 Task: Find connections with filter location Manado with filter topic #managementwith filter profile language Spanish with filter current company Remote with filter school Shyam Lal College with filter industry Radio and Television Broadcasting with filter service category Accounting with filter keywords title Animal Control Officer
Action: Mouse pressed left at (470, 55)
Screenshot: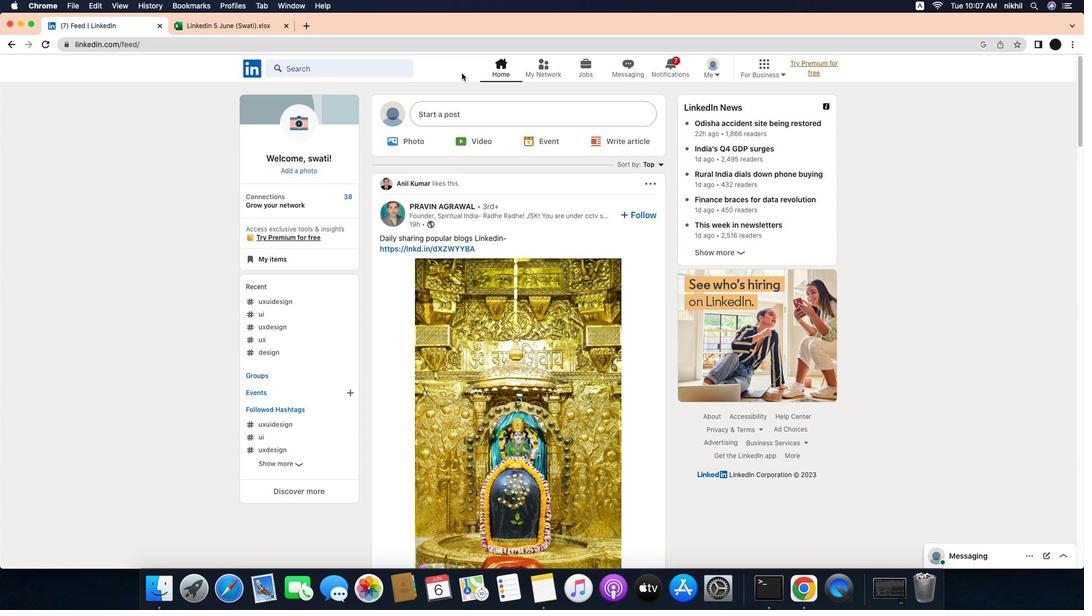 
Action: Mouse moved to (549, 46)
Screenshot: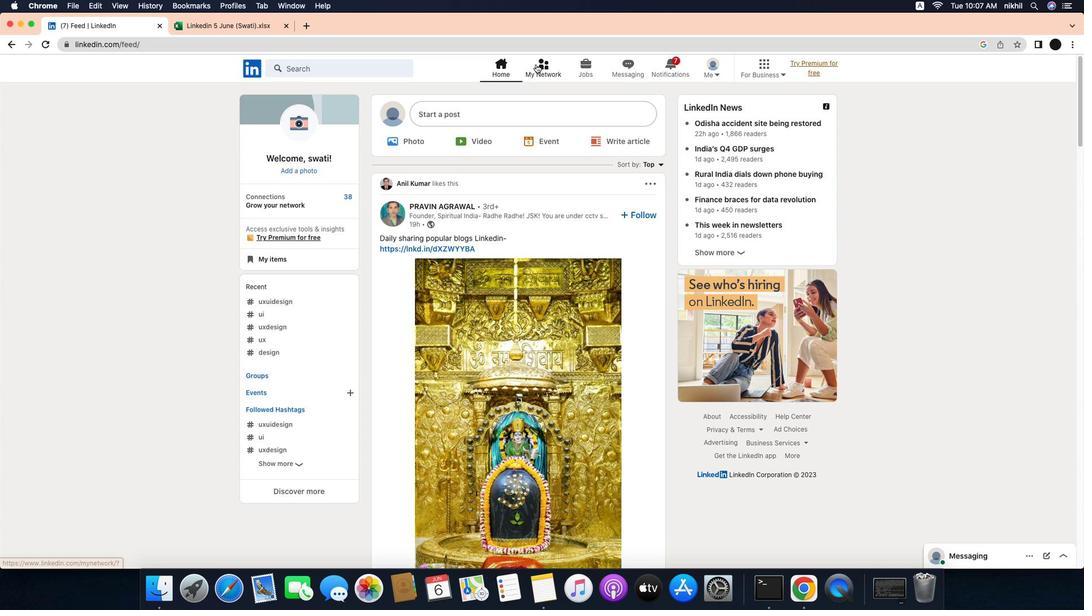 
Action: Mouse pressed left at (549, 46)
Screenshot: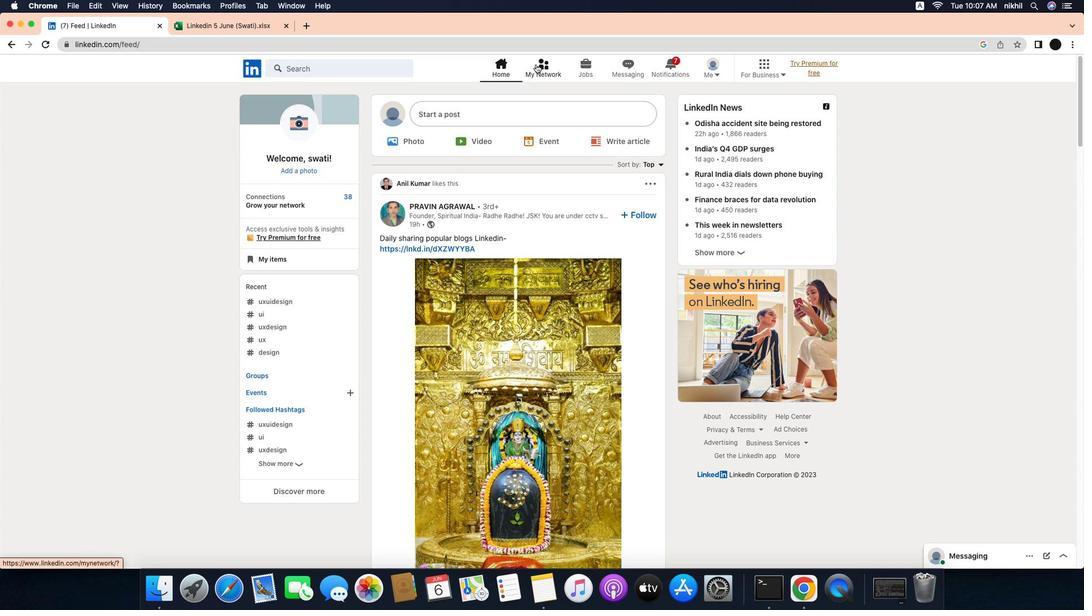 
Action: Mouse moved to (358, 109)
Screenshot: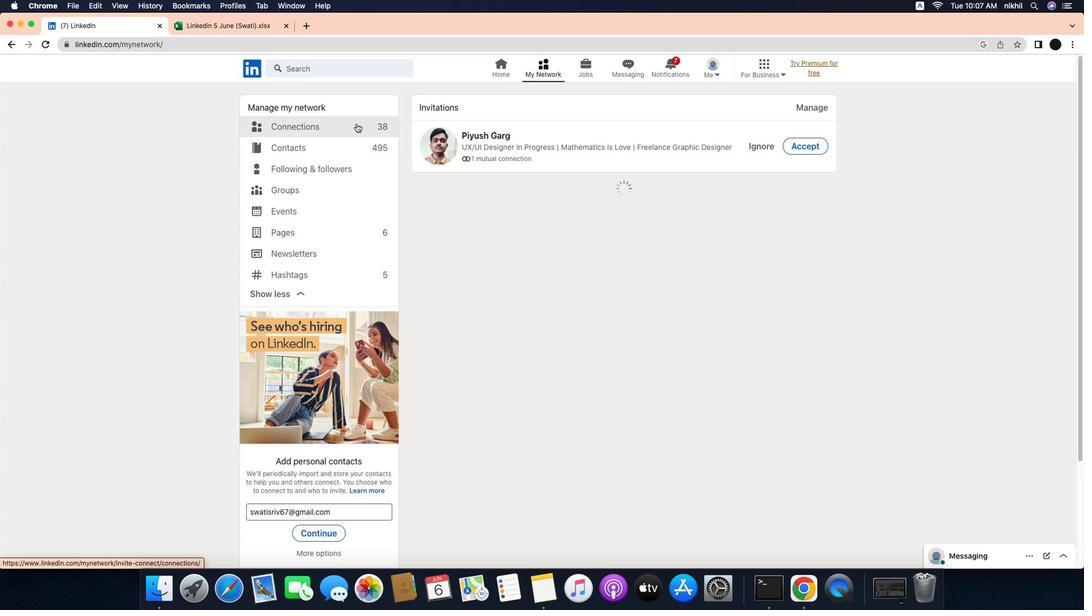 
Action: Mouse pressed left at (358, 109)
Screenshot: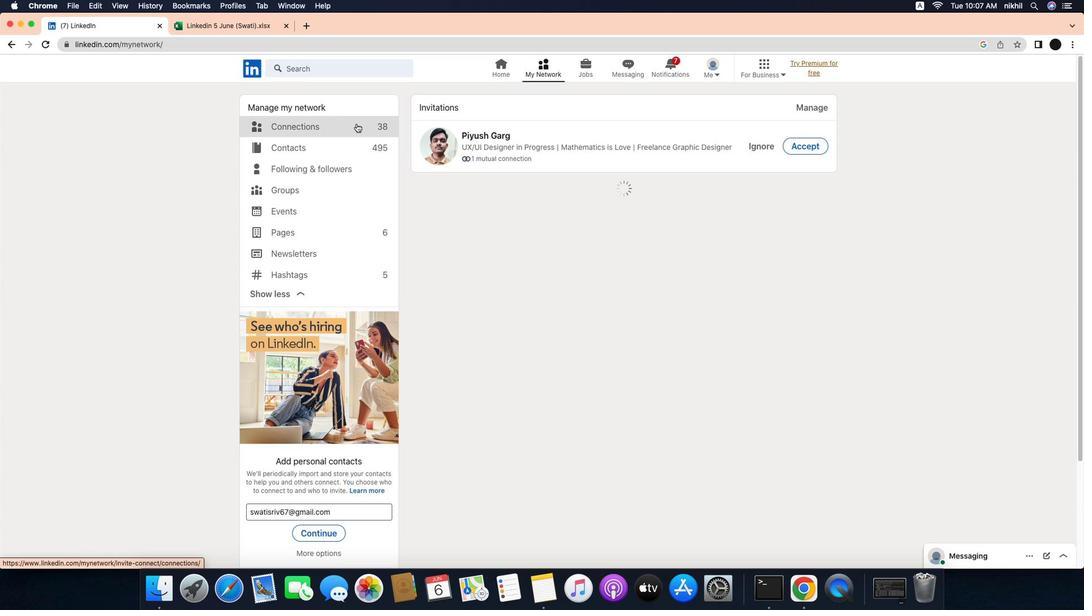 
Action: Mouse moved to (644, 116)
Screenshot: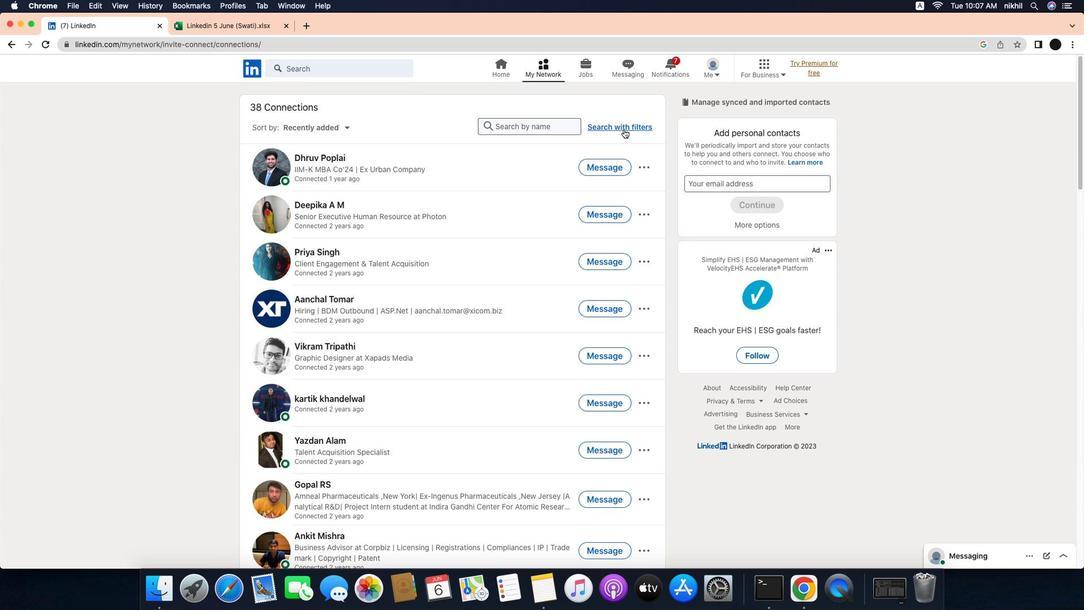 
Action: Mouse pressed left at (644, 116)
Screenshot: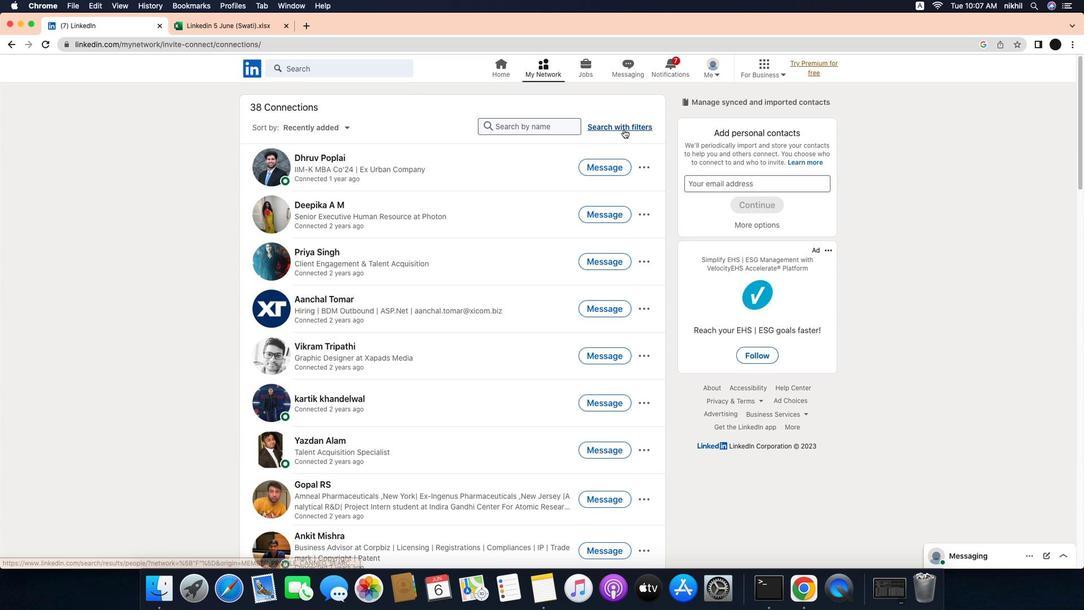 
Action: Mouse moved to (607, 85)
Screenshot: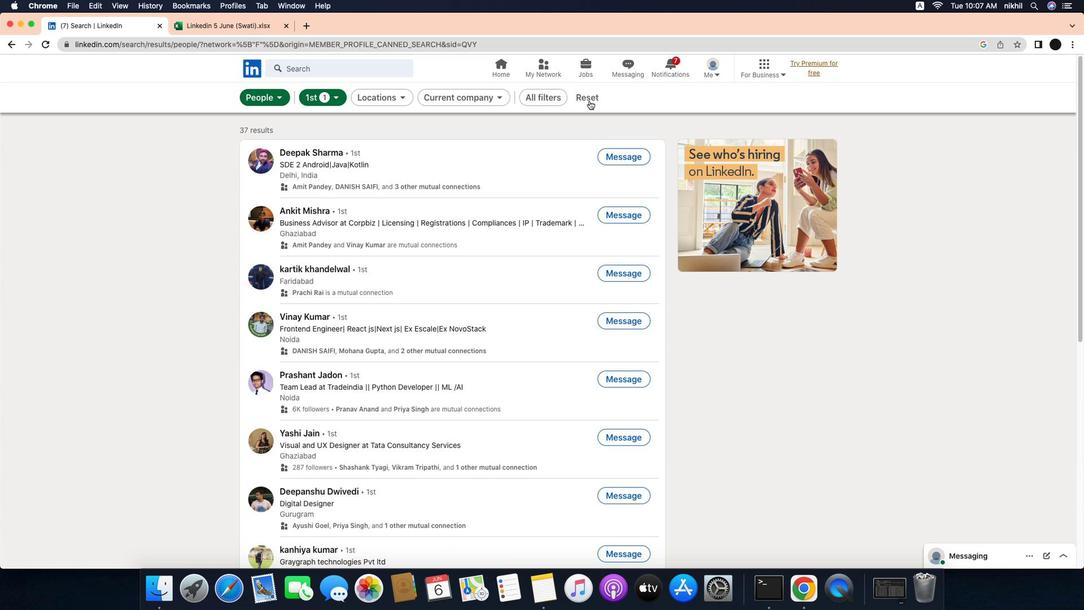 
Action: Mouse pressed left at (607, 85)
Screenshot: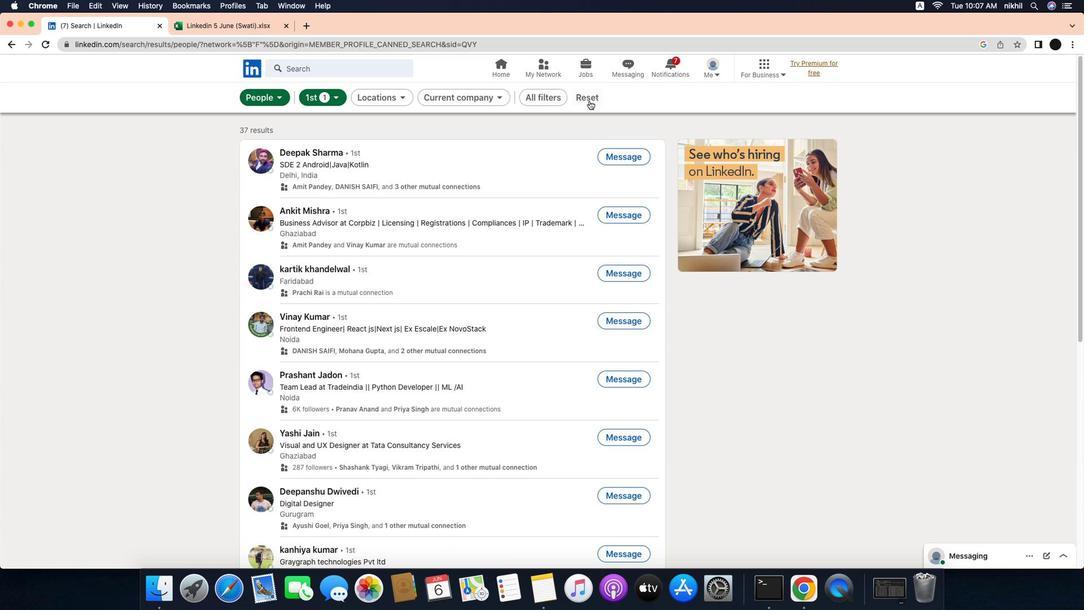 
Action: Mouse moved to (588, 83)
Screenshot: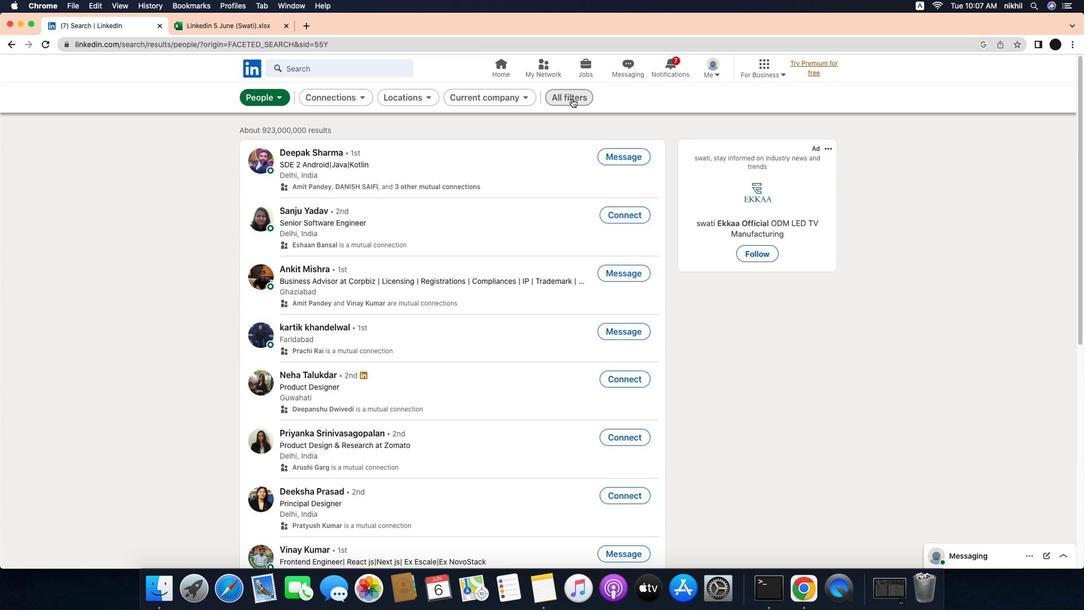
Action: Mouse pressed left at (588, 83)
Screenshot: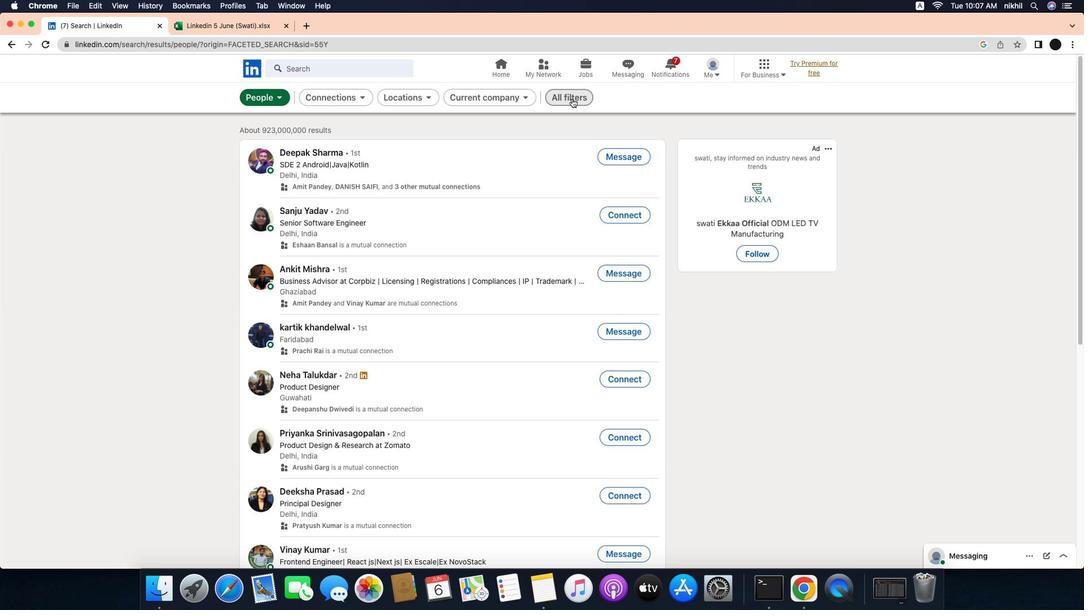 
Action: Mouse moved to (941, 310)
Screenshot: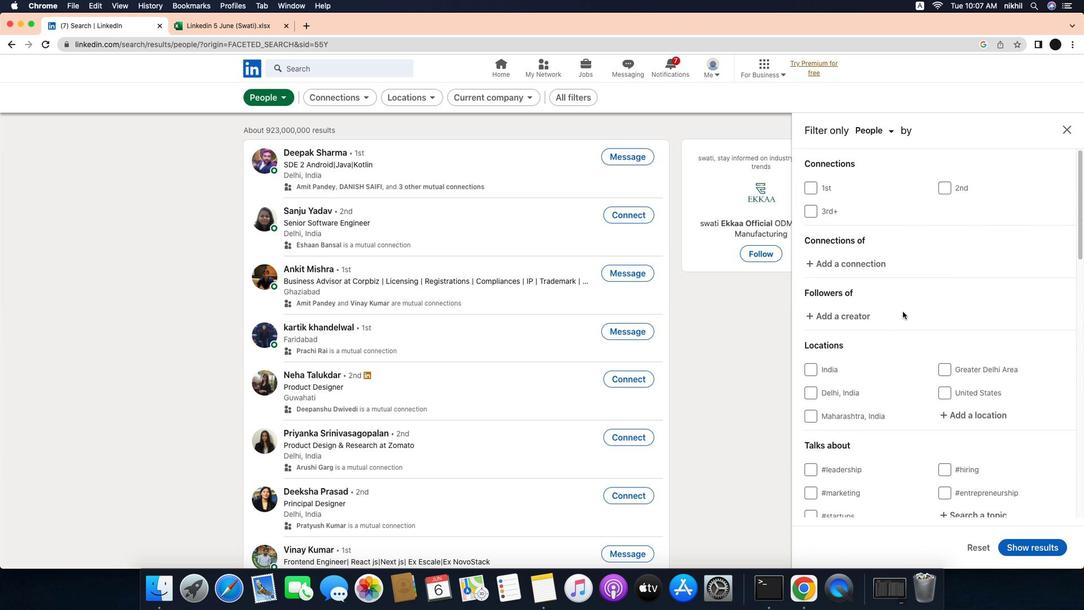 
Action: Mouse scrolled (941, 310) with delta (-21, -22)
Screenshot: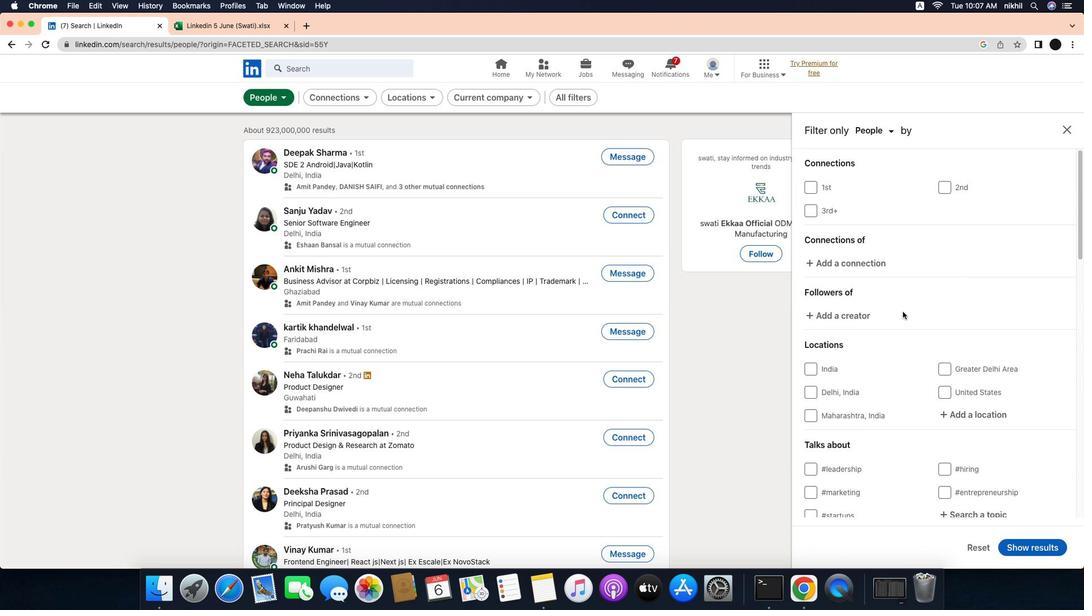
Action: Mouse scrolled (941, 310) with delta (-21, -22)
Screenshot: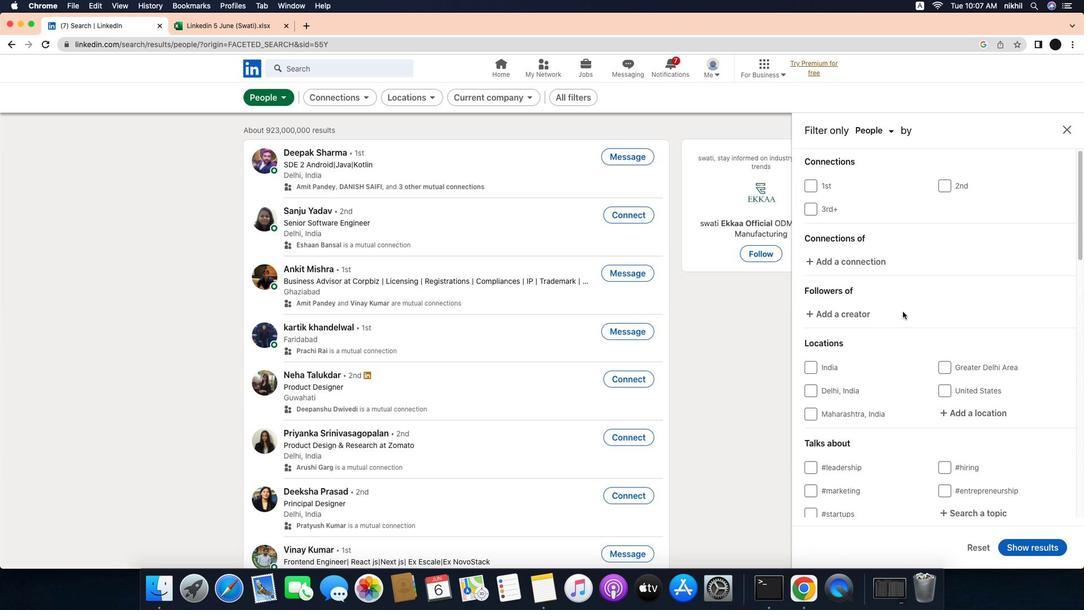 
Action: Mouse scrolled (941, 310) with delta (-21, -22)
Screenshot: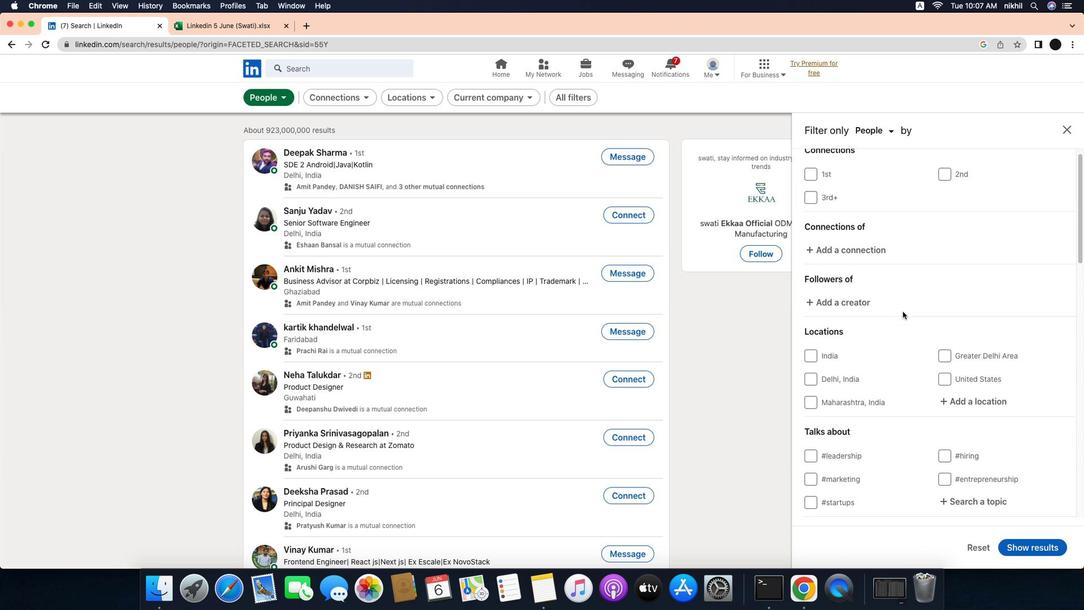 
Action: Mouse moved to (997, 348)
Screenshot: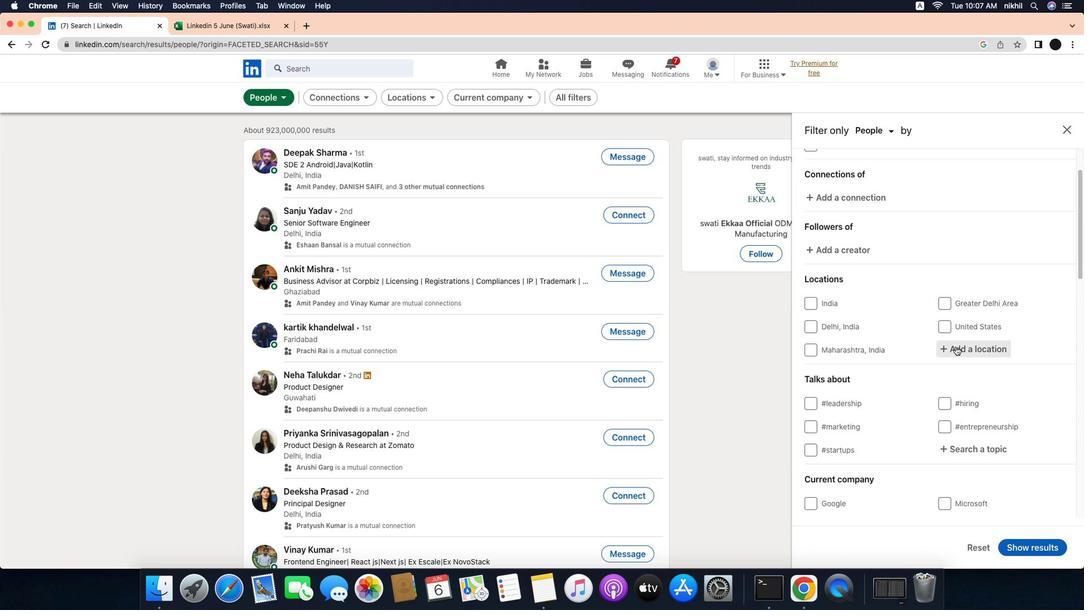 
Action: Mouse pressed left at (997, 348)
Screenshot: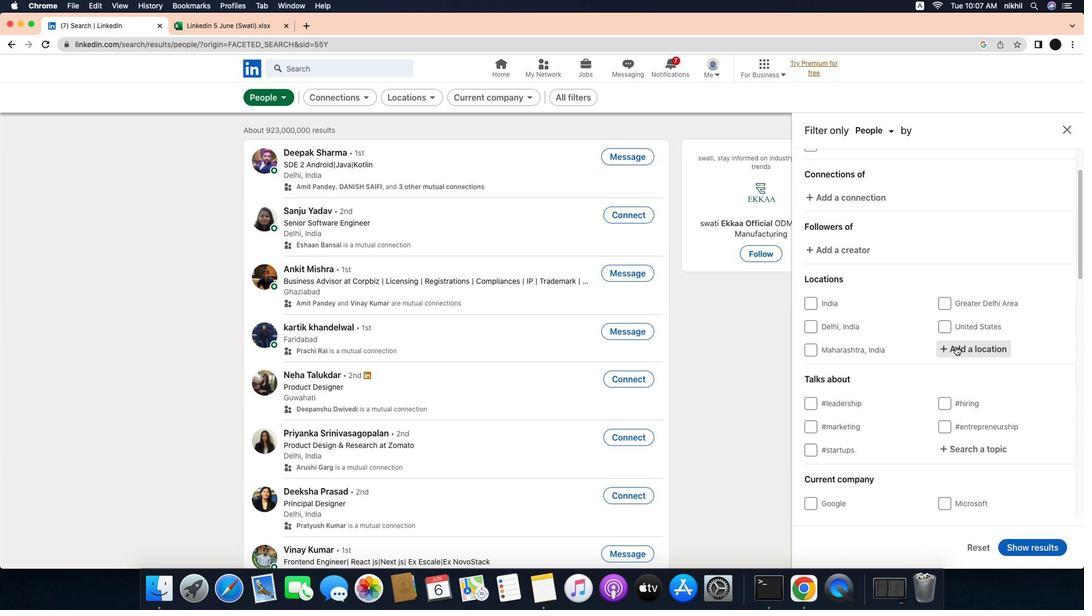 
Action: Mouse moved to (1028, 353)
Screenshot: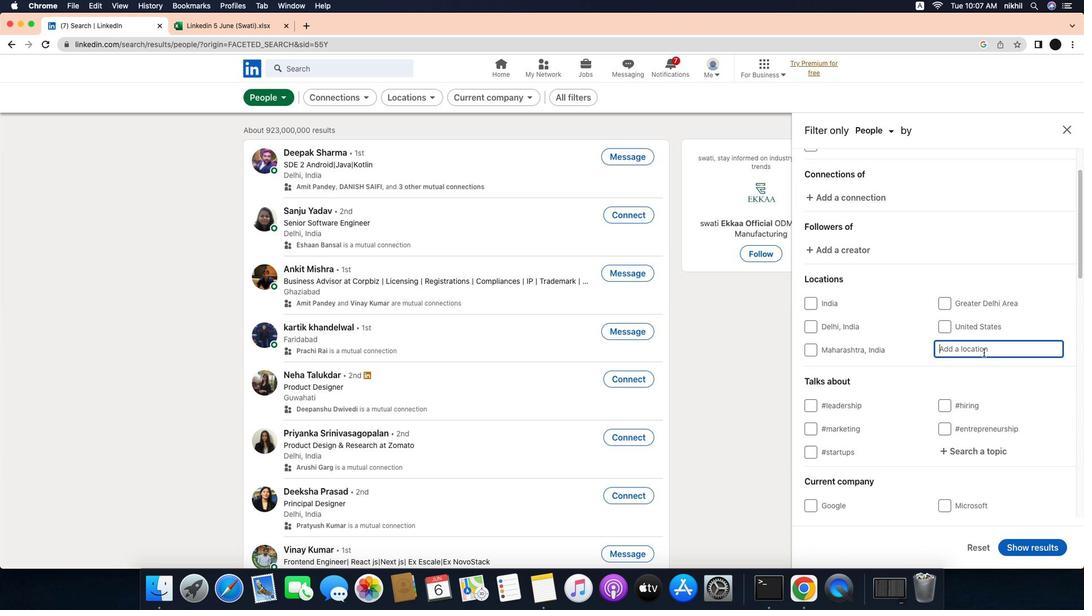
Action: Mouse pressed left at (1028, 353)
Screenshot: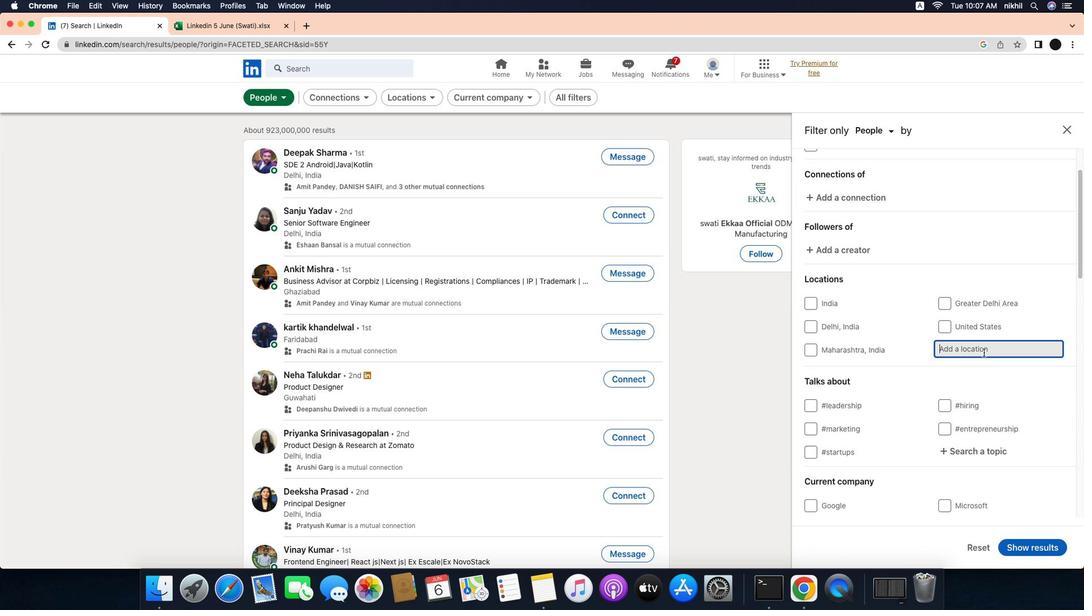 
Action: Mouse moved to (1028, 353)
Screenshot: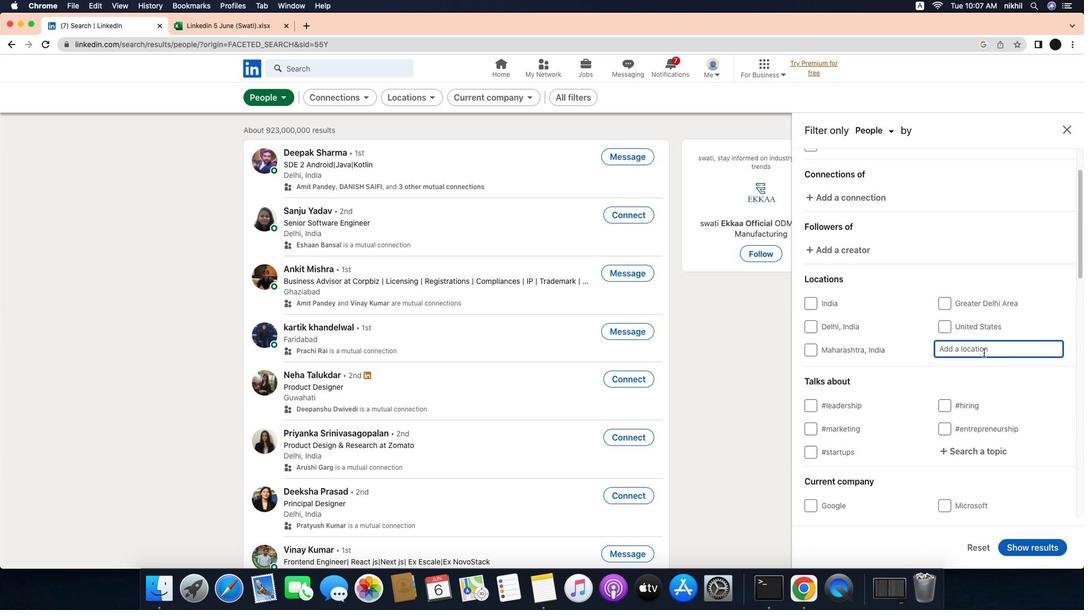 
Action: Key pressed Key.caps_lock'M'Key.caps_lock'a''n''a''d''o'Key.enter
Screenshot: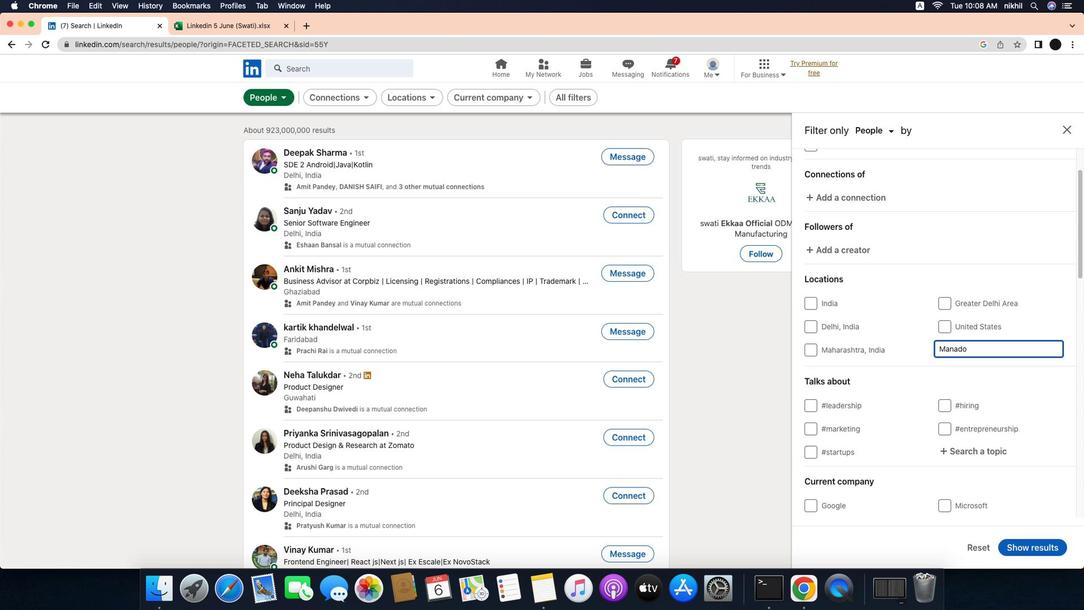 
Action: Mouse moved to (1005, 368)
Screenshot: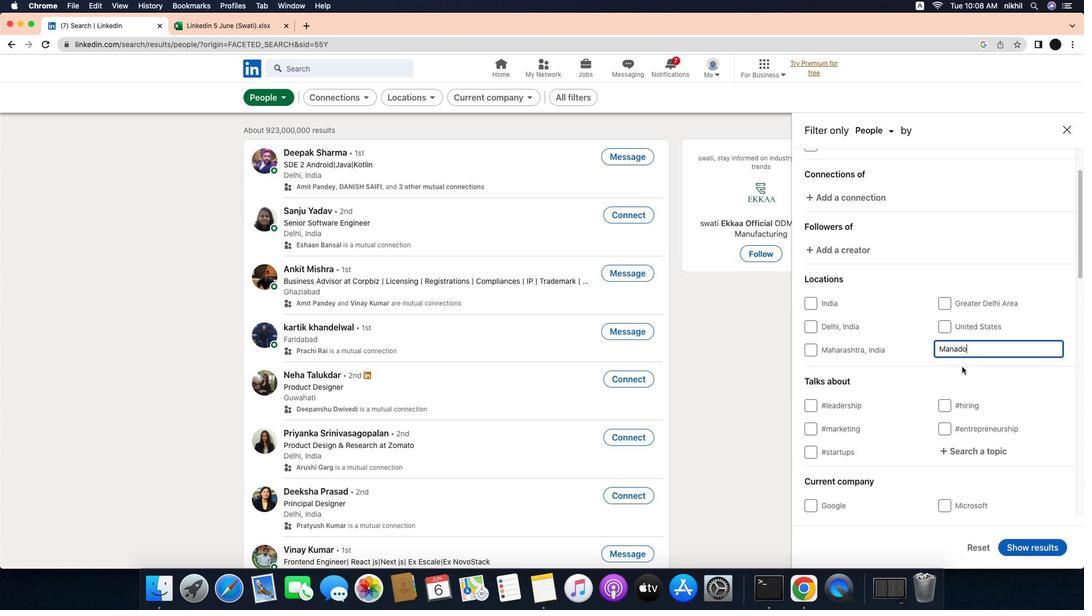 
Action: Mouse scrolled (1005, 368) with delta (-21, -22)
Screenshot: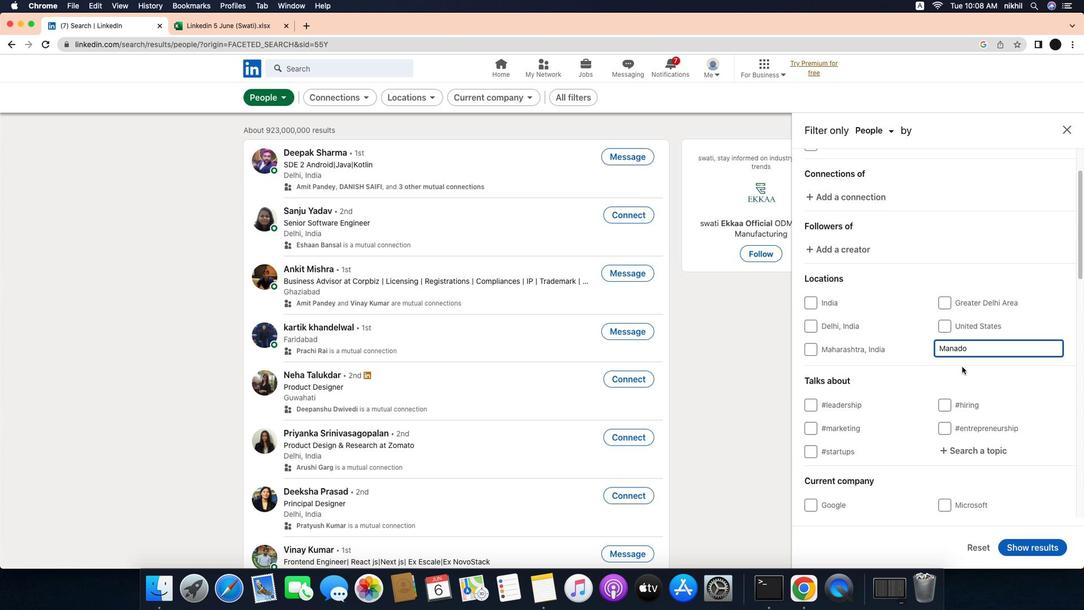
Action: Mouse scrolled (1005, 368) with delta (-21, -22)
Screenshot: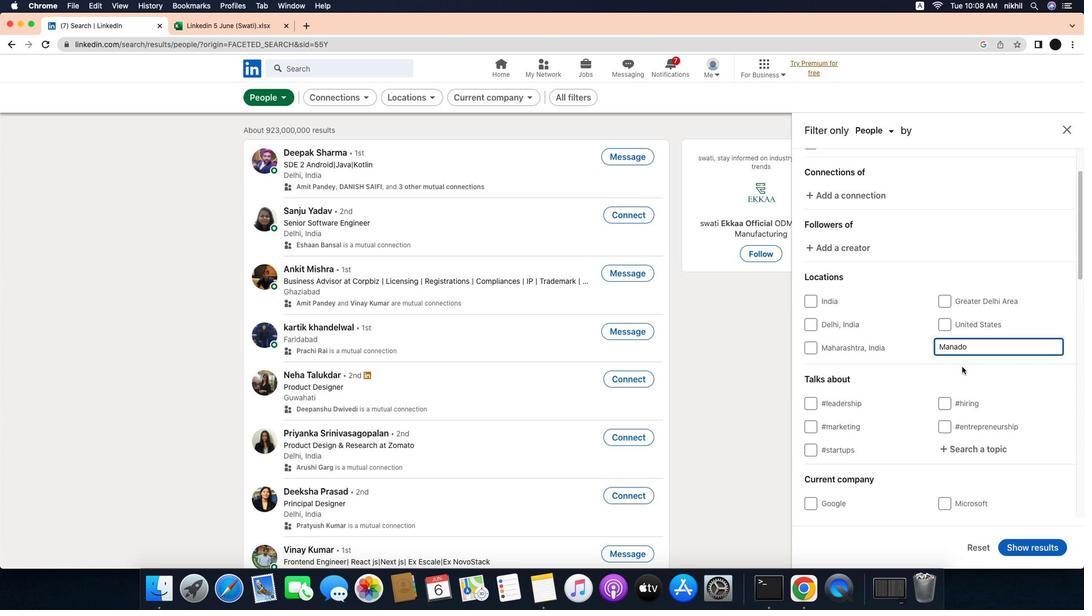 
Action: Mouse scrolled (1005, 368) with delta (-21, -22)
Screenshot: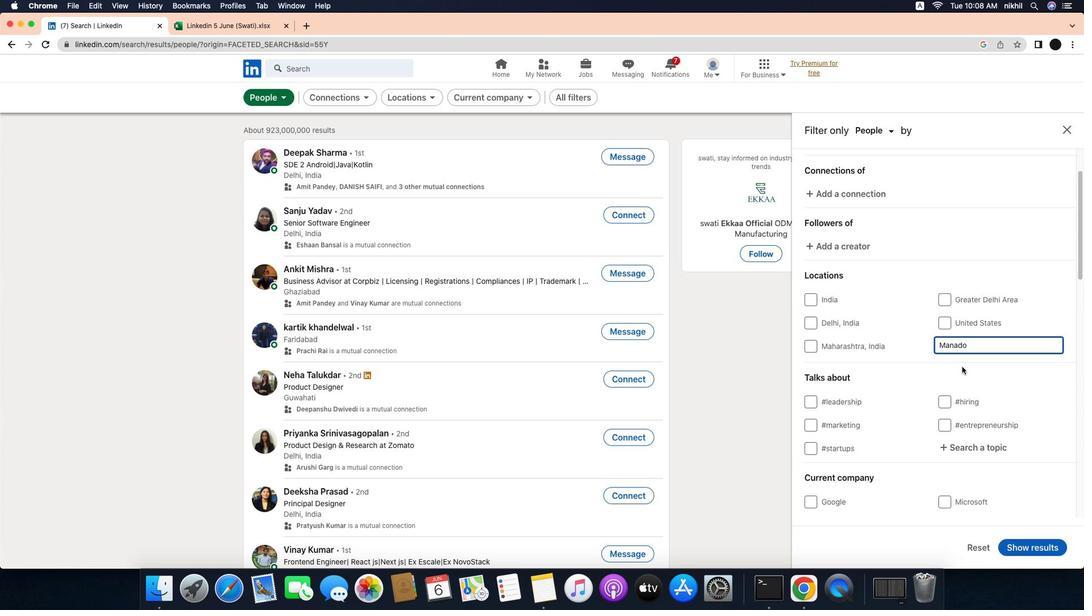 
Action: Mouse scrolled (1005, 368) with delta (-21, -22)
Screenshot: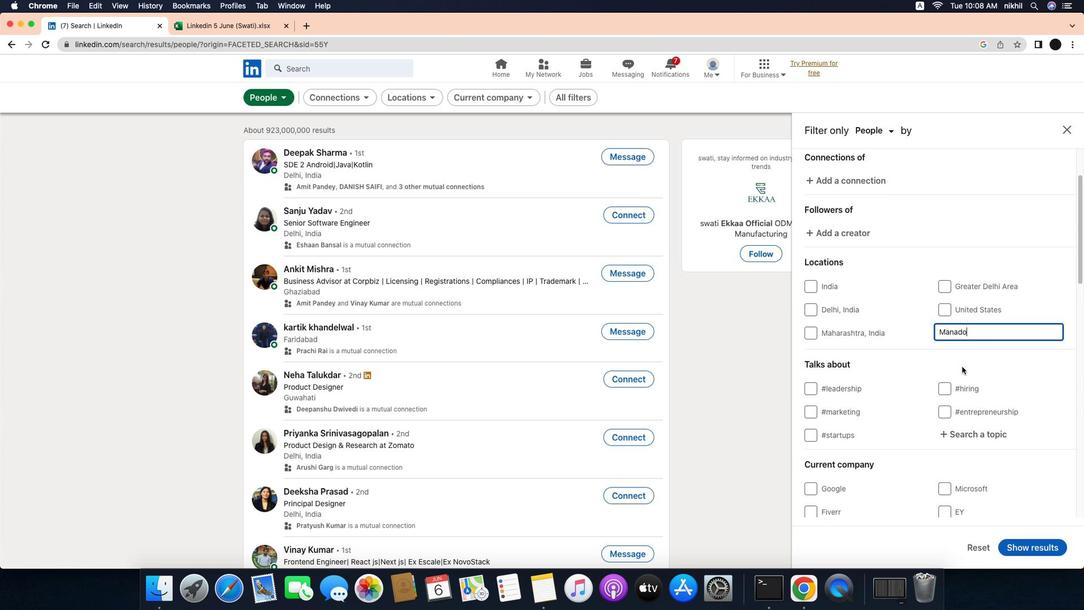 
Action: Mouse scrolled (1005, 368) with delta (-21, -22)
Screenshot: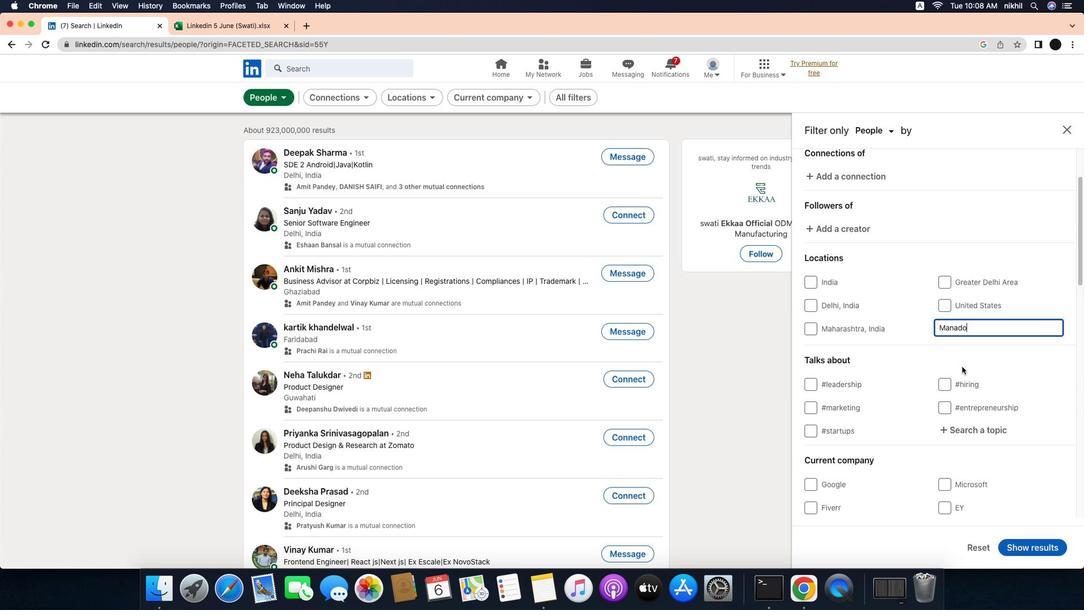 
Action: Mouse scrolled (1005, 368) with delta (-21, -22)
Screenshot: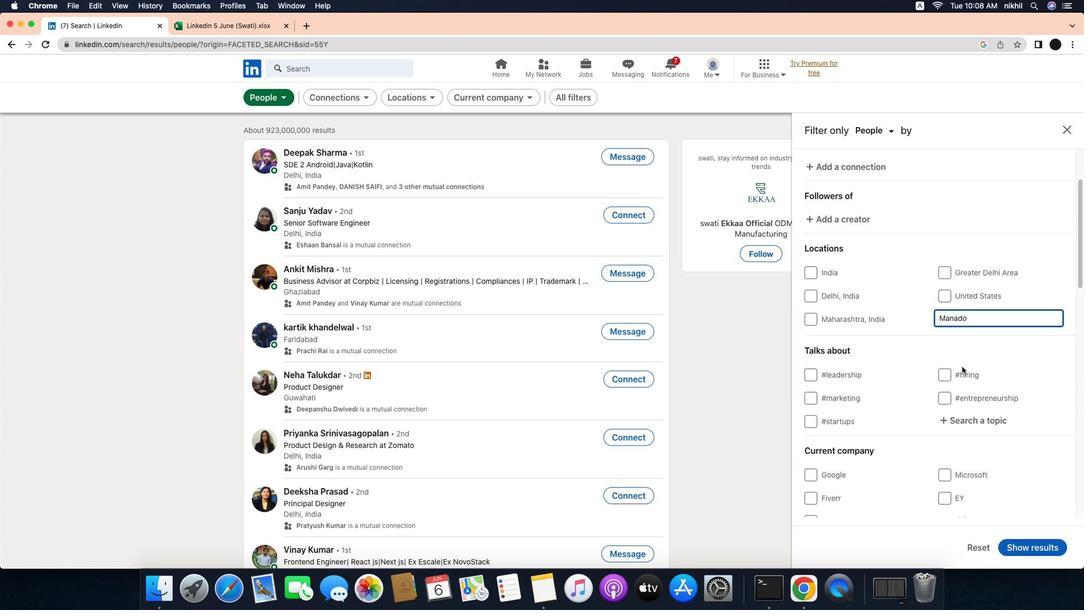 
Action: Mouse scrolled (1005, 368) with delta (-21, -22)
Screenshot: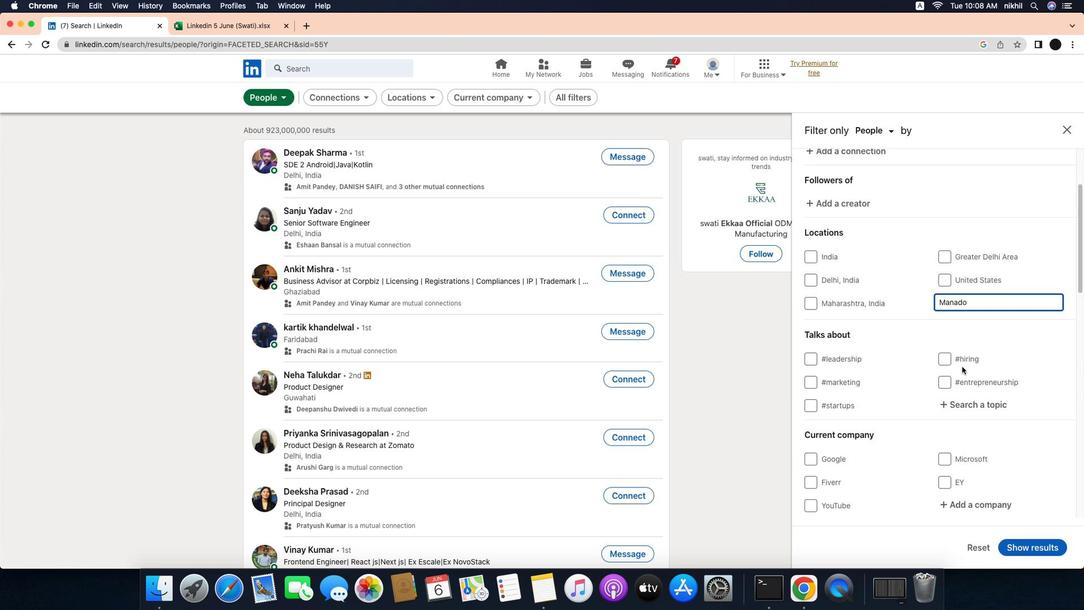 
Action: Mouse moved to (1016, 401)
Screenshot: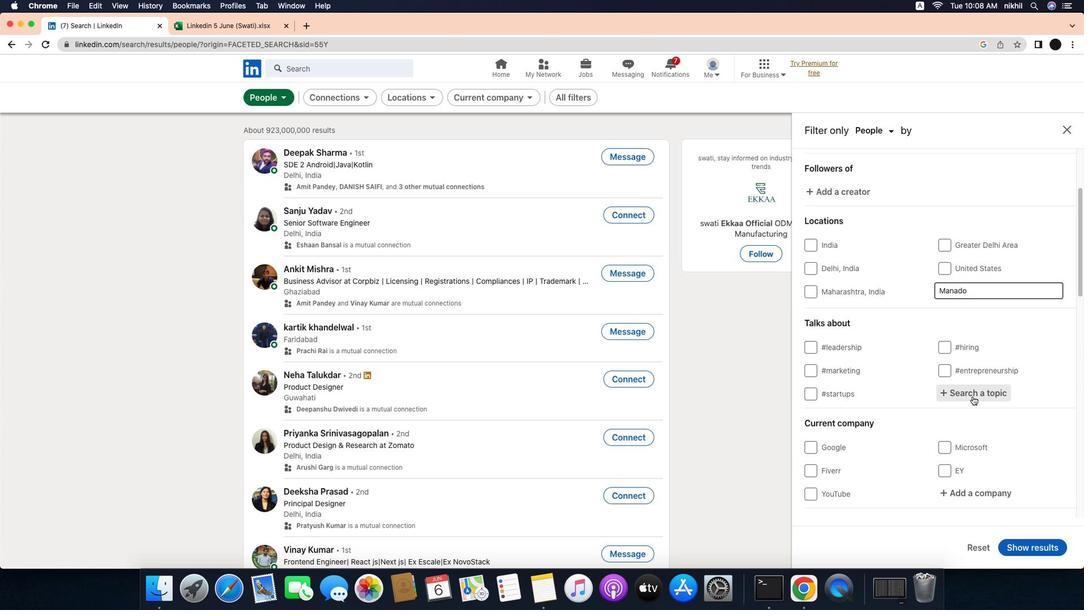 
Action: Mouse pressed left at (1016, 401)
Screenshot: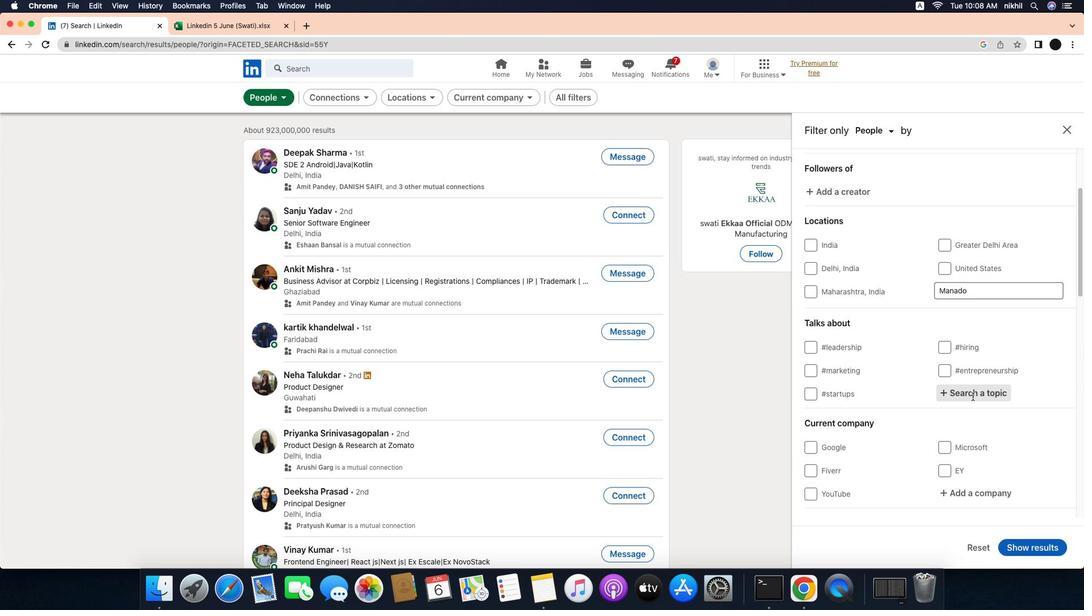 
Action: Mouse moved to (1028, 397)
Screenshot: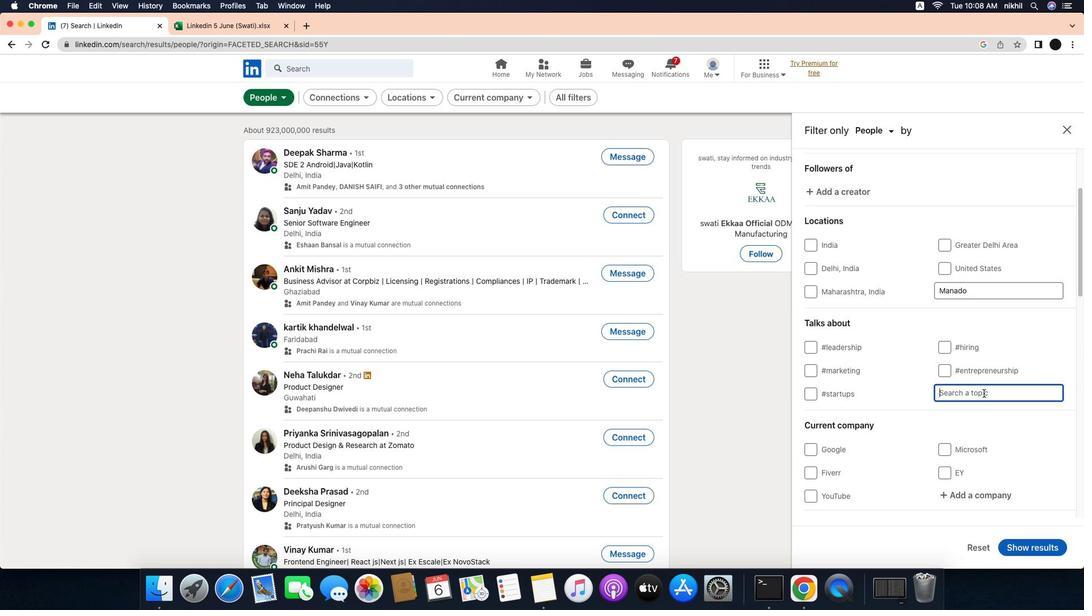 
Action: Mouse pressed left at (1028, 397)
Screenshot: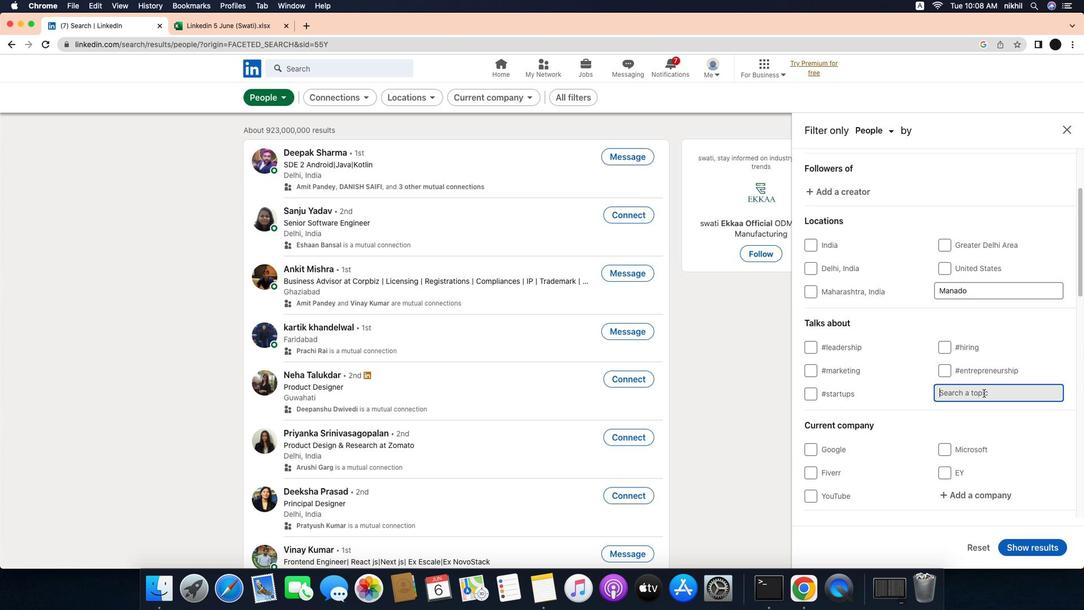 
Action: Mouse moved to (1028, 397)
Screenshot: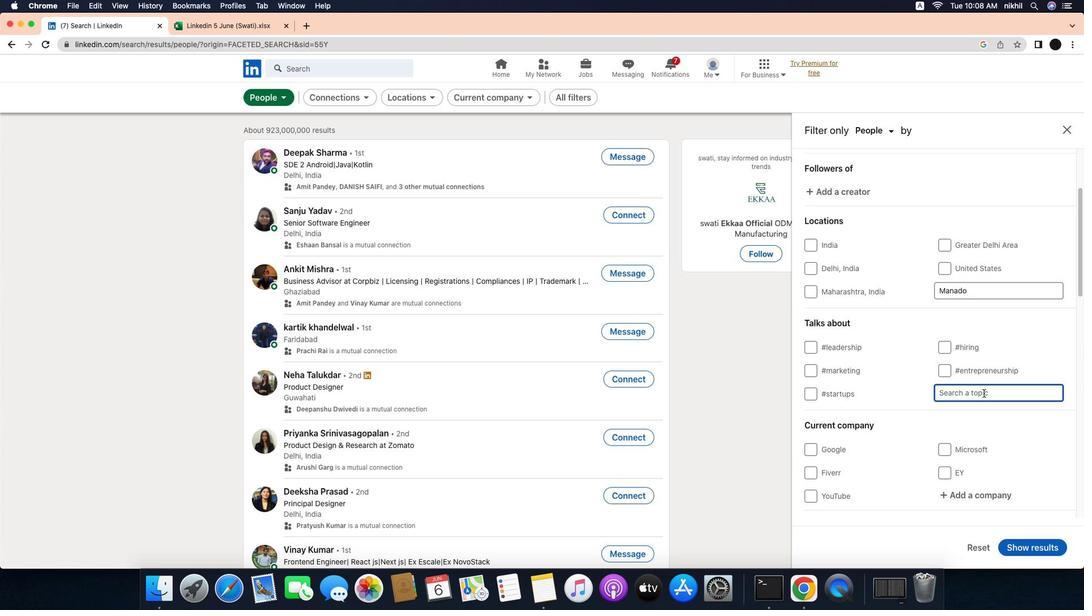 
Action: Key pressed 'm''a''n''a''g''e''m''e''n''t'
Screenshot: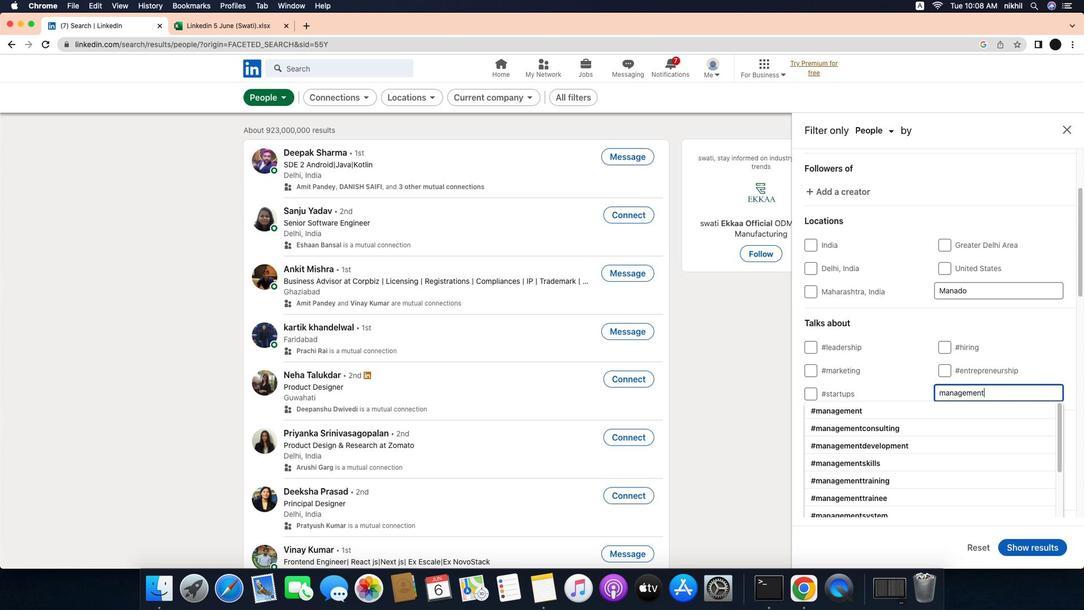 
Action: Mouse moved to (968, 411)
Screenshot: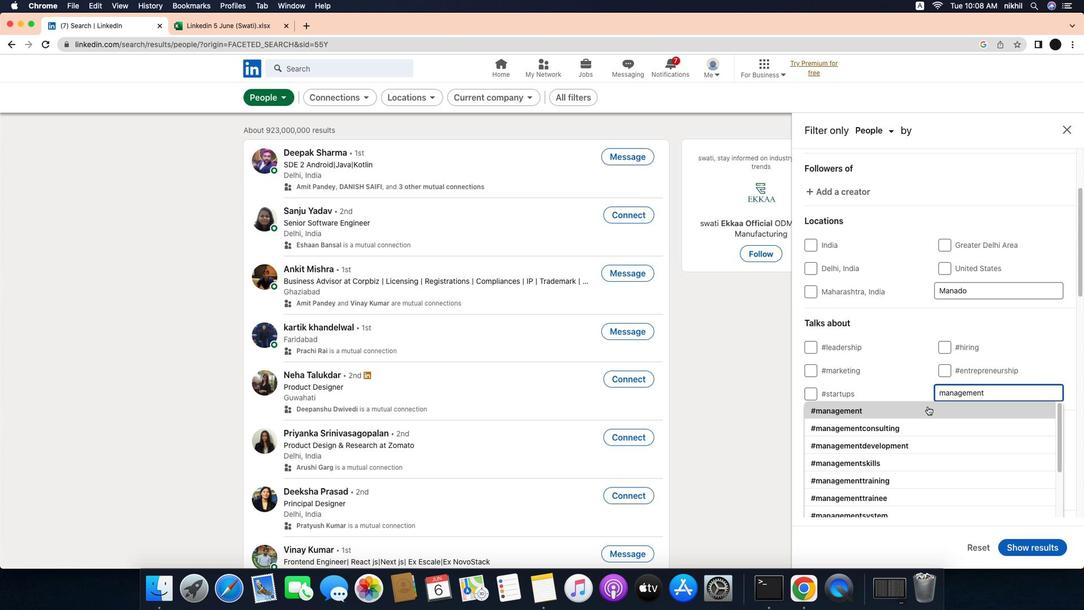 
Action: Mouse pressed left at (968, 411)
Screenshot: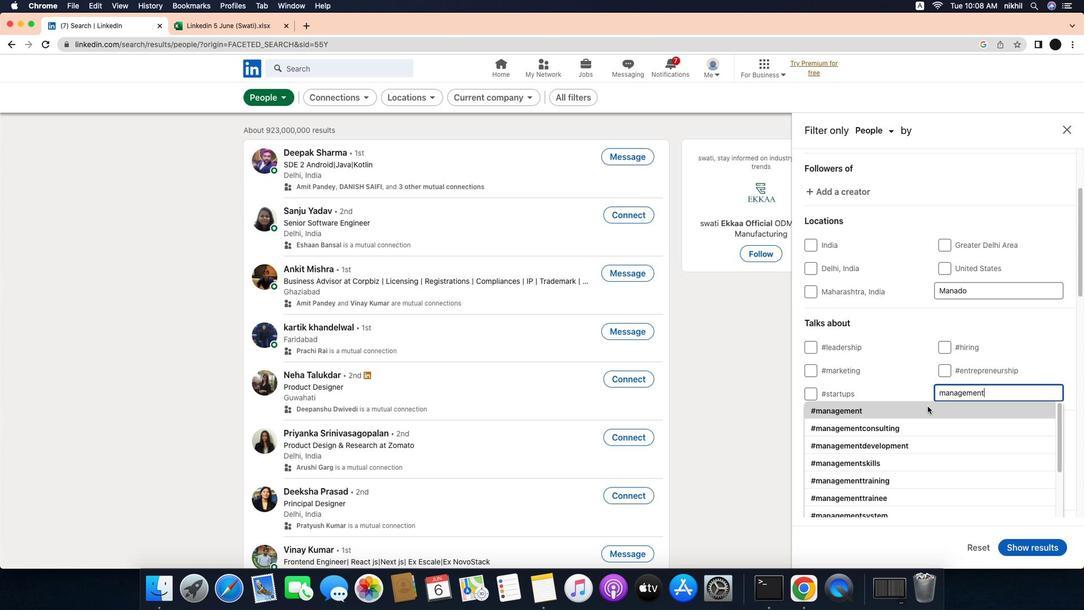 
Action: Mouse moved to (968, 411)
Screenshot: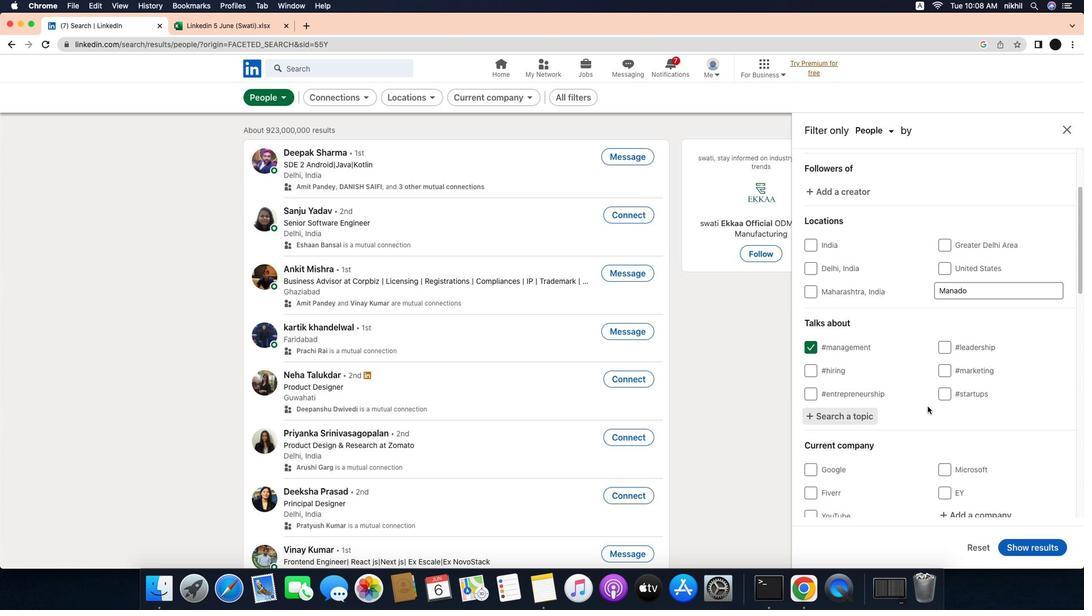
Action: Mouse scrolled (968, 411) with delta (-21, -22)
Screenshot: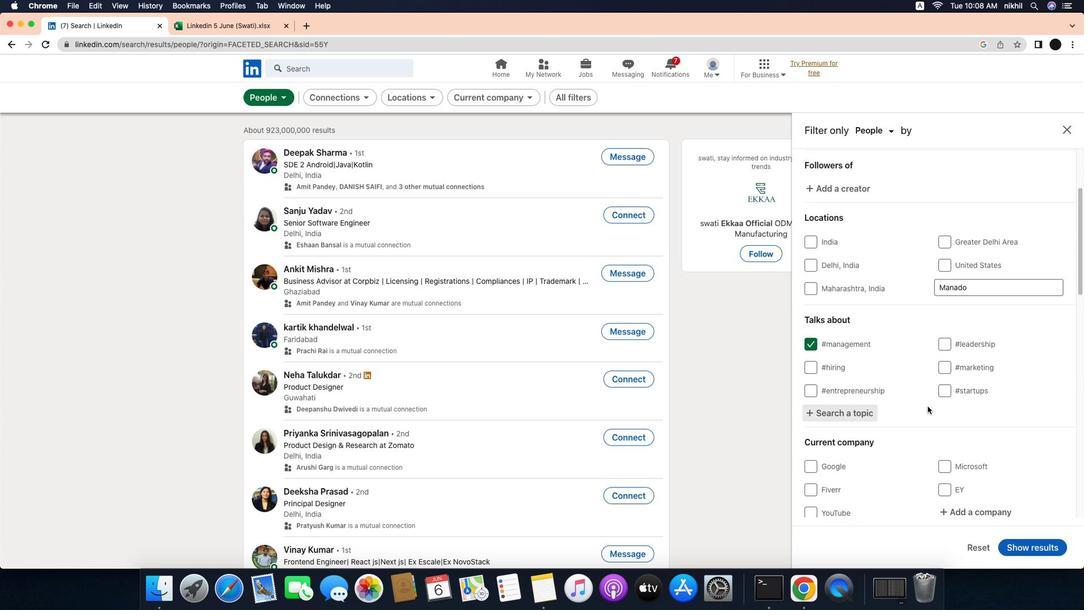 
Action: Mouse scrolled (968, 411) with delta (-21, -22)
Screenshot: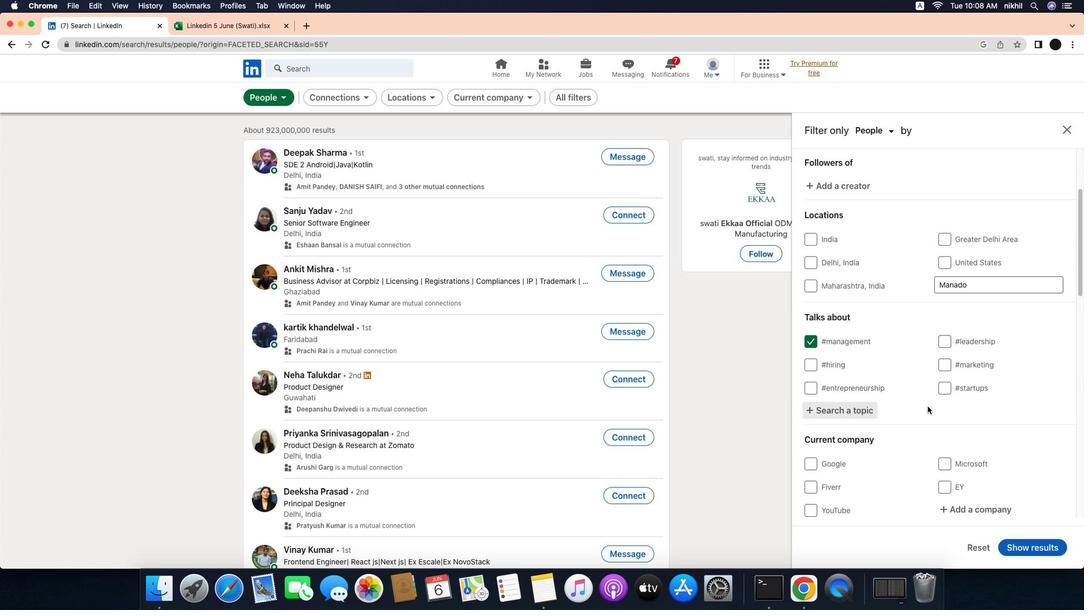
Action: Mouse scrolled (968, 411) with delta (-21, -22)
Screenshot: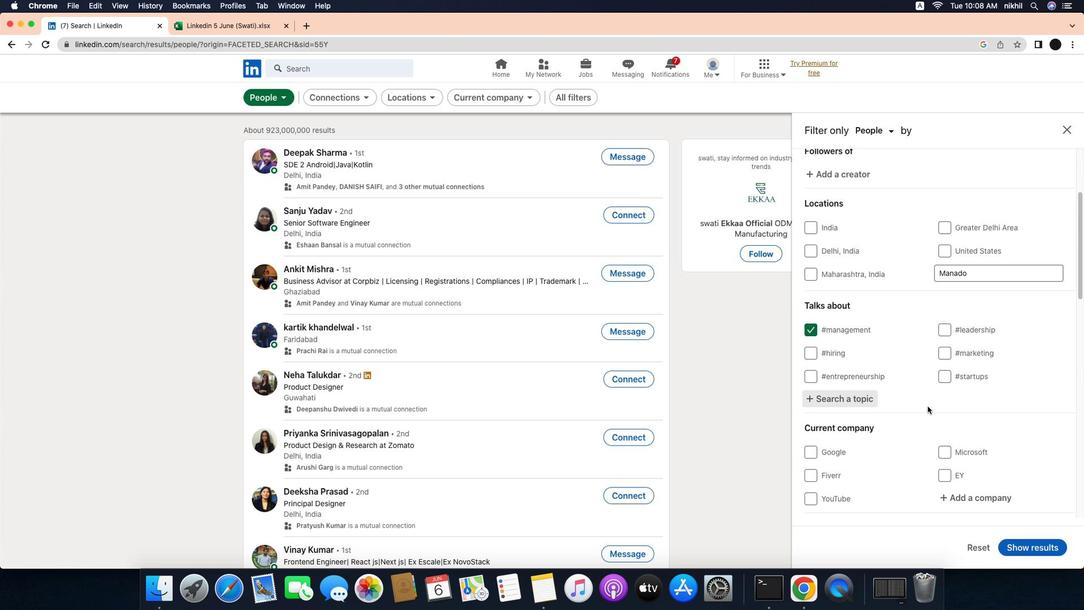 
Action: Mouse scrolled (968, 411) with delta (-21, -22)
Screenshot: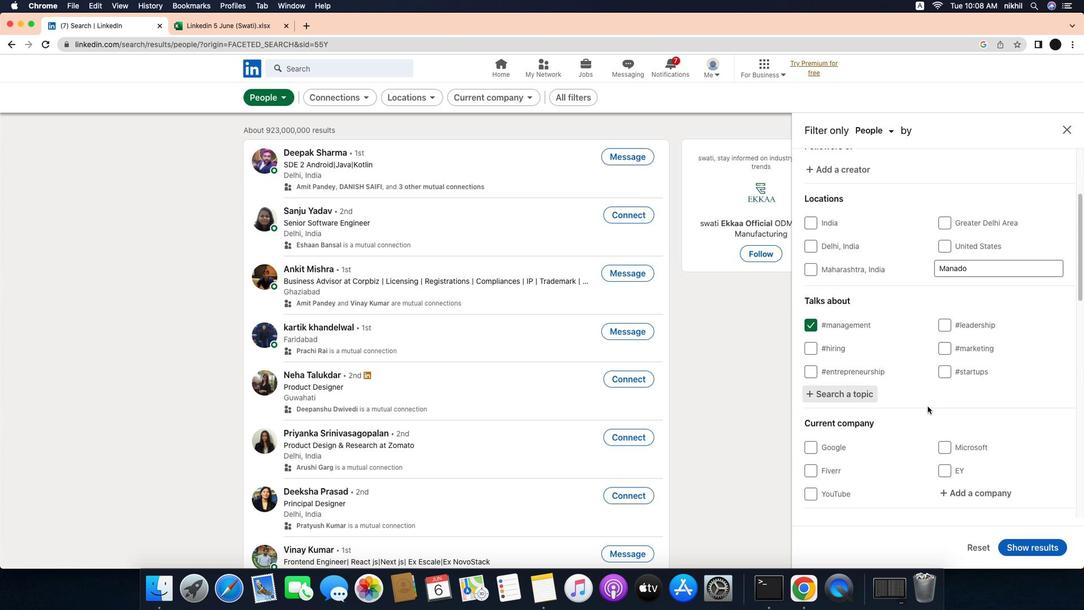 
Action: Mouse scrolled (968, 411) with delta (-21, -22)
Screenshot: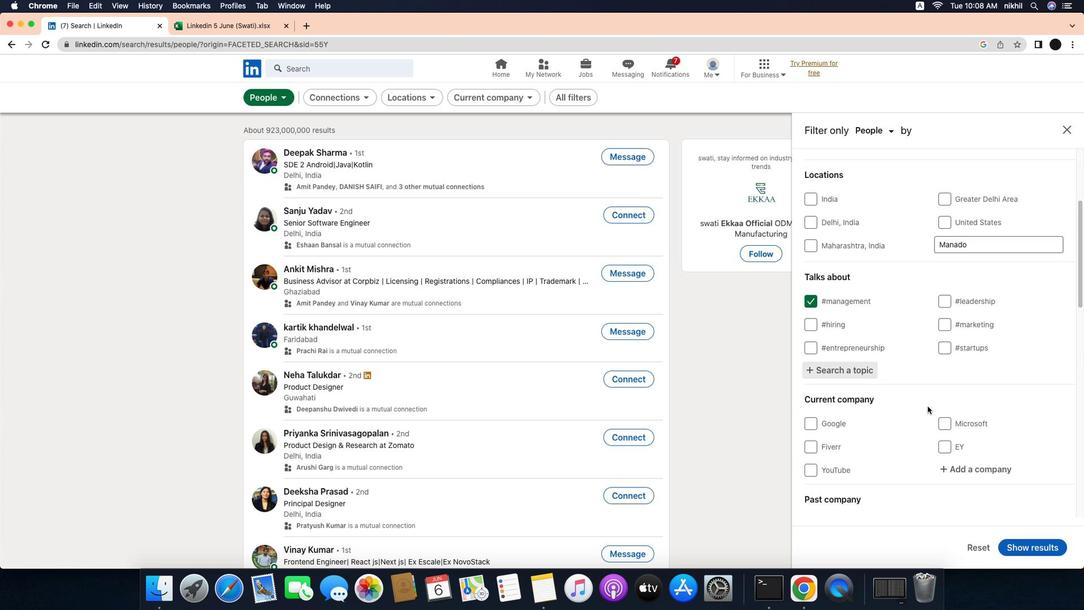 
Action: Mouse scrolled (968, 411) with delta (-21, -22)
Screenshot: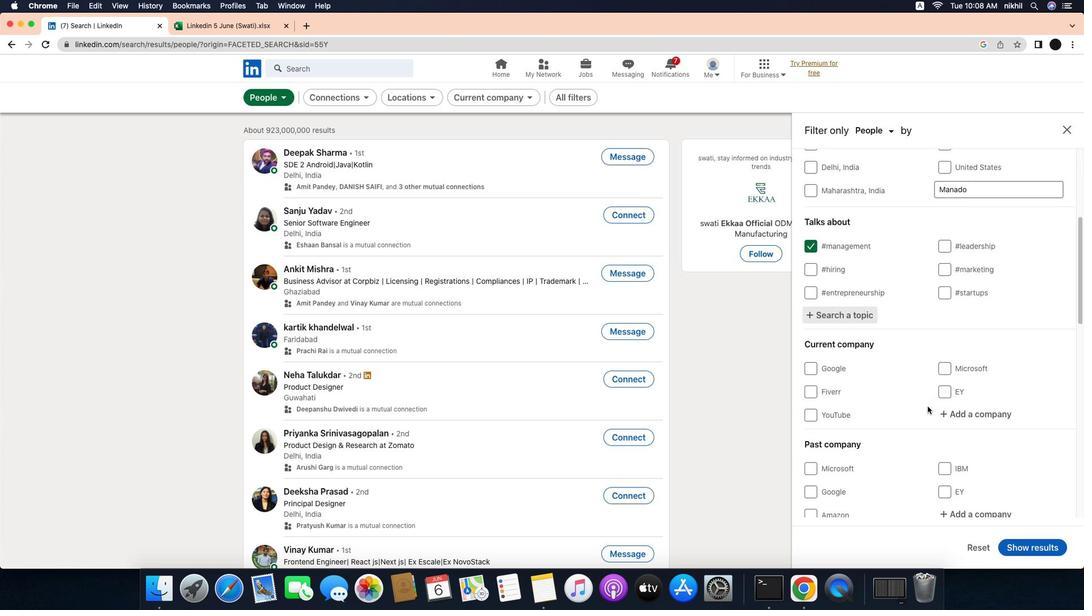 
Action: Mouse scrolled (968, 411) with delta (-21, -22)
Screenshot: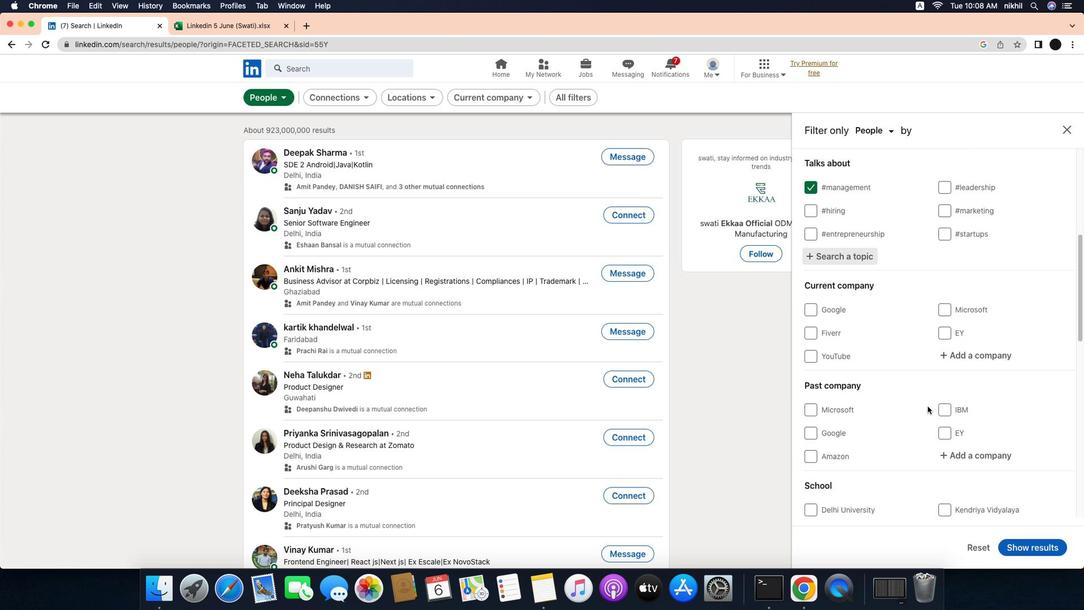 
Action: Mouse scrolled (968, 411) with delta (-21, -22)
Screenshot: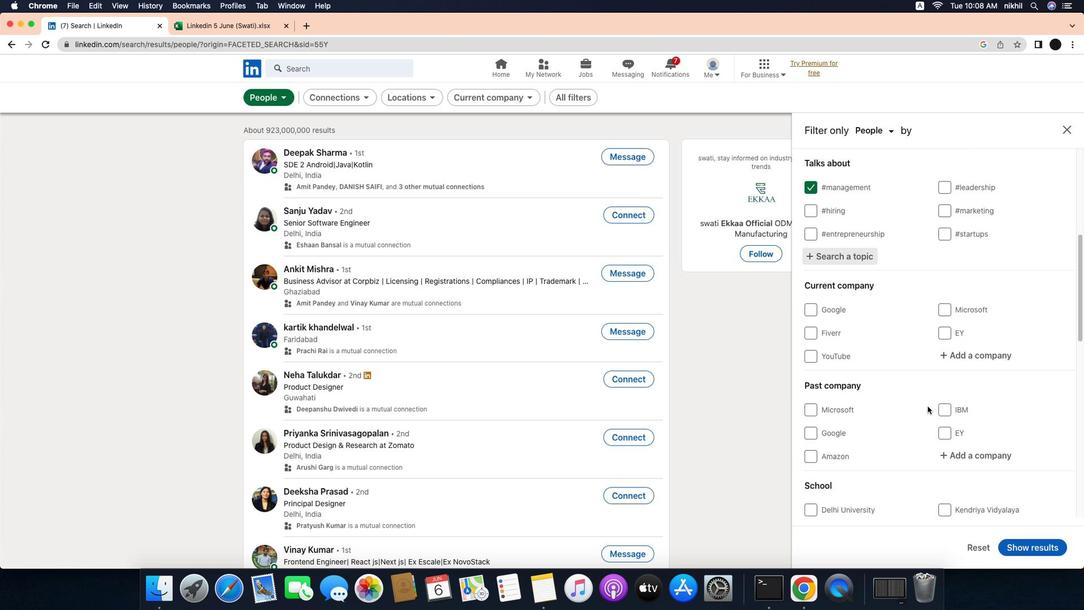 
Action: Mouse scrolled (968, 411) with delta (-21, -23)
Screenshot: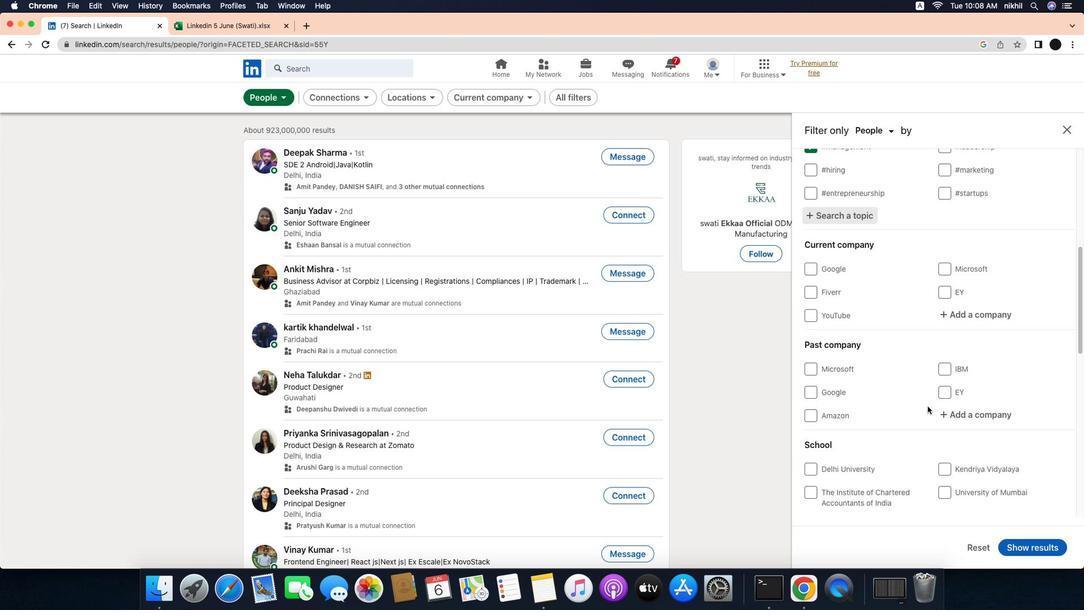 
Action: Mouse scrolled (968, 411) with delta (-21, -23)
Screenshot: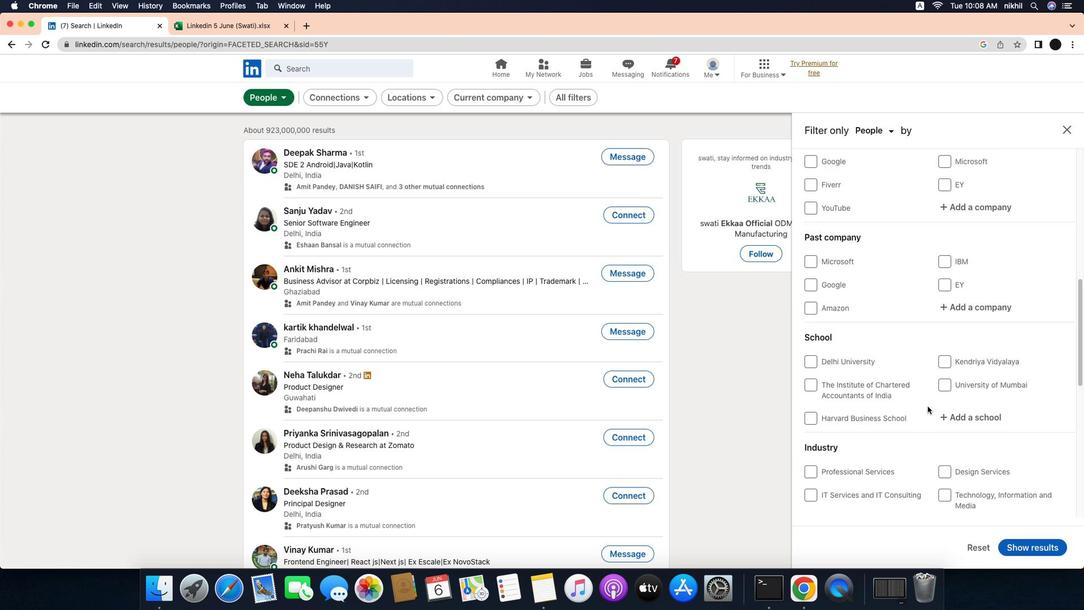 
Action: Mouse scrolled (968, 411) with delta (-21, -22)
Screenshot: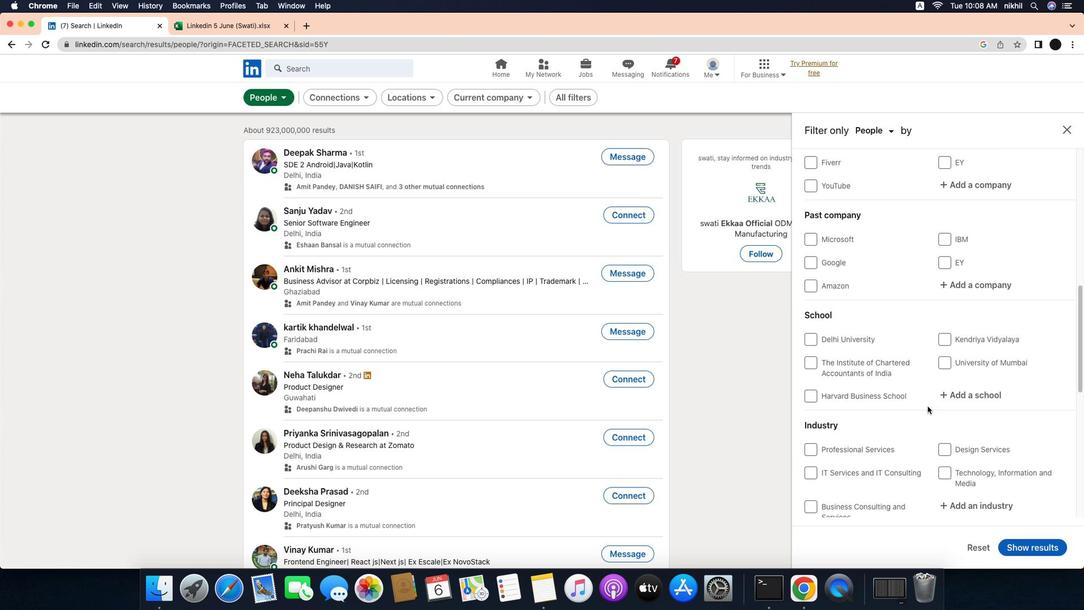 
Action: Mouse scrolled (968, 411) with delta (-21, -22)
Screenshot: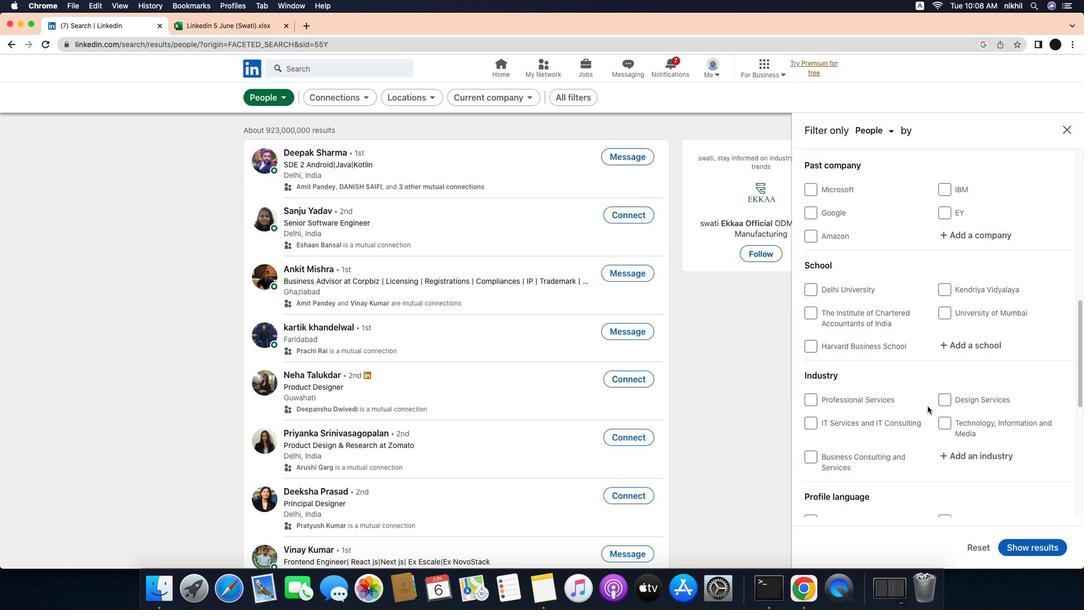 
Action: Mouse scrolled (968, 411) with delta (-21, -22)
Screenshot: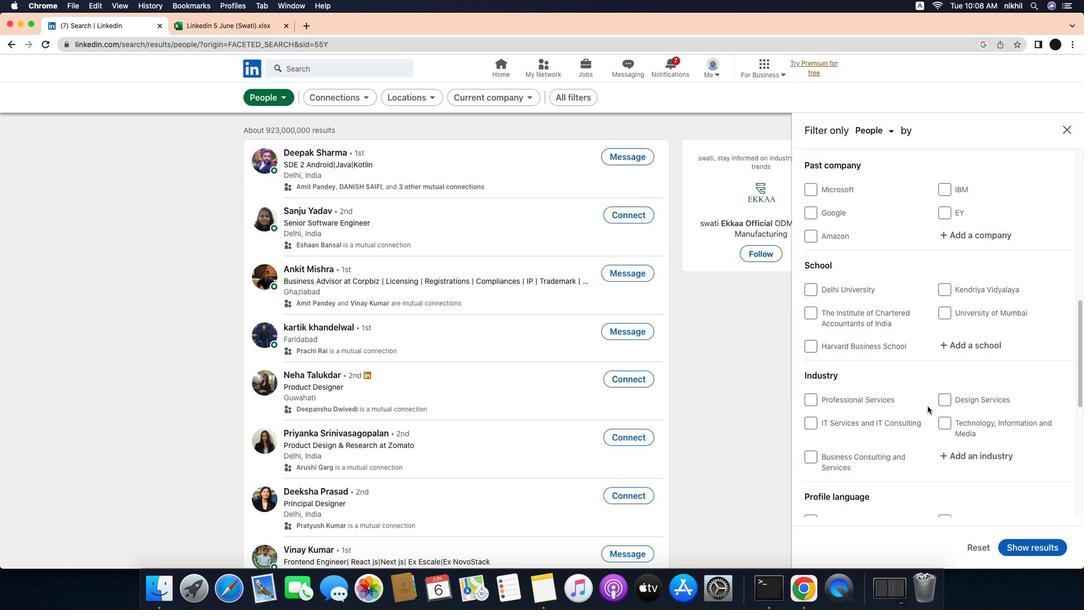
Action: Mouse scrolled (968, 411) with delta (-21, -23)
Screenshot: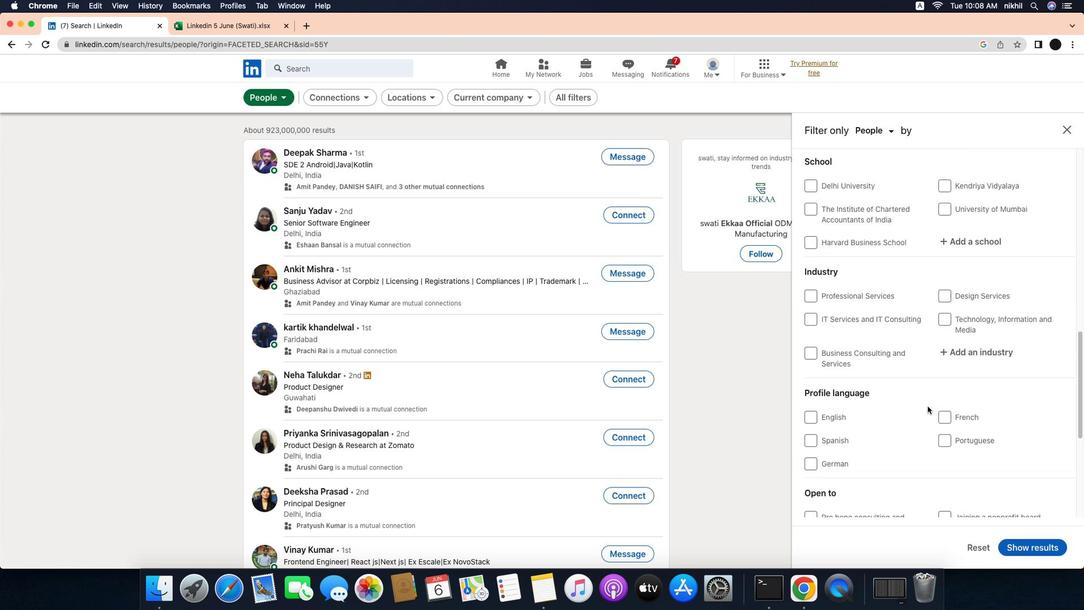 
Action: Mouse scrolled (968, 411) with delta (-21, -22)
Screenshot: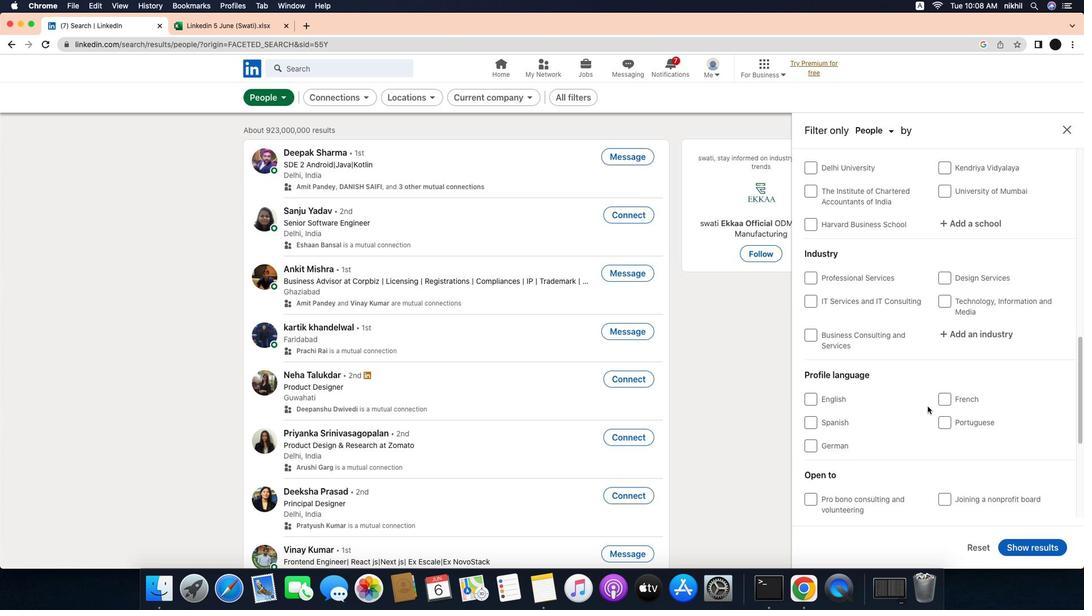 
Action: Mouse moved to (847, 428)
Screenshot: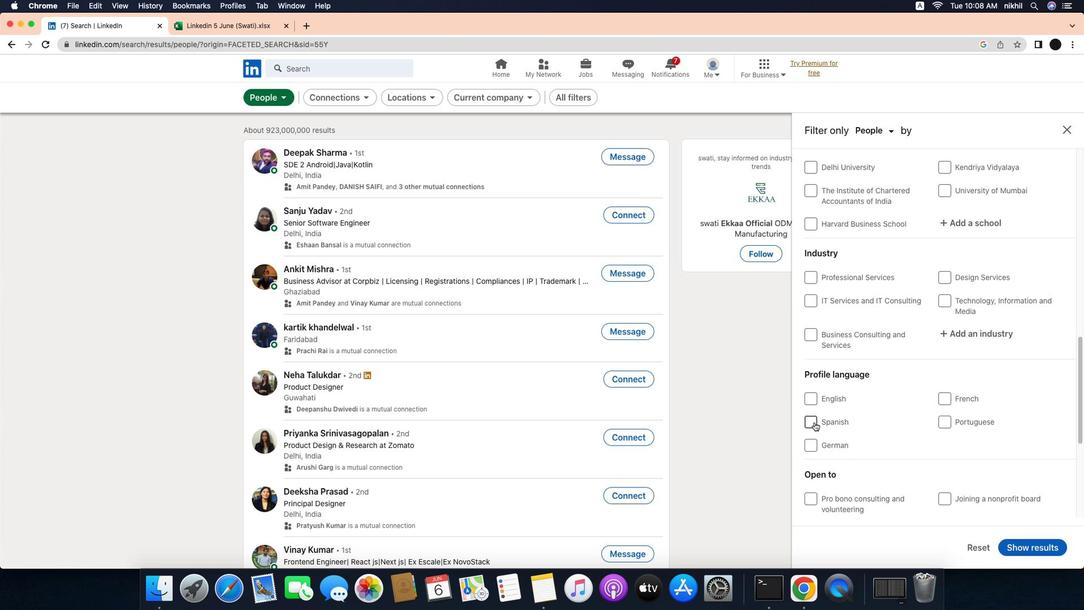 
Action: Mouse pressed left at (847, 428)
Screenshot: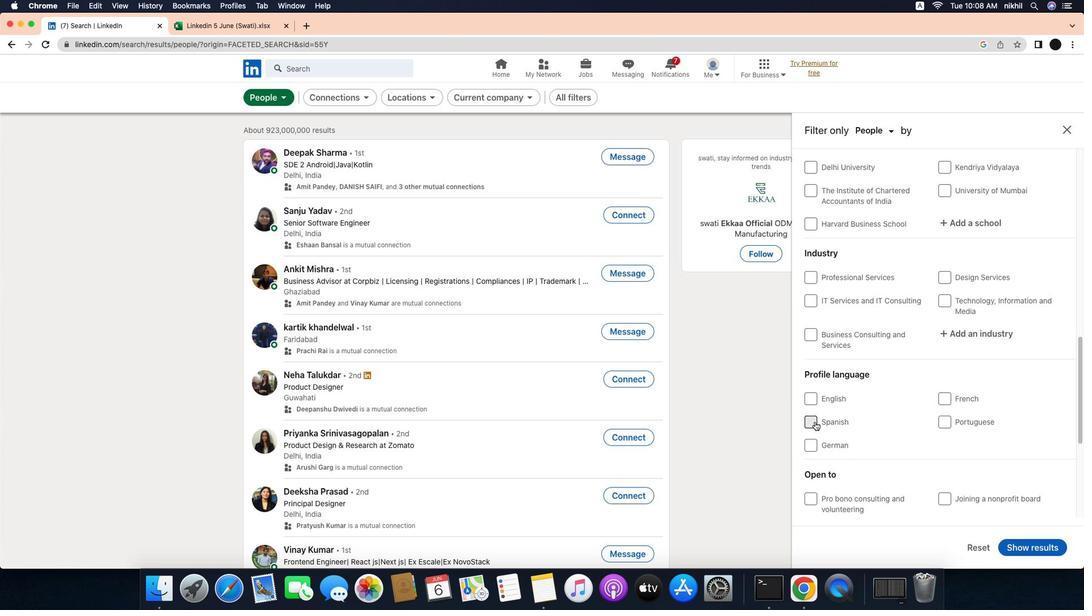 
Action: Mouse moved to (964, 413)
Screenshot: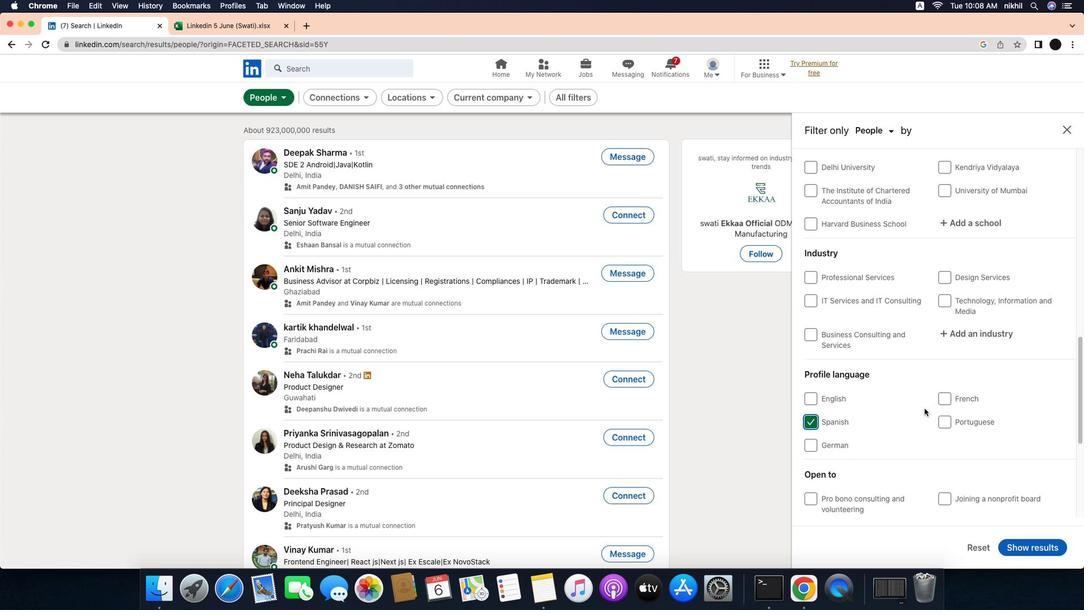 
Action: Mouse scrolled (964, 413) with delta (-21, -20)
Screenshot: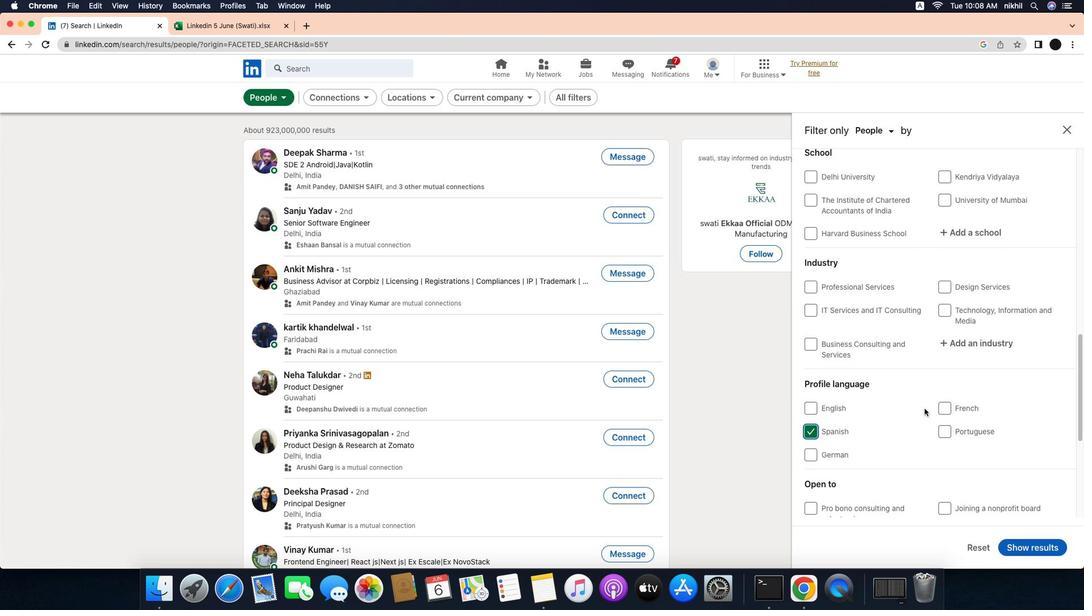 
Action: Mouse scrolled (964, 413) with delta (-21, -20)
Screenshot: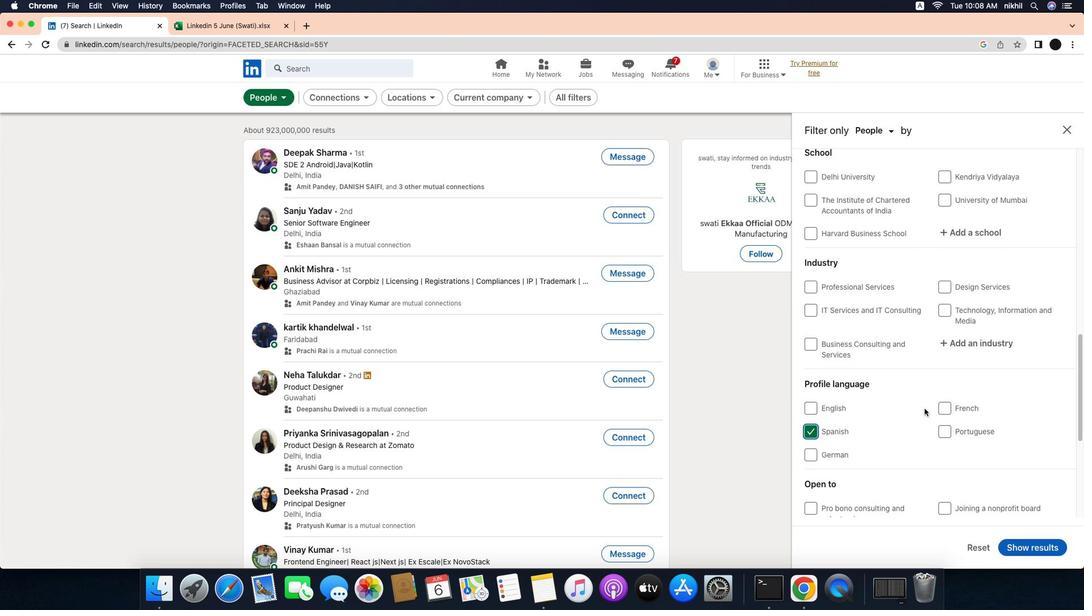 
Action: Mouse scrolled (964, 413) with delta (-21, -19)
Screenshot: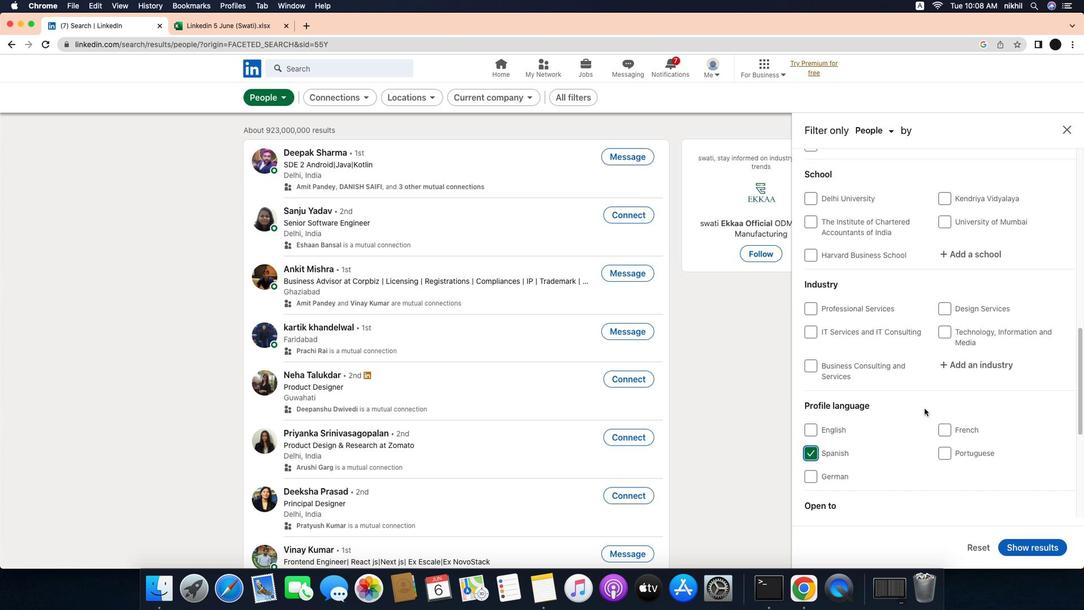 
Action: Mouse scrolled (964, 413) with delta (-21, -20)
Screenshot: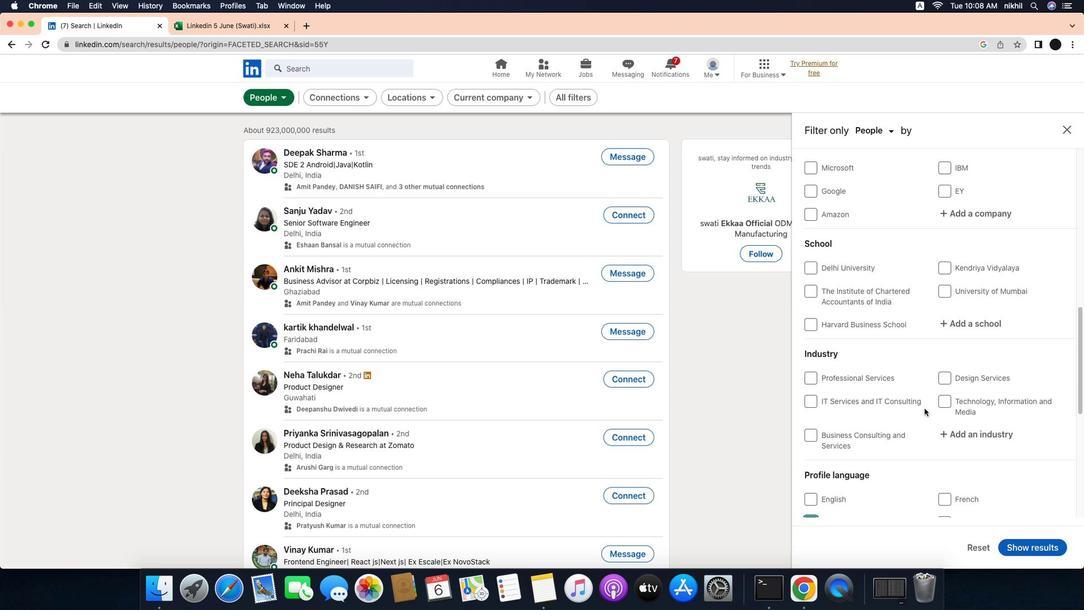 
Action: Mouse scrolled (964, 413) with delta (-21, -20)
Screenshot: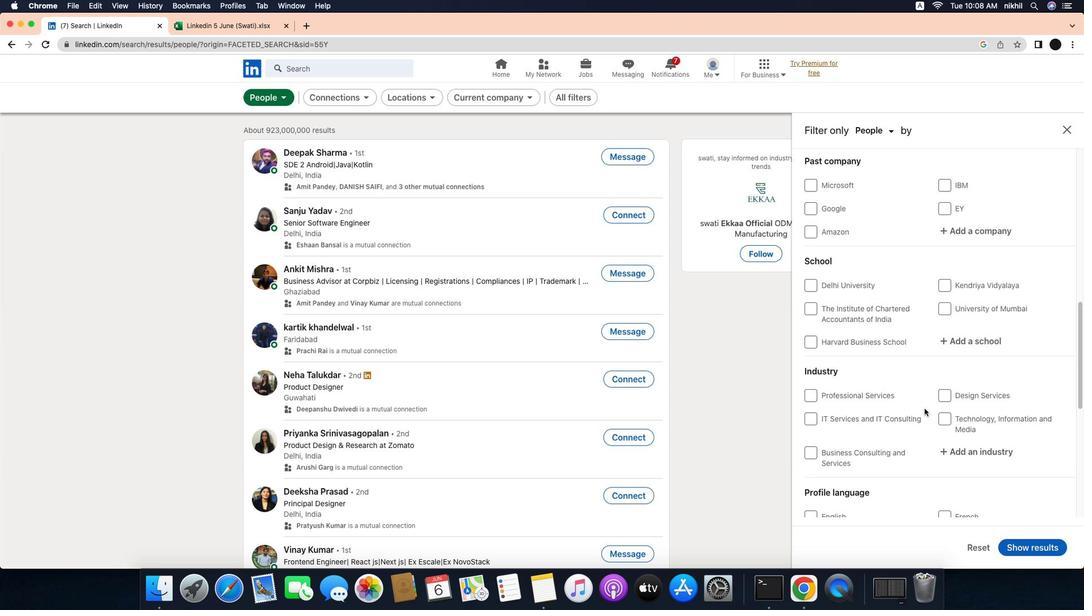 
Action: Mouse scrolled (964, 413) with delta (-21, -19)
Screenshot: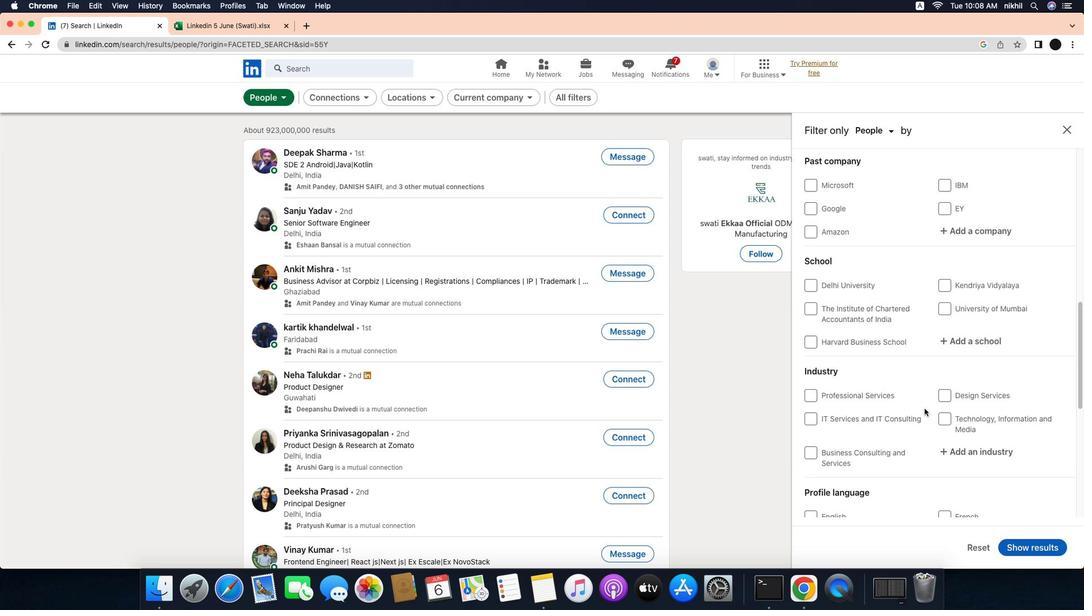 
Action: Mouse scrolled (964, 413) with delta (-21, -18)
Screenshot: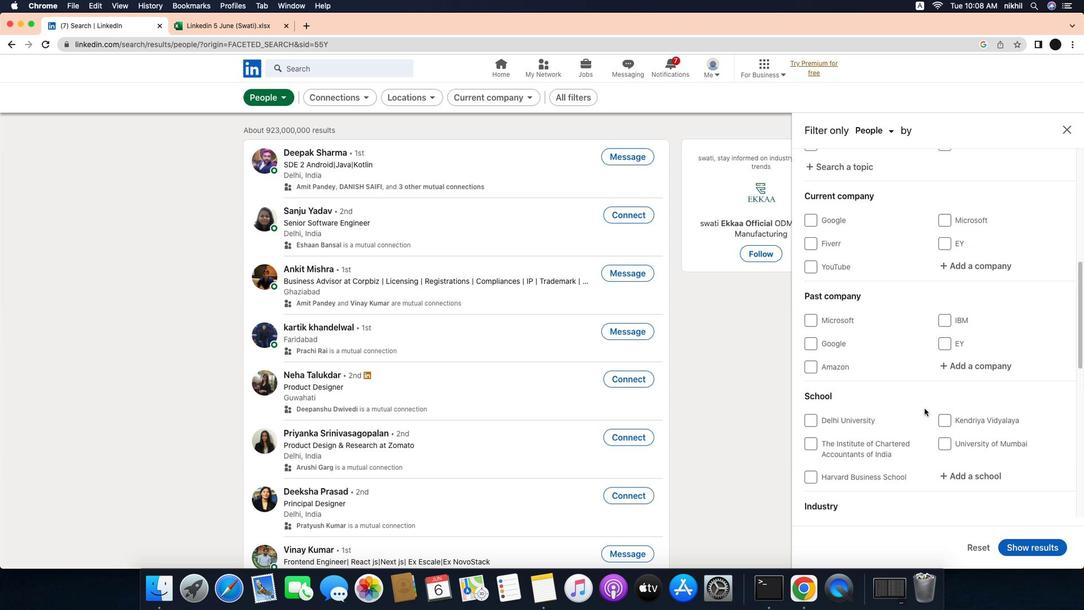 
Action: Mouse scrolled (964, 413) with delta (-21, -20)
Screenshot: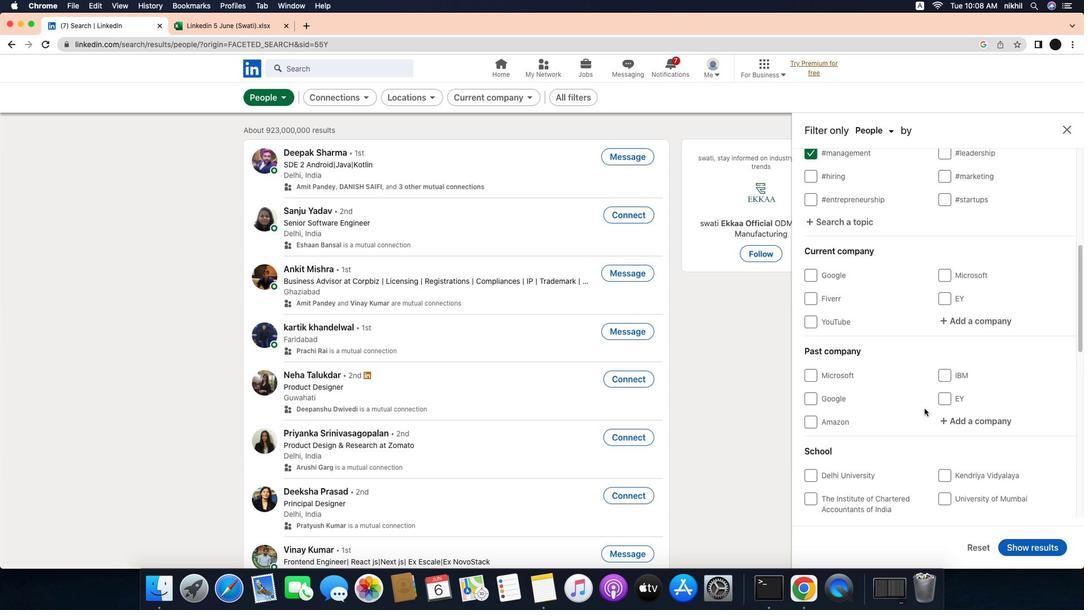 
Action: Mouse scrolled (964, 413) with delta (-21, -20)
Screenshot: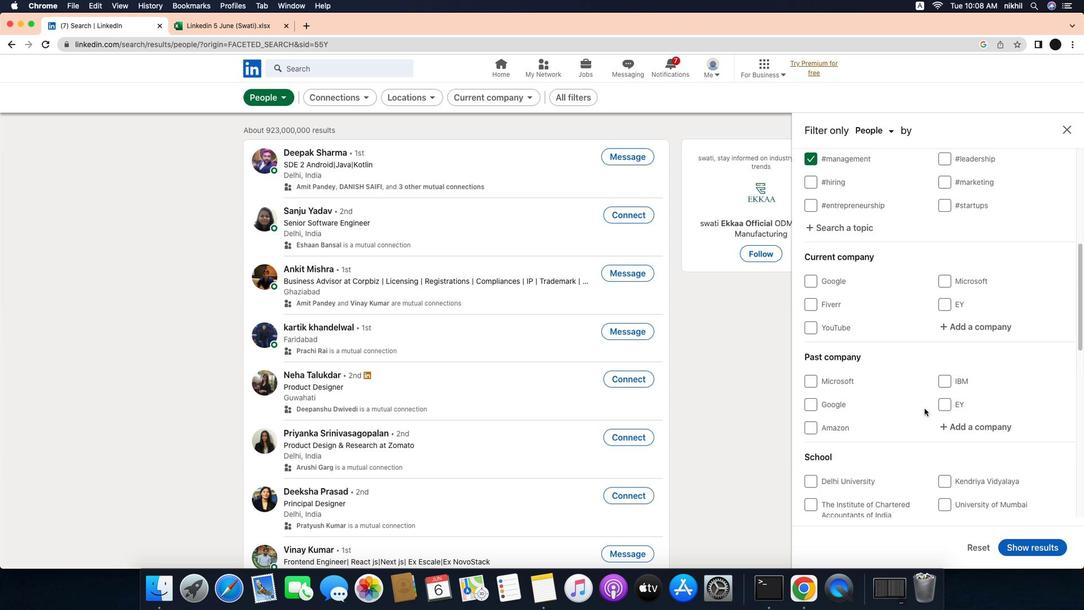 
Action: Mouse scrolled (964, 413) with delta (-21, -20)
Screenshot: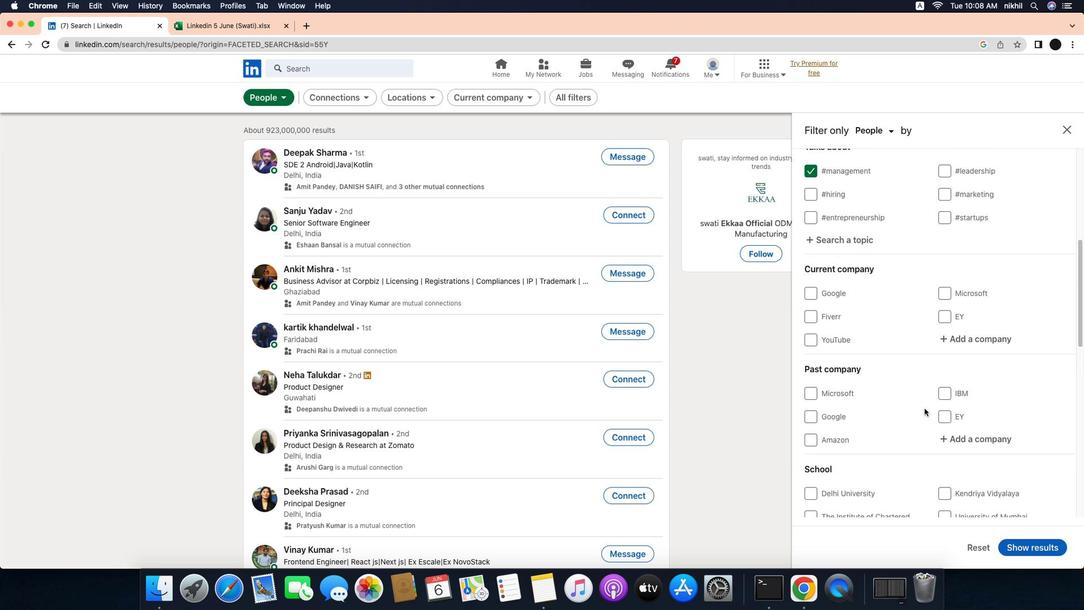 
Action: Mouse scrolled (964, 413) with delta (-21, -20)
Screenshot: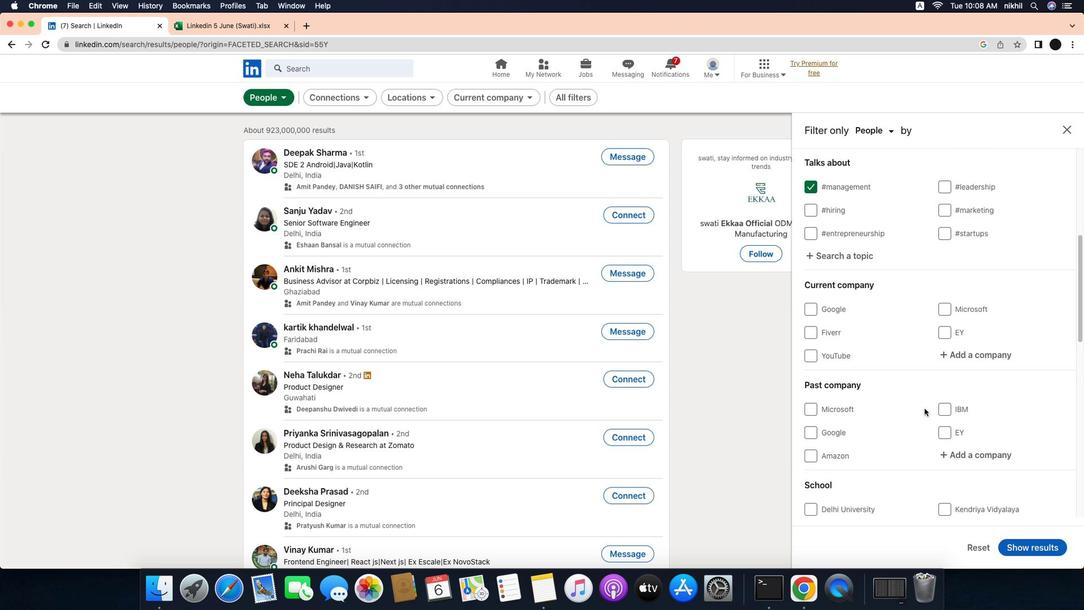 
Action: Mouse moved to (1020, 359)
Screenshot: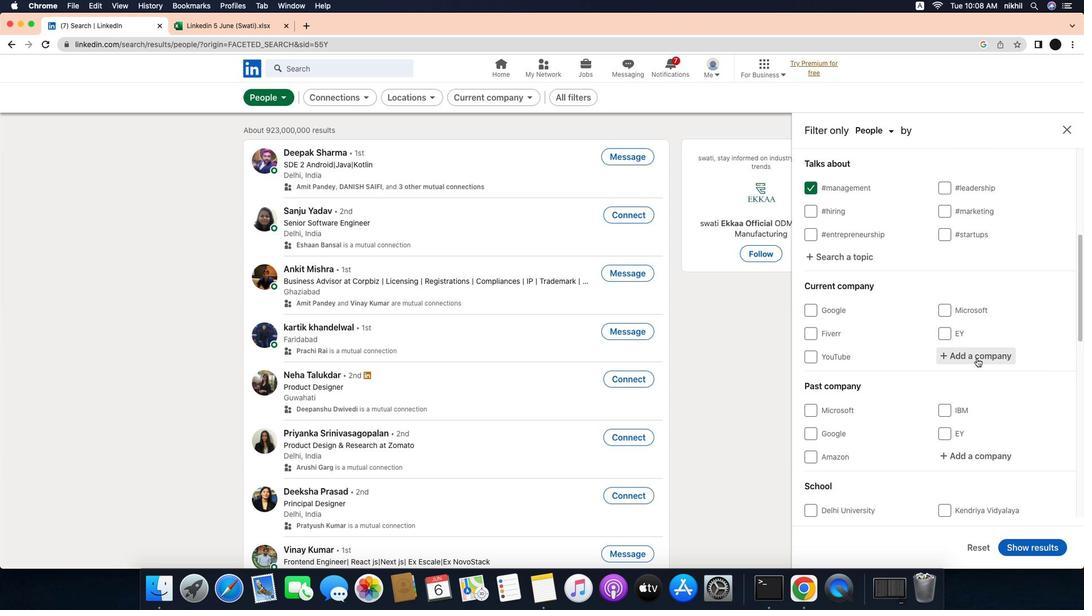 
Action: Mouse pressed left at (1020, 359)
Screenshot: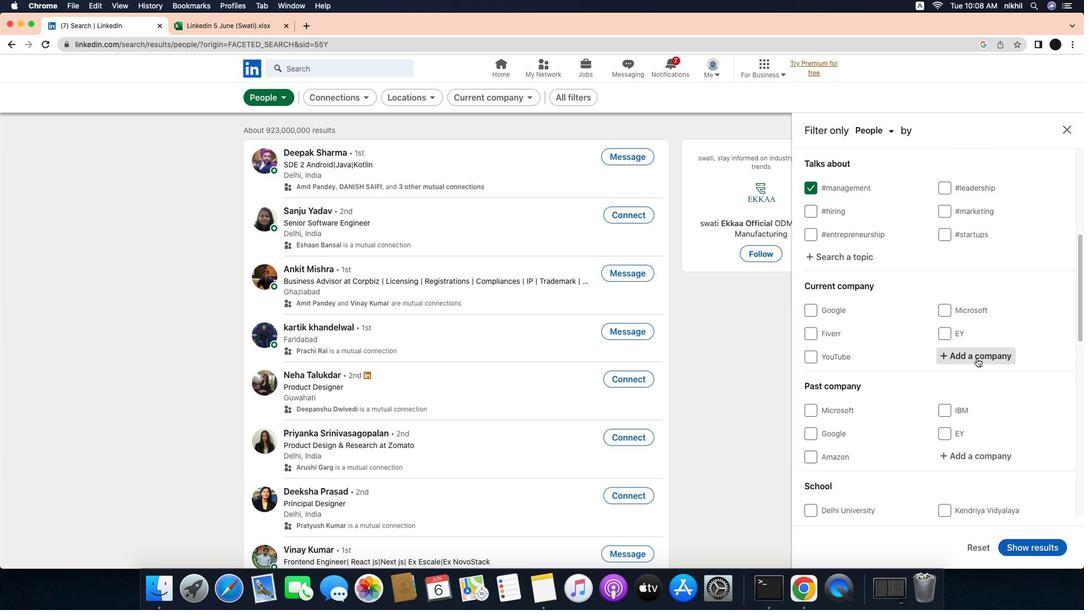 
Action: Mouse moved to (1027, 358)
Screenshot: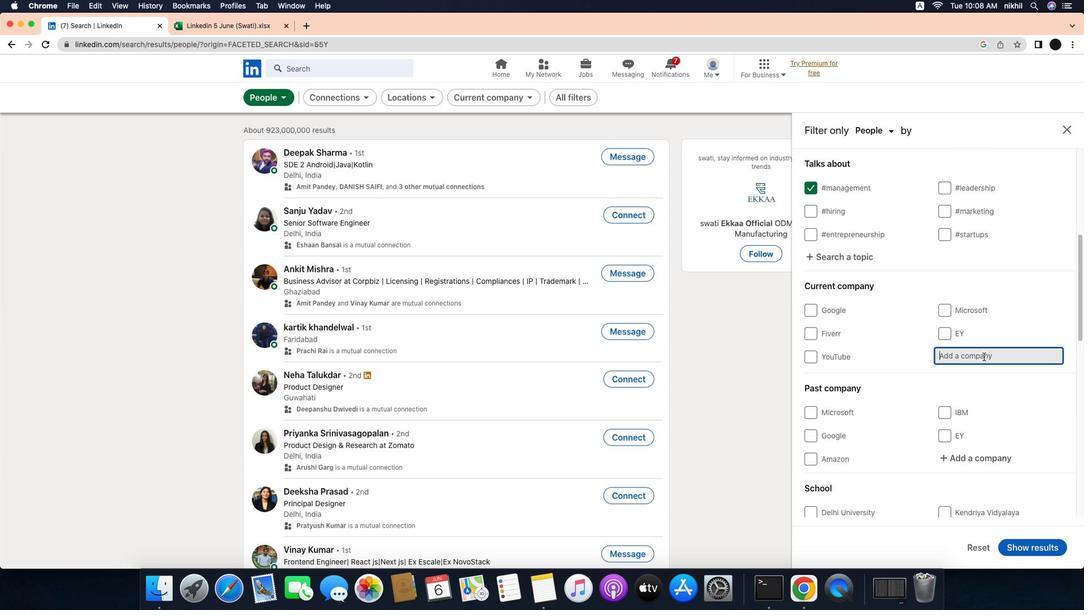 
Action: Mouse pressed left at (1027, 358)
Screenshot: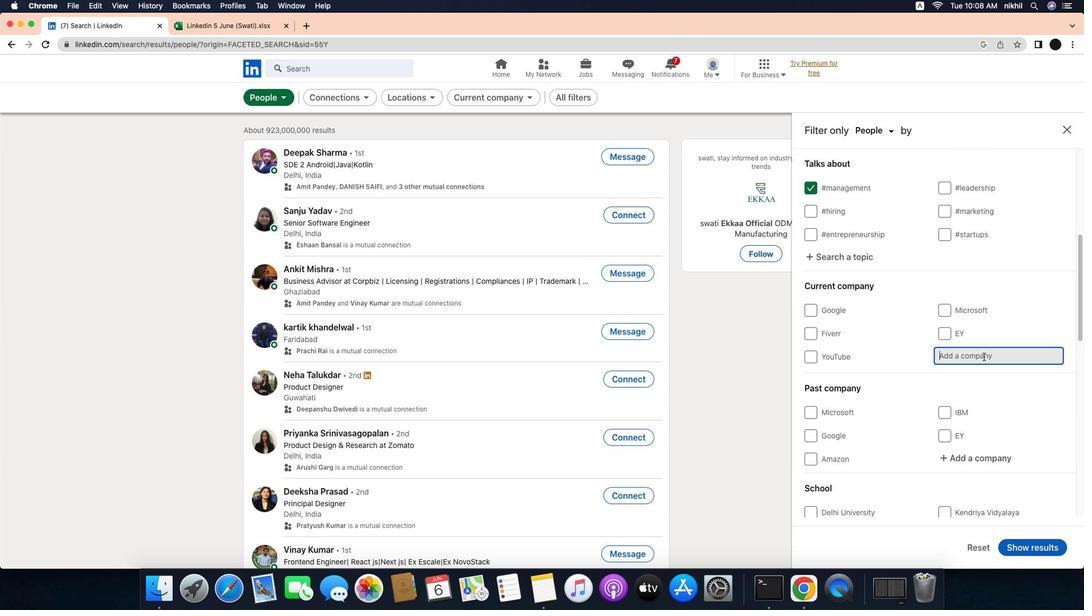 
Action: Key pressed Key.caps_lock'R'Key.caps_lock'e''m''o''t''e'
Screenshot: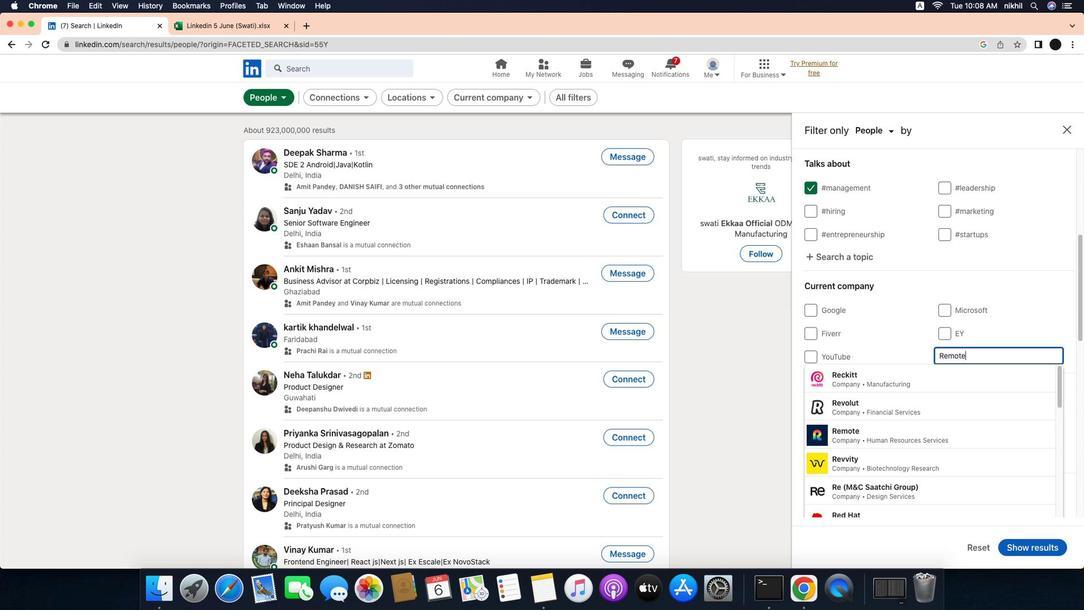 
Action: Mouse moved to (962, 387)
Screenshot: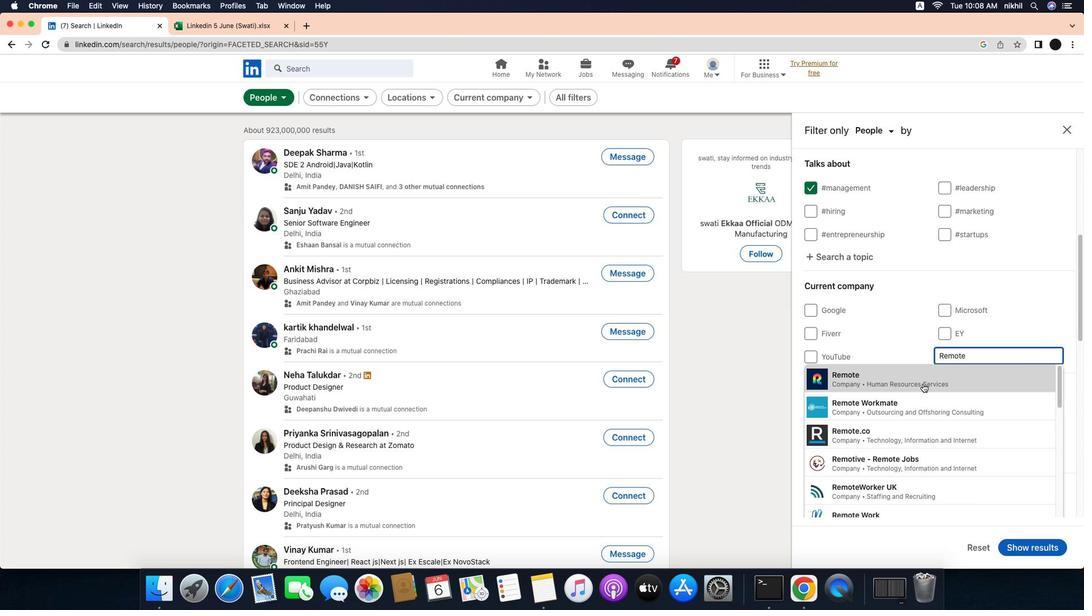 
Action: Mouse pressed left at (962, 387)
Screenshot: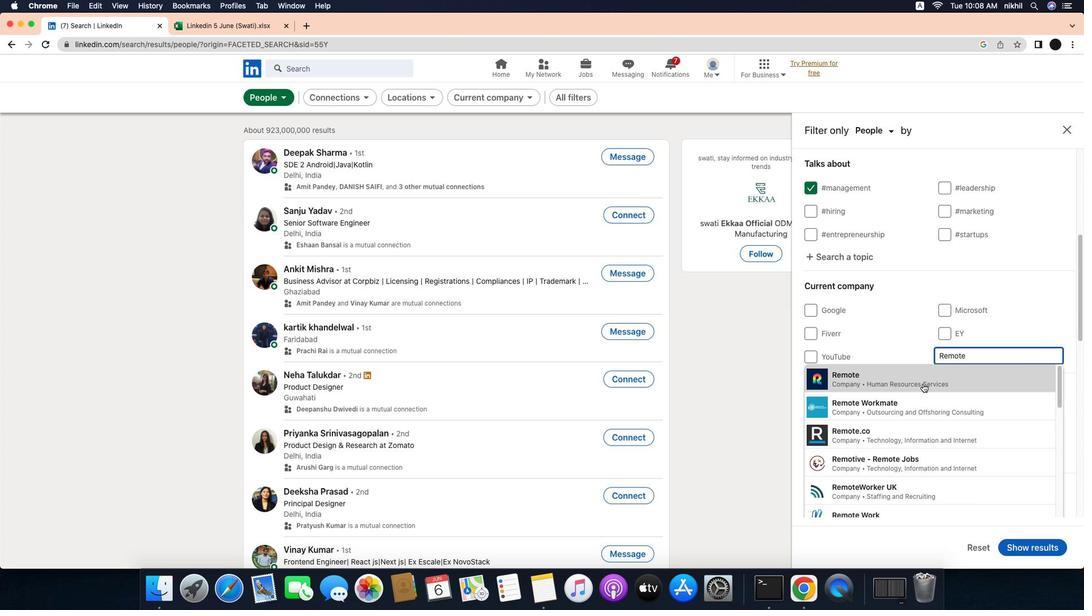 
Action: Mouse moved to (974, 400)
Screenshot: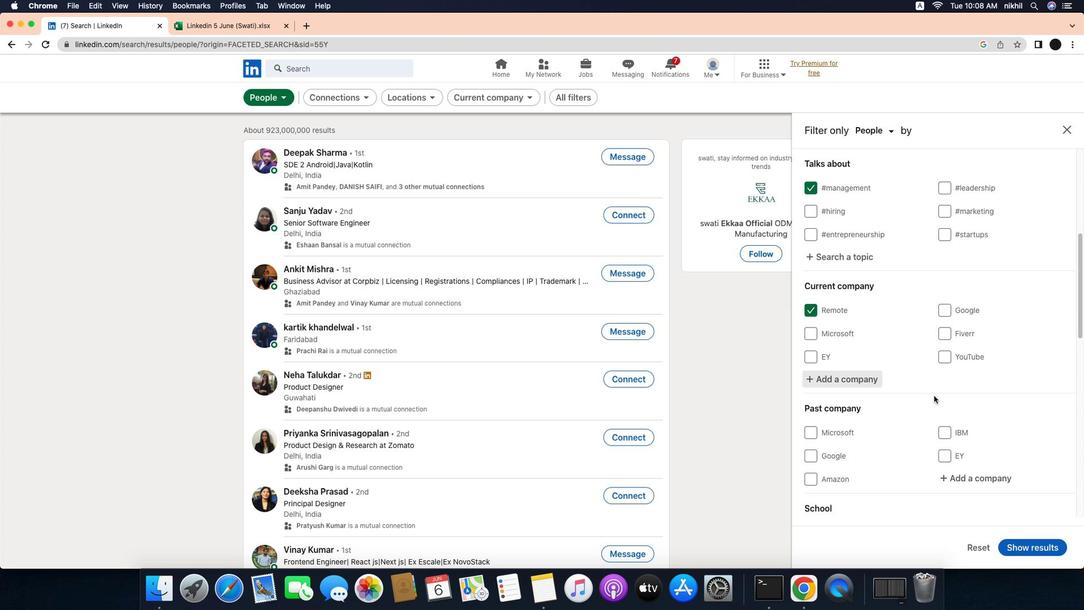 
Action: Mouse scrolled (974, 400) with delta (-21, -22)
Screenshot: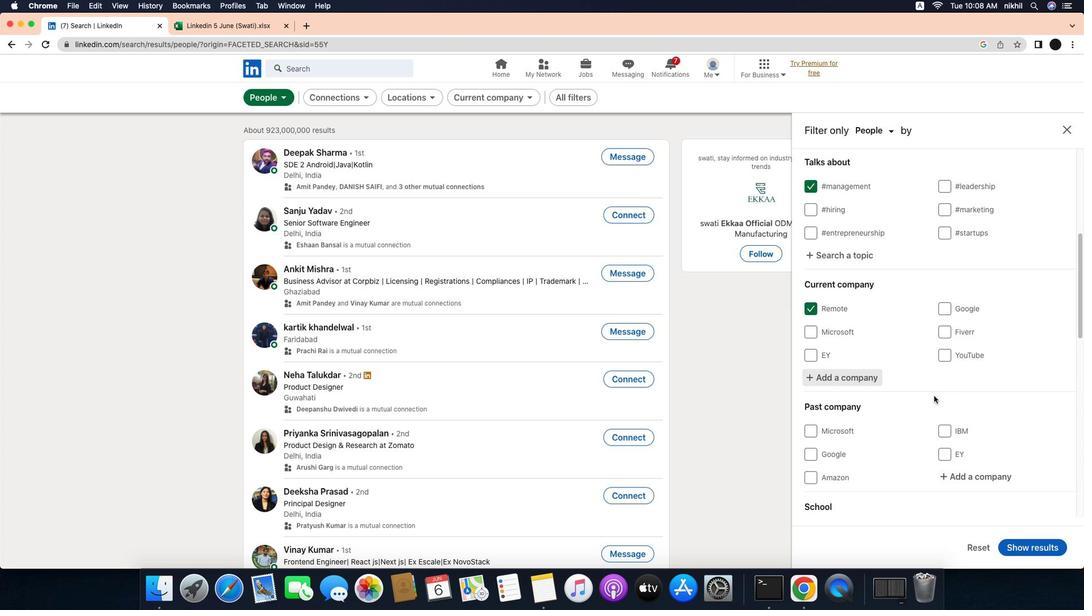 
Action: Mouse scrolled (974, 400) with delta (-21, -22)
Screenshot: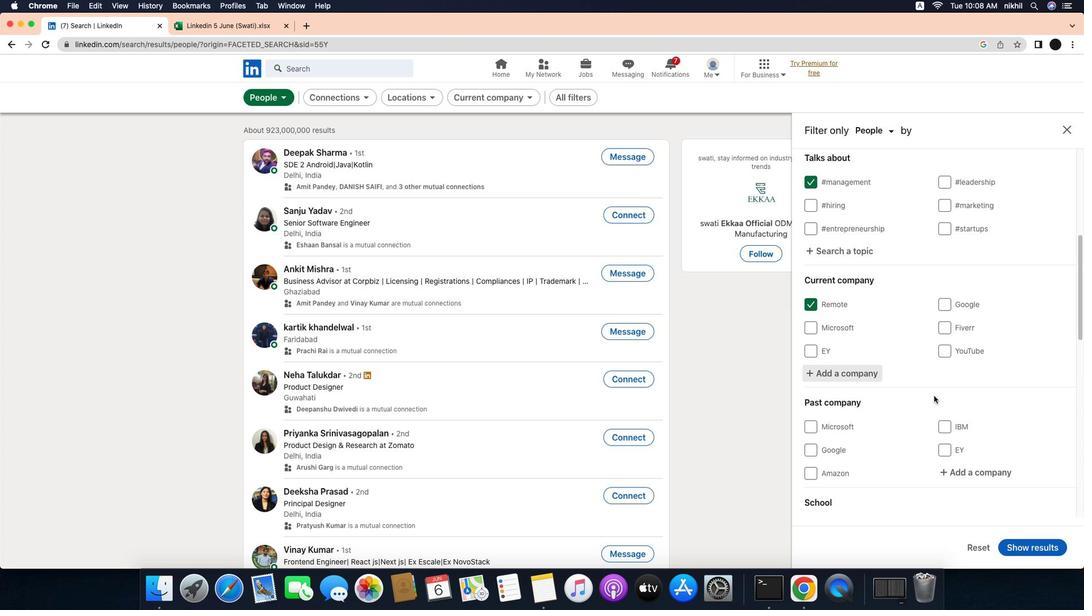 
Action: Mouse scrolled (974, 400) with delta (-21, -22)
Screenshot: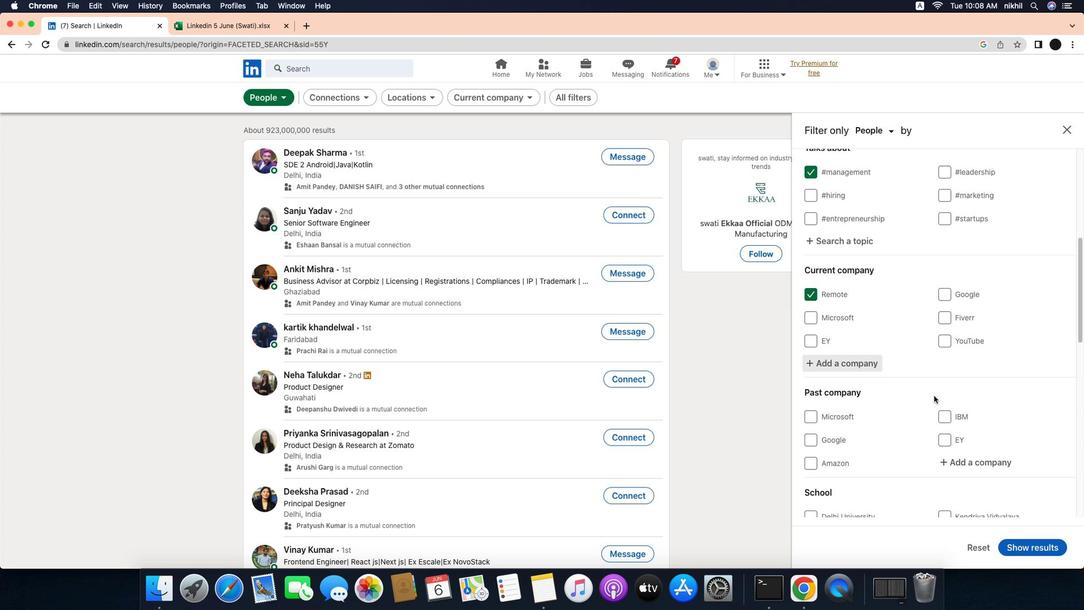
Action: Mouse scrolled (974, 400) with delta (-21, -22)
Screenshot: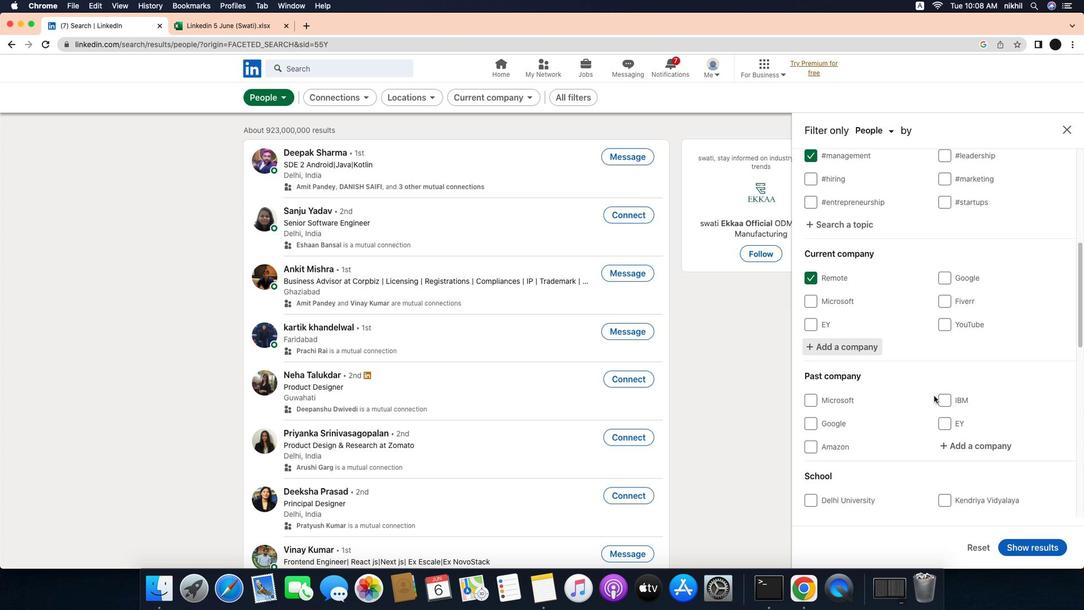 
Action: Mouse scrolled (974, 400) with delta (-21, -22)
Screenshot: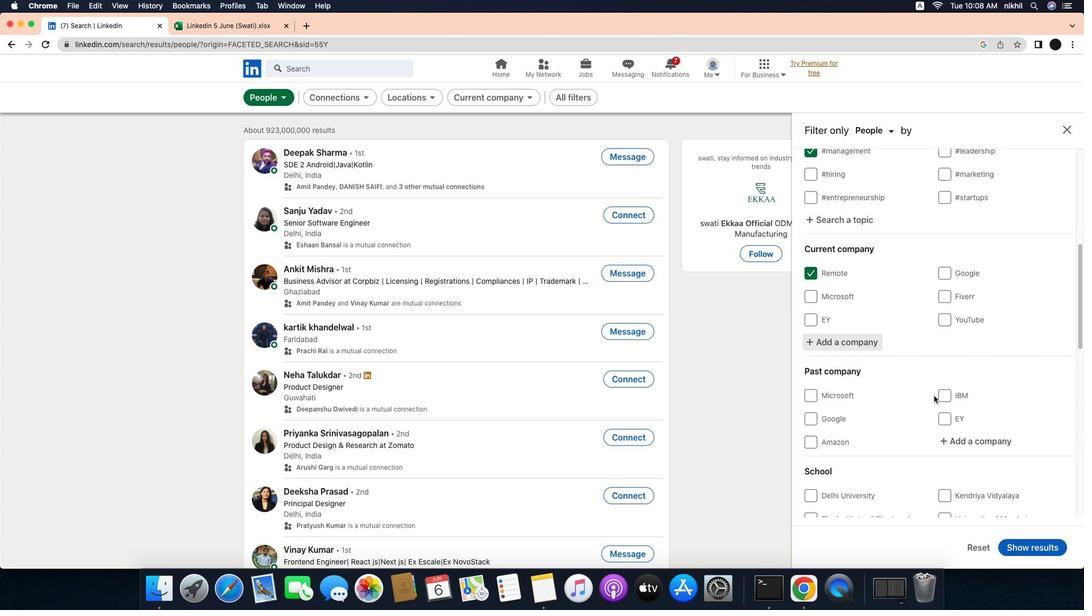 
Action: Mouse scrolled (974, 400) with delta (-21, -22)
Screenshot: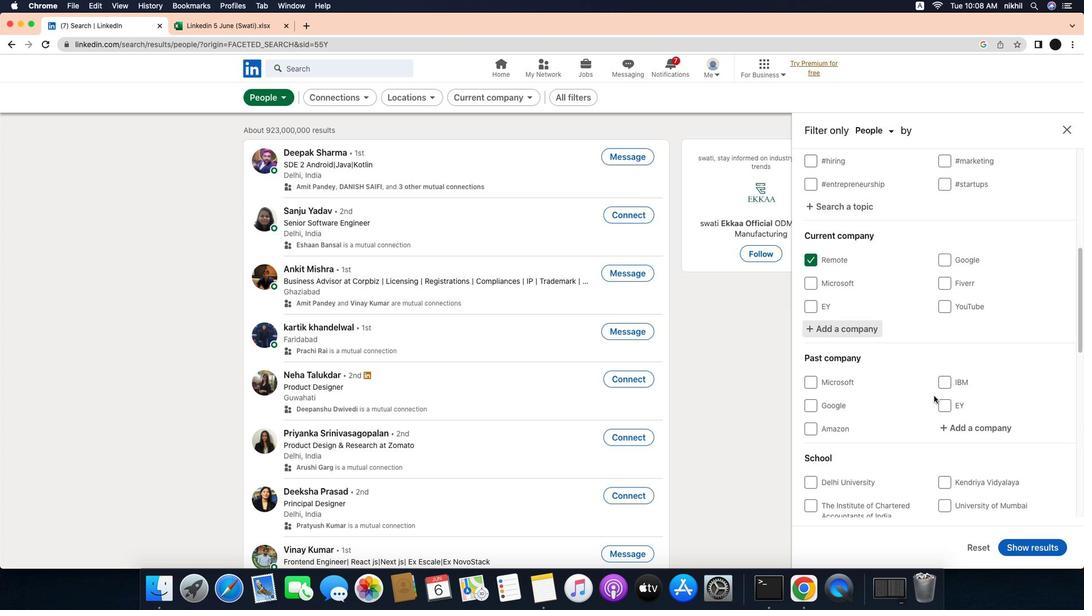 
Action: Mouse scrolled (974, 400) with delta (-21, -22)
Screenshot: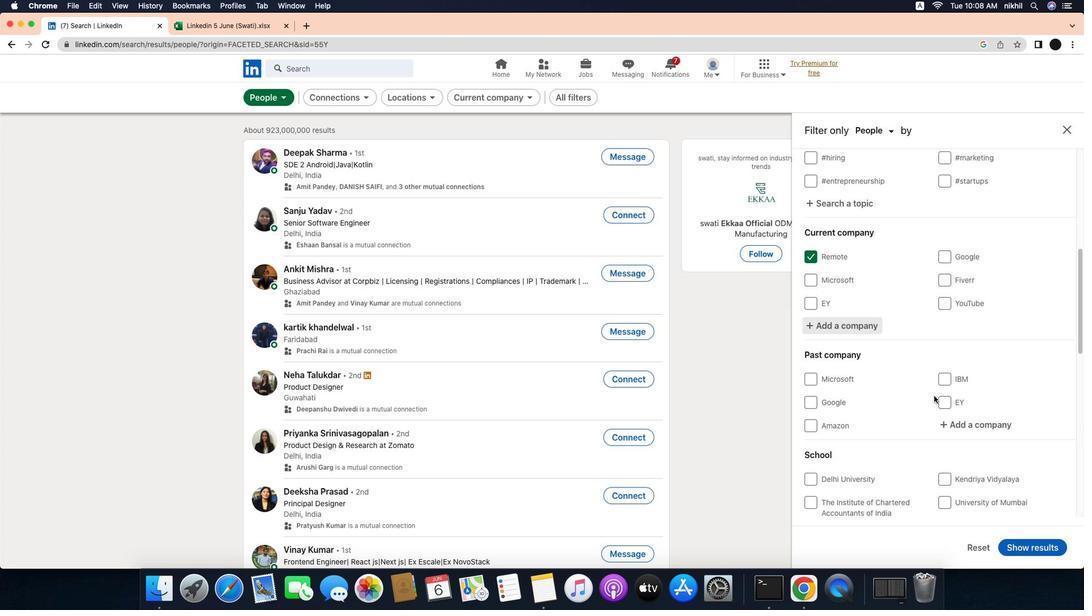 
Action: Mouse scrolled (974, 400) with delta (-21, -22)
Screenshot: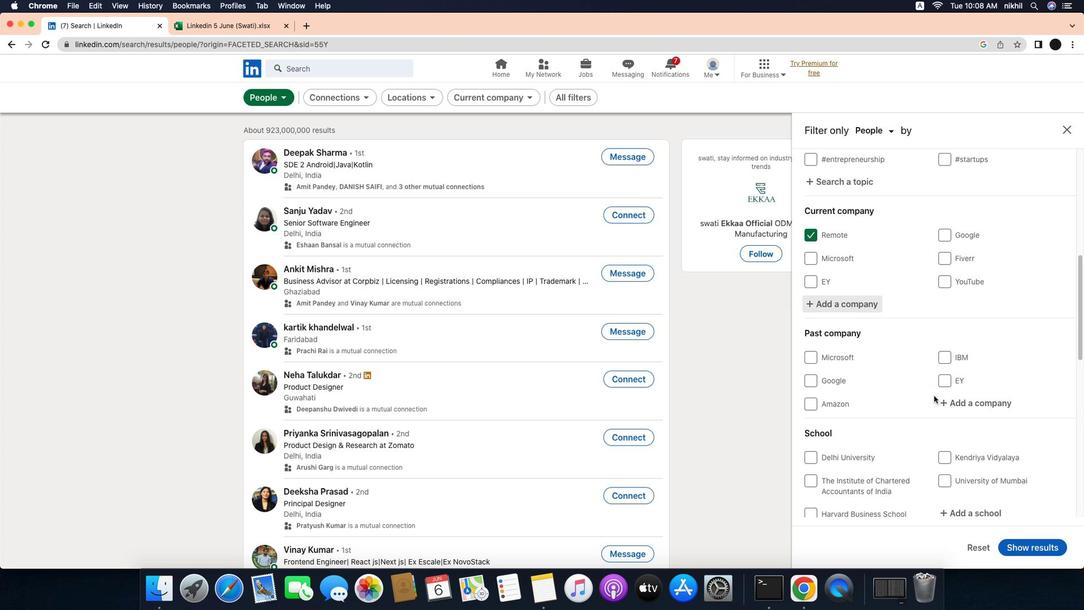 
Action: Mouse scrolled (974, 400) with delta (-21, -22)
Screenshot: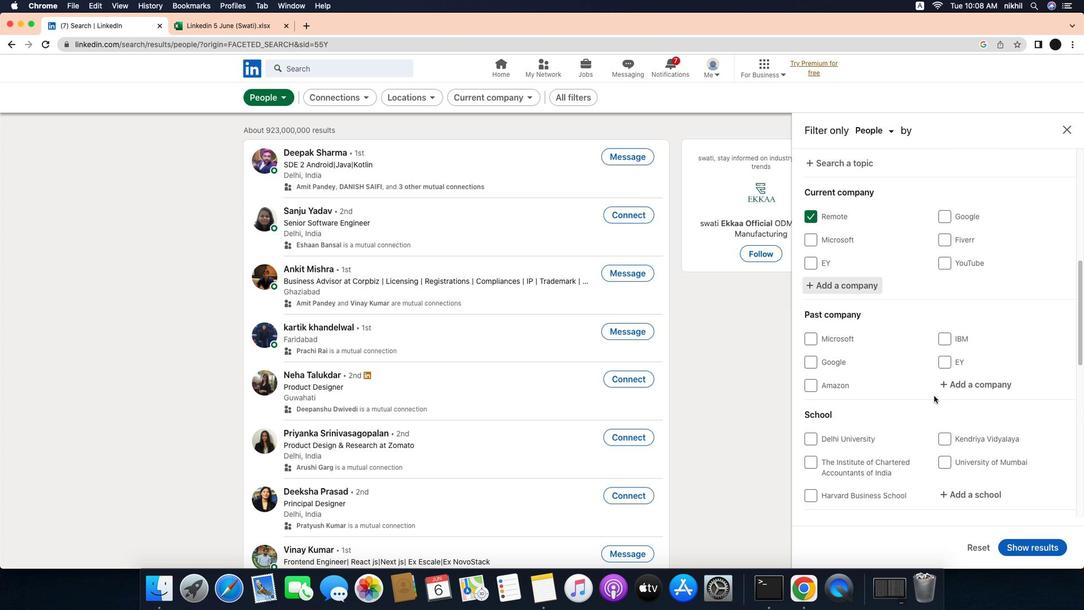 
Action: Mouse scrolled (974, 400) with delta (-21, -23)
Screenshot: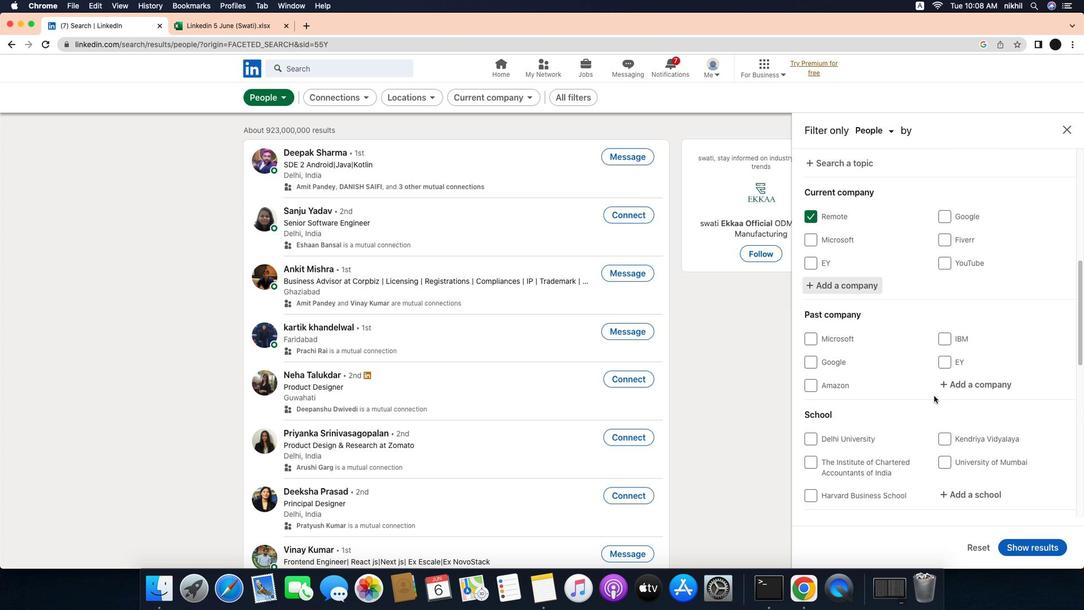
Action: Mouse scrolled (974, 400) with delta (-21, -23)
Screenshot: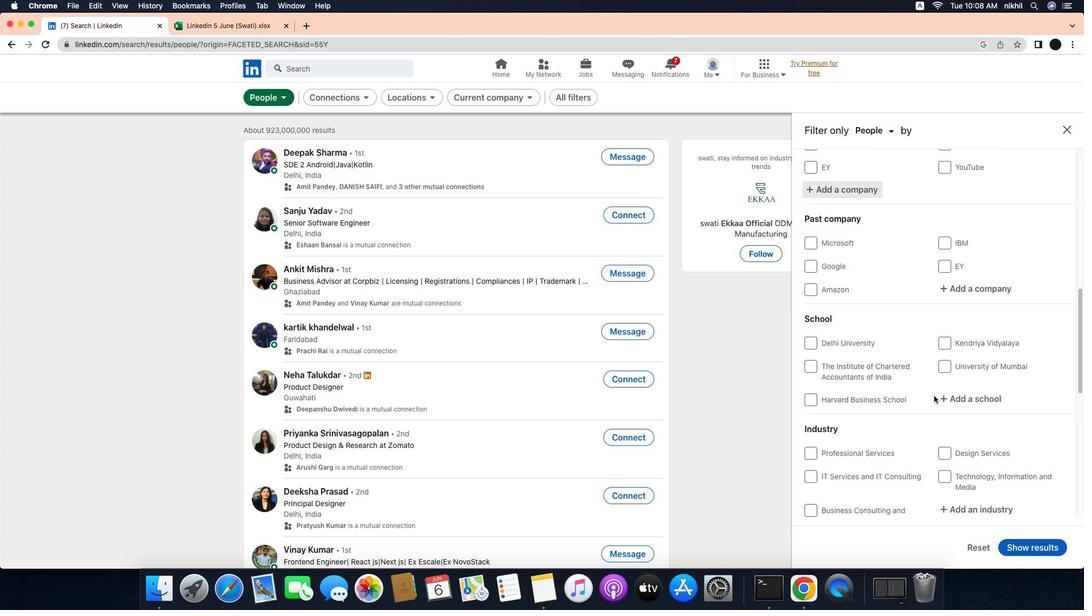 
Action: Mouse moved to (996, 335)
Screenshot: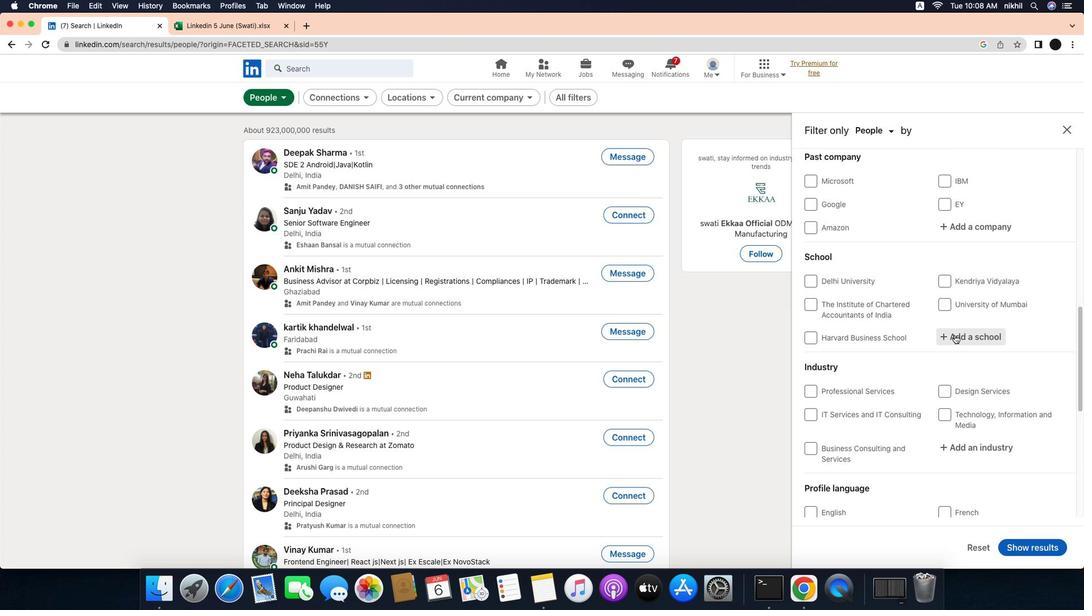 
Action: Mouse pressed left at (996, 335)
Screenshot: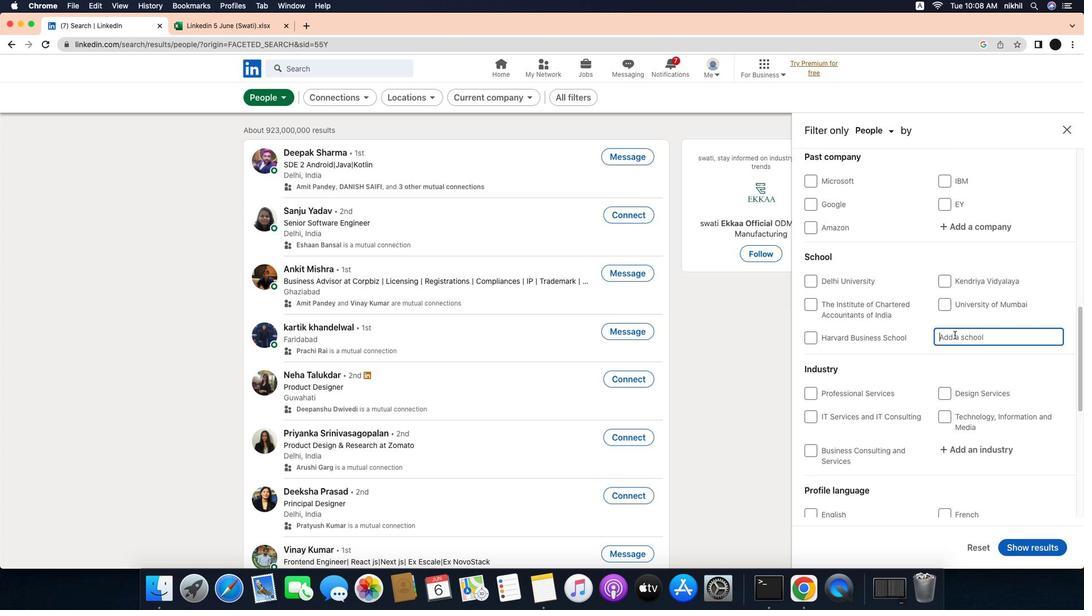 
Action: Mouse moved to (1023, 339)
Screenshot: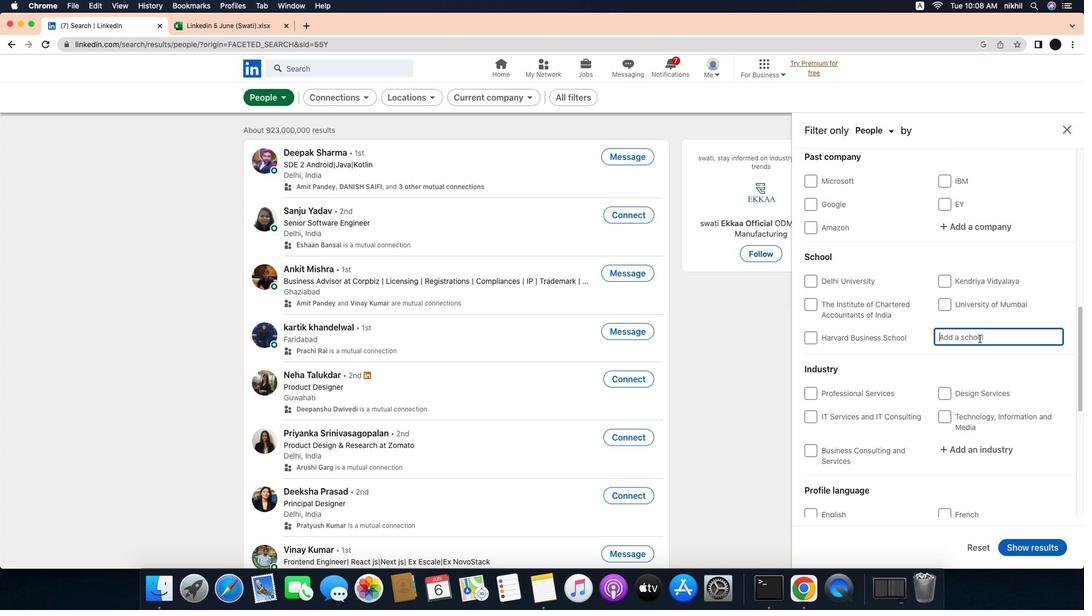 
Action: Mouse pressed left at (1023, 339)
Screenshot: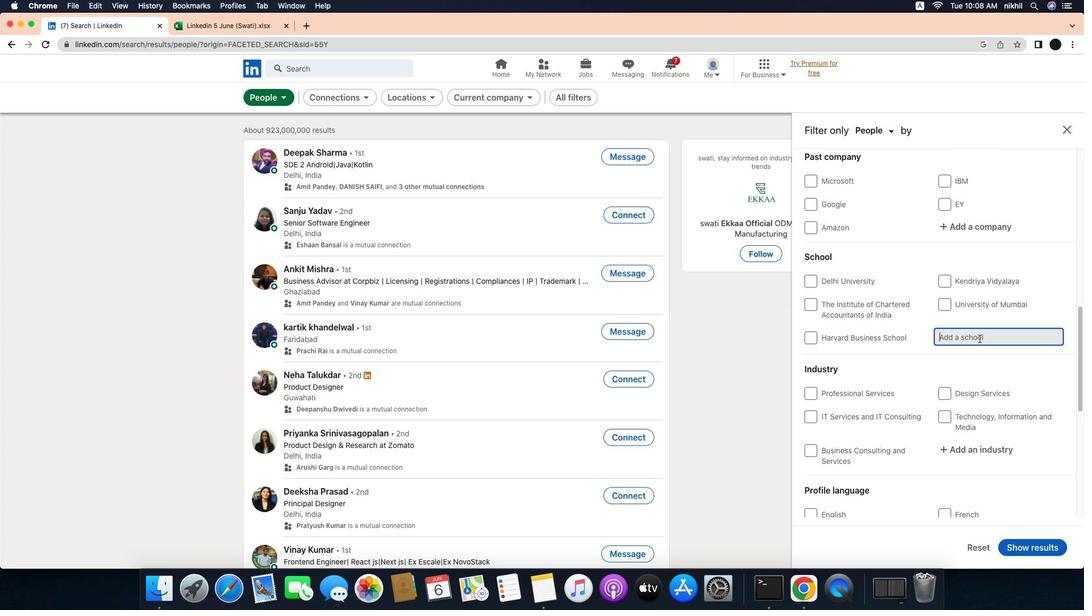 
Action: Key pressed Key.caps_lock'S'Key.caps_lock'h''y''a''m'Key.spaceKey.caps_lock'L''a''l'Key.spaceKey.caps_lock'C'Key.caps_lock'o''l''l''e''g''e'
Screenshot: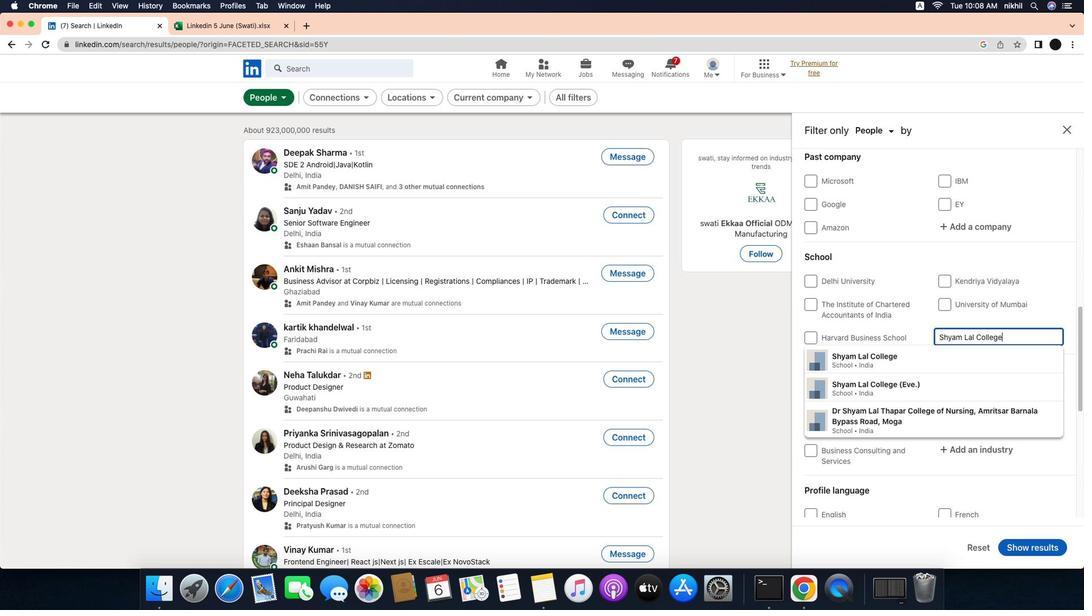 
Action: Mouse moved to (992, 359)
Screenshot: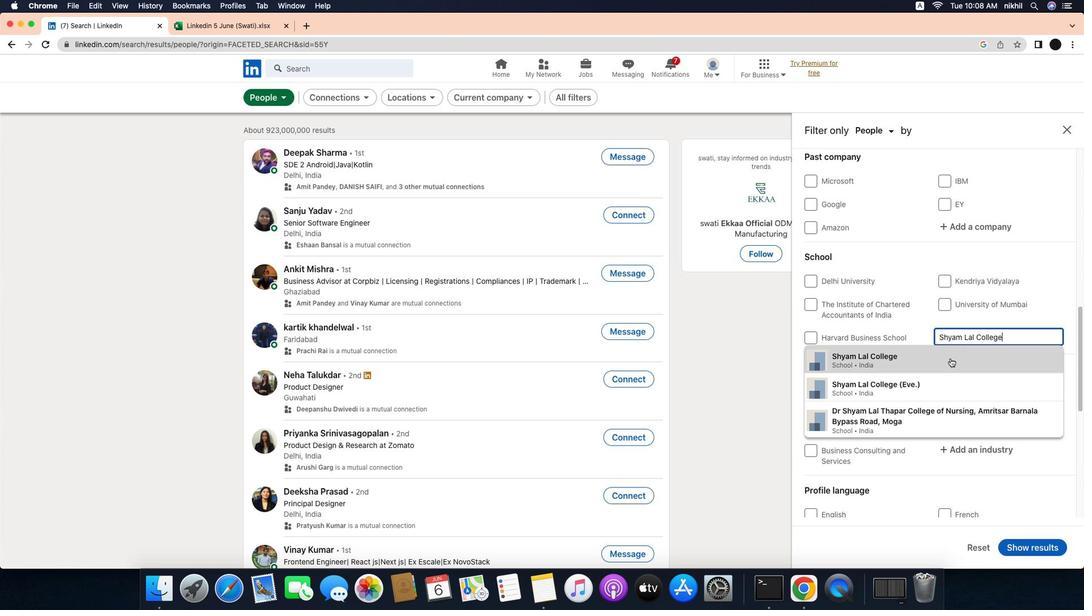 
Action: Mouse pressed left at (992, 359)
Screenshot: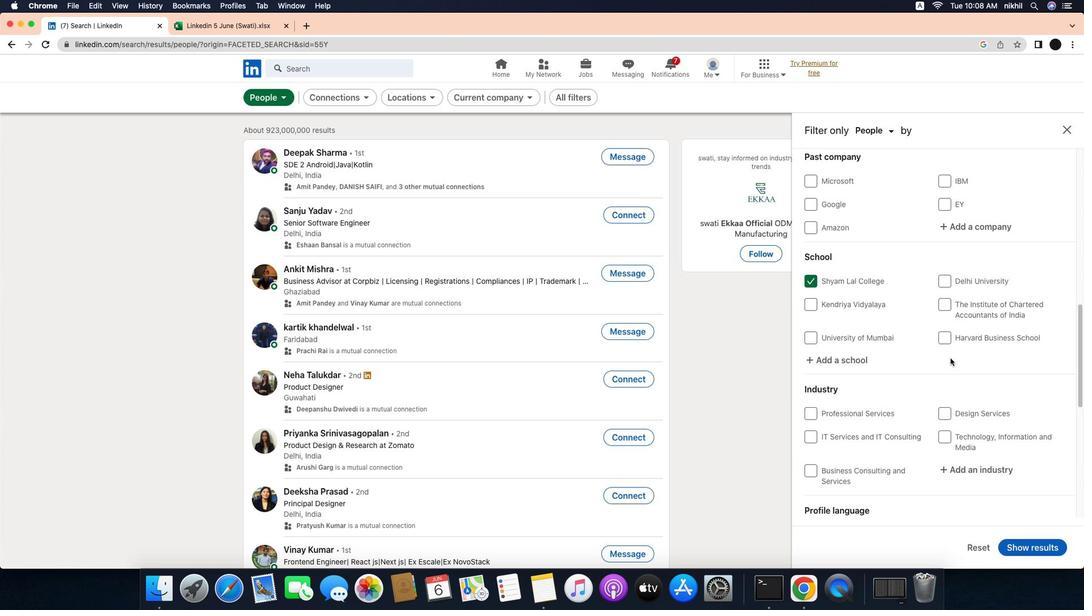 
Action: Mouse scrolled (992, 359) with delta (-21, -22)
Screenshot: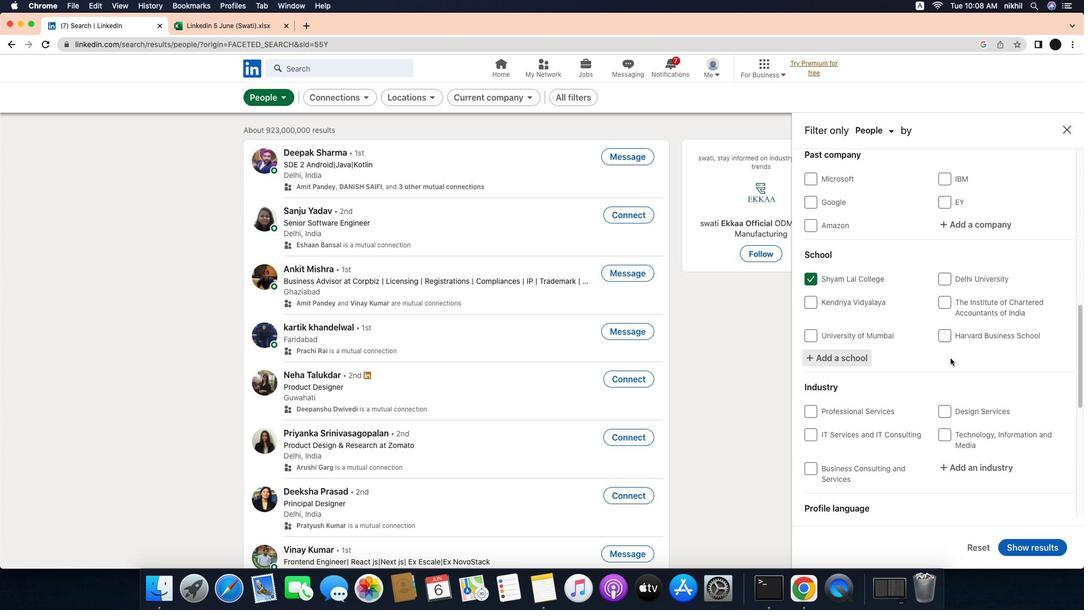 
Action: Mouse scrolled (992, 359) with delta (-21, -22)
Screenshot: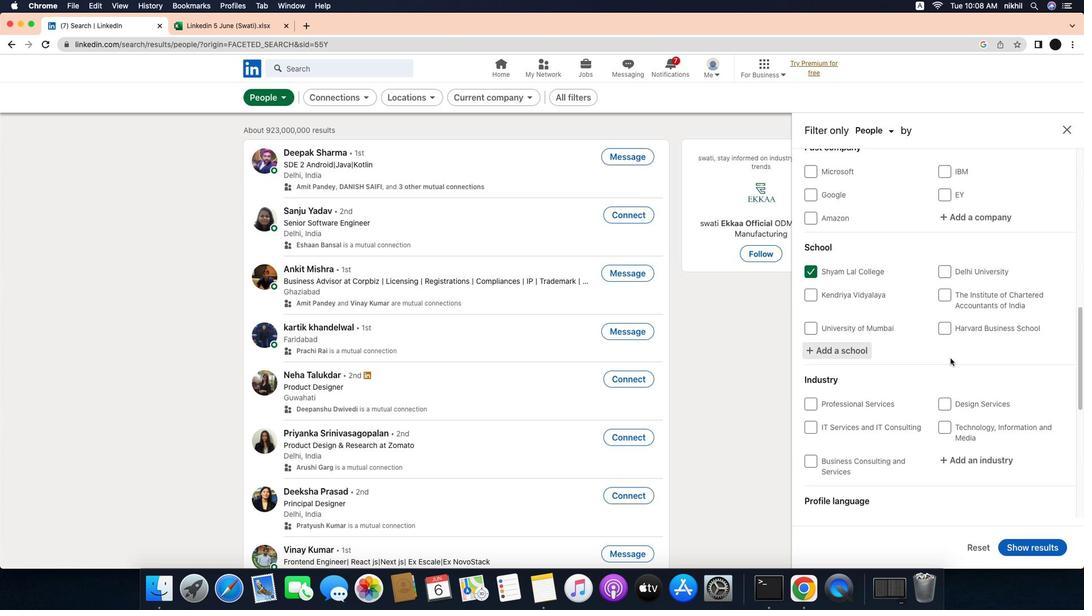 
Action: Mouse scrolled (992, 359) with delta (-21, -22)
Screenshot: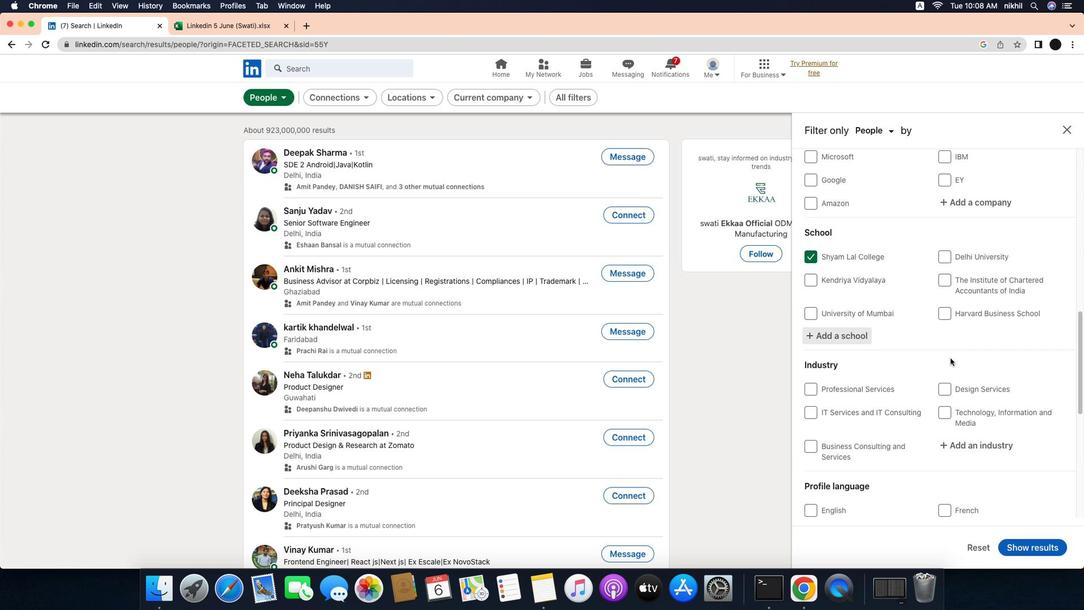 
Action: Mouse scrolled (992, 359) with delta (-21, -22)
Screenshot: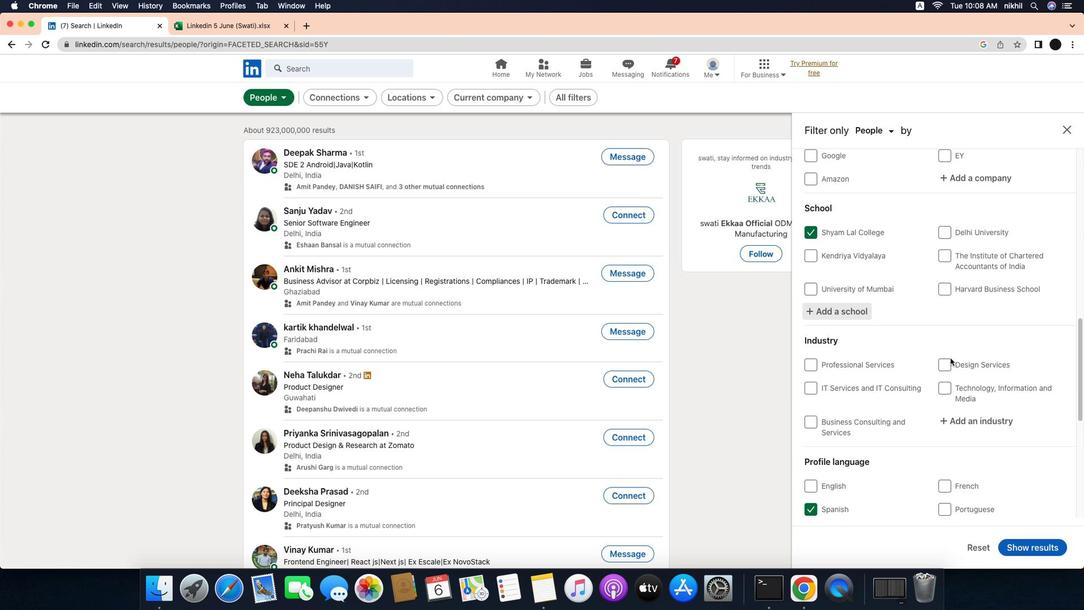 
Action: Mouse scrolled (992, 359) with delta (-21, -22)
Screenshot: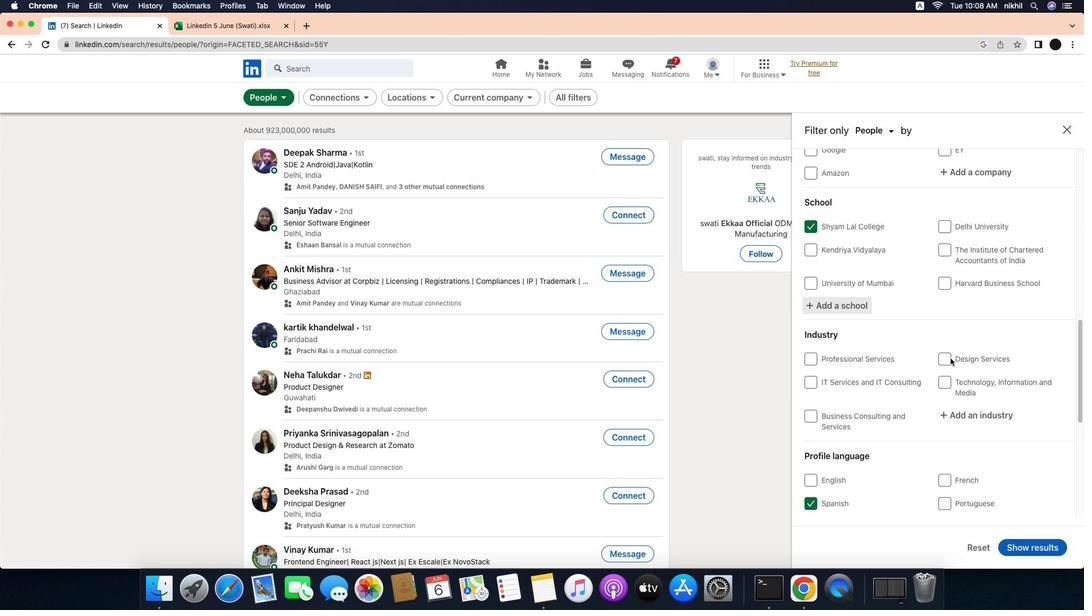 
Action: Mouse moved to (1010, 411)
Screenshot: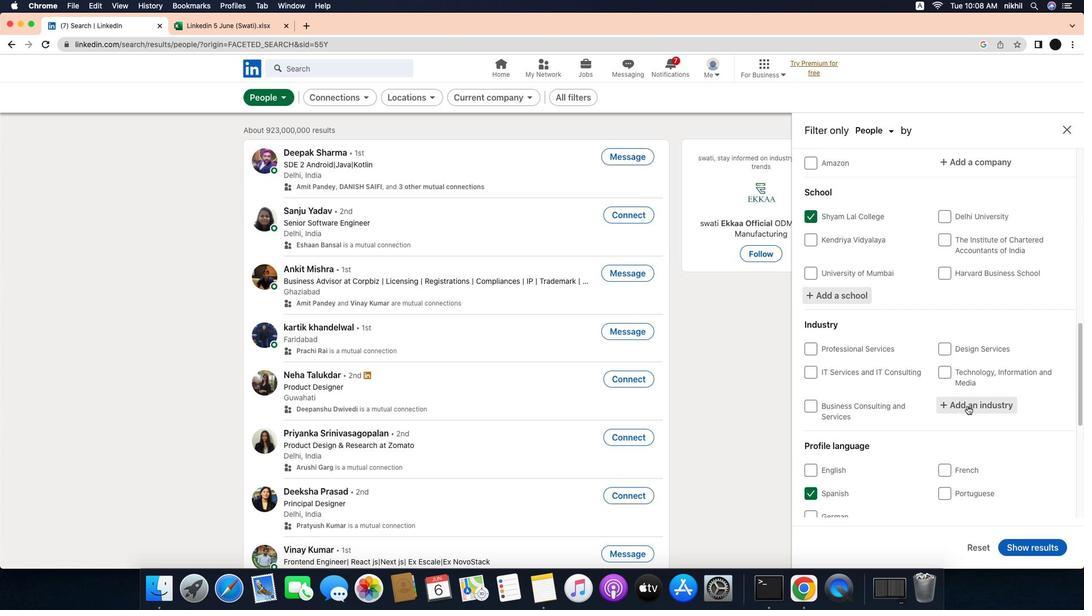
Action: Mouse pressed left at (1010, 411)
Screenshot: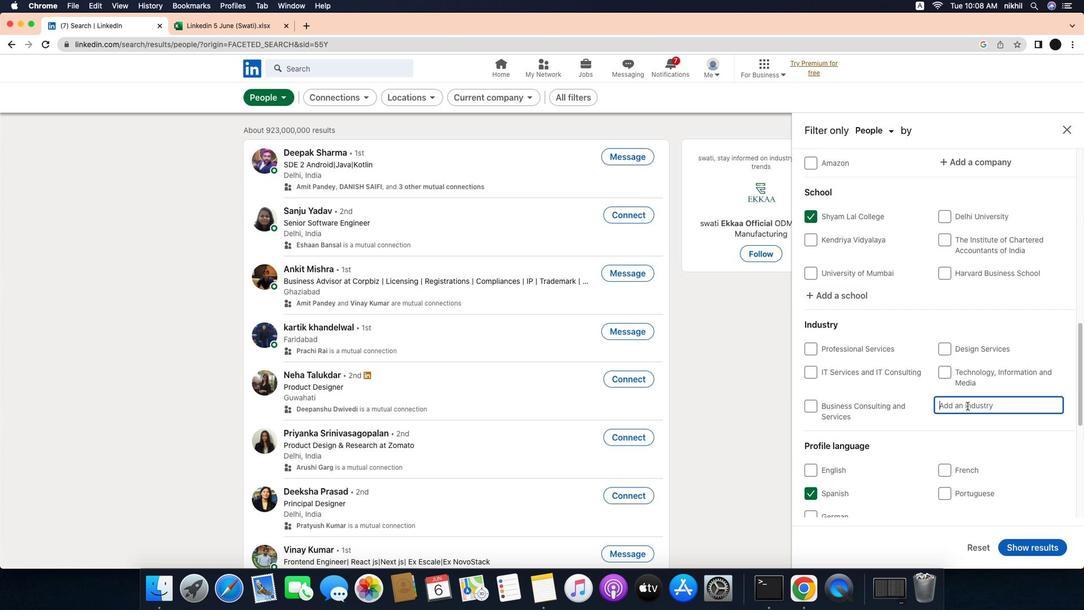 
Action: Mouse moved to (1022, 410)
Screenshot: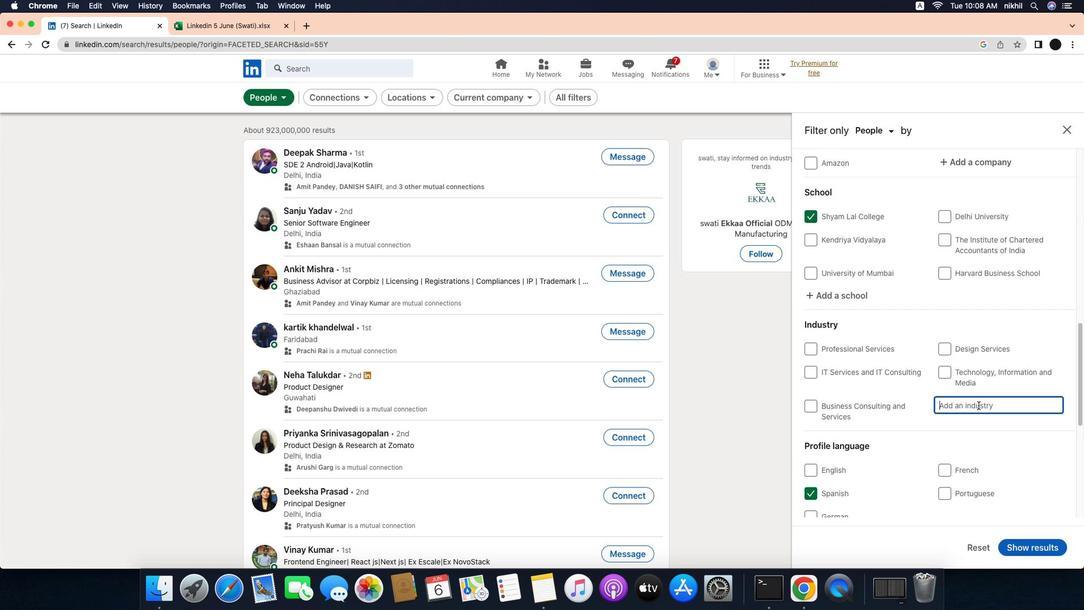 
Action: Mouse pressed left at (1022, 410)
Screenshot: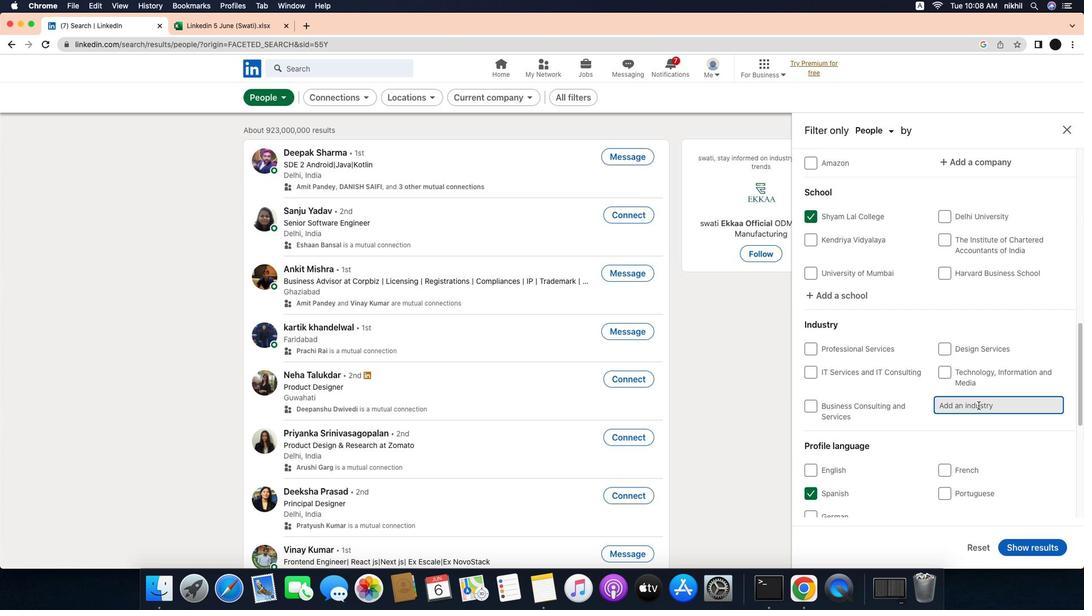 
Action: Mouse moved to (1020, 410)
Screenshot: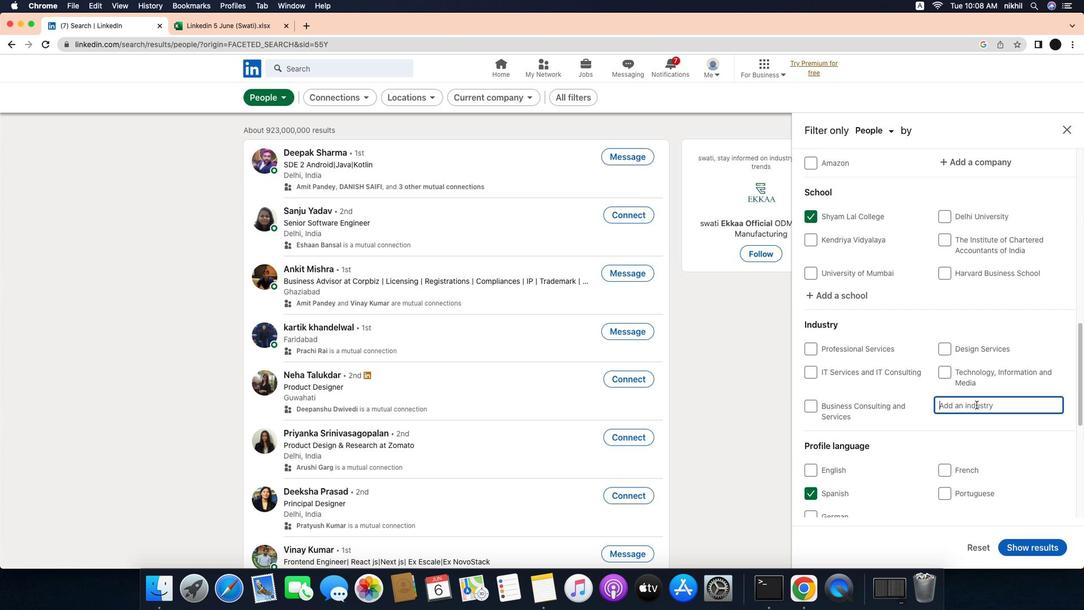
Action: Key pressed Key.caps_lock'R'Key.caps_lock'a''d''i''o'Key.space'a''n''d'Key.spaceKey.caps_lock'T'Key.caps_lock'e''l''e''v''i''s''i''o''n'Key.spaceKey.caps_lock'B'Key.caps_lock'r''o''a''d''c''a''s''t''i''n''g'
Screenshot: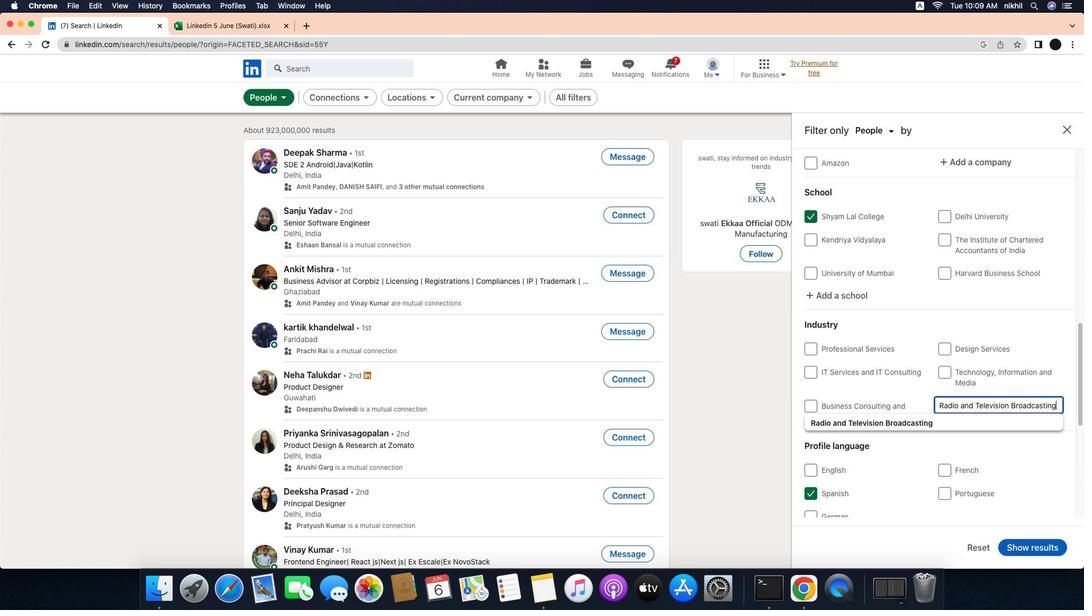 
Action: Mouse moved to (1005, 426)
Screenshot: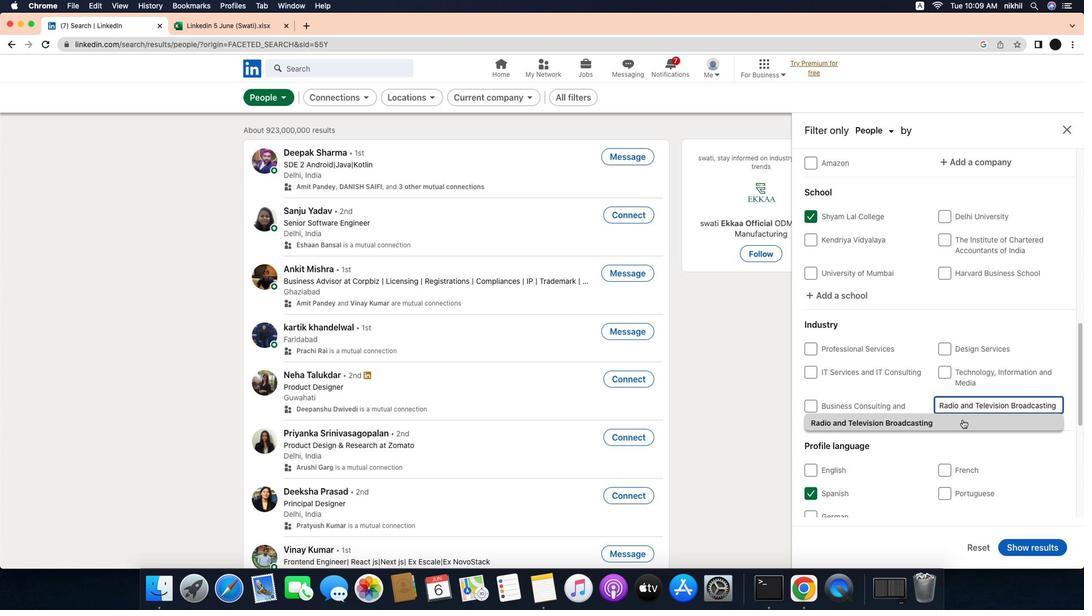 
Action: Mouse pressed left at (1005, 426)
Screenshot: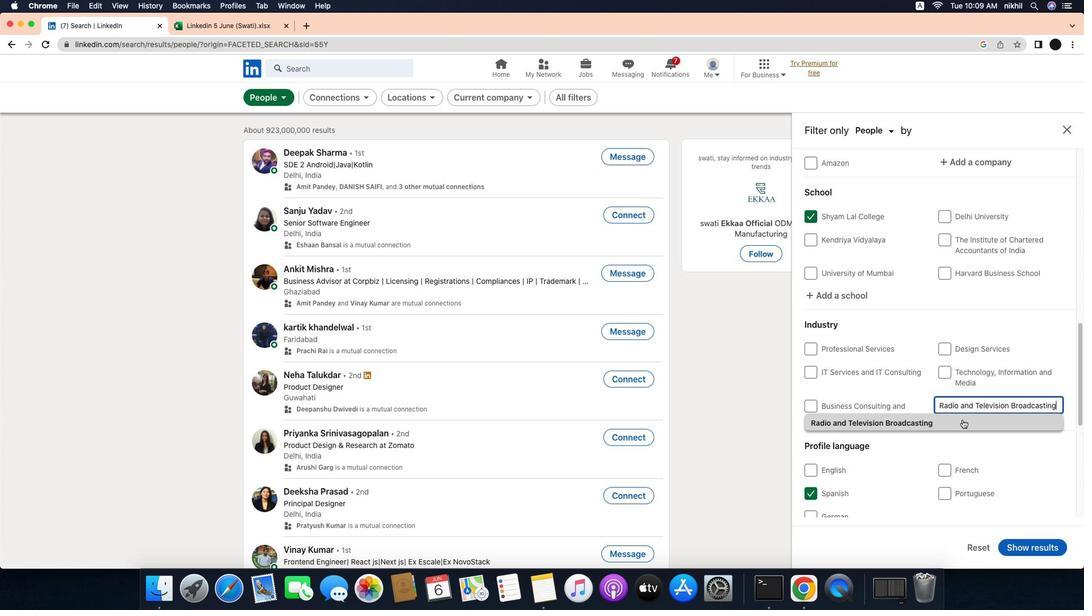
Action: Mouse moved to (957, 410)
Screenshot: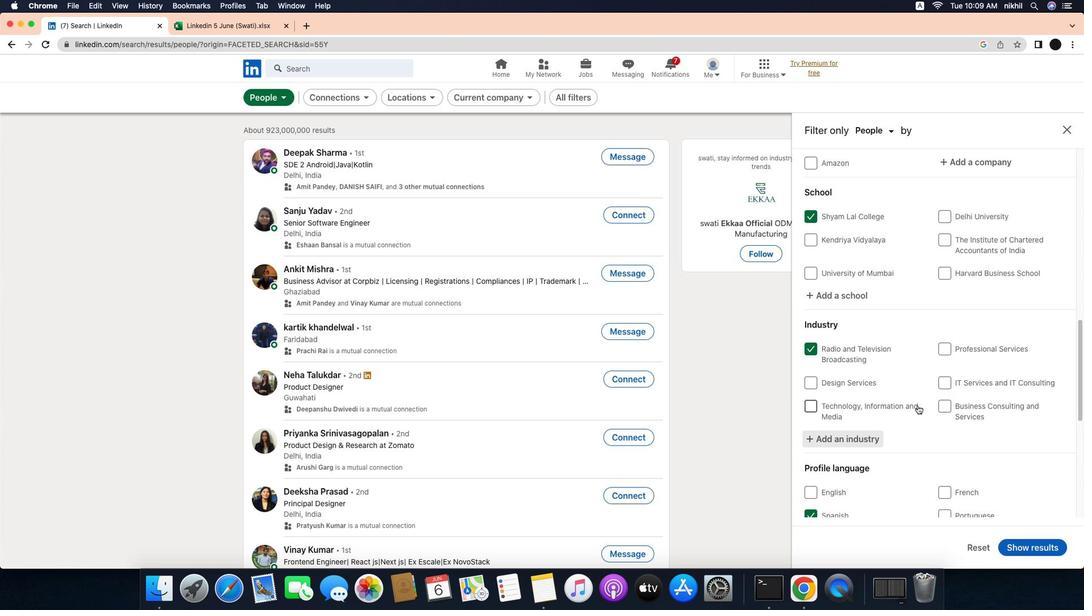 
Action: Mouse scrolled (957, 410) with delta (-21, -22)
Screenshot: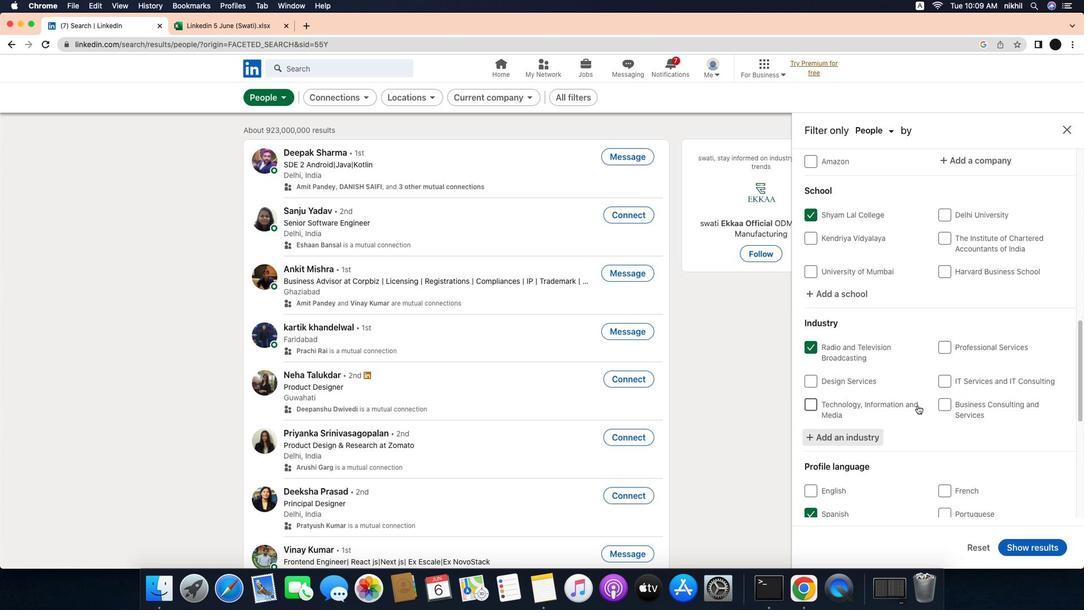 
Action: Mouse scrolled (957, 410) with delta (-21, -22)
Screenshot: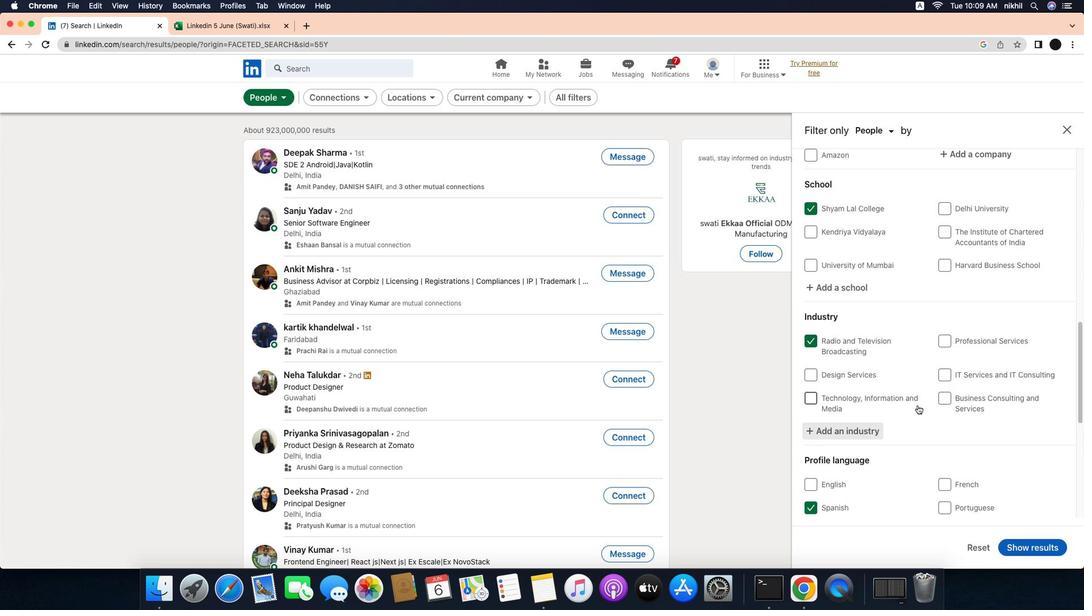 
Action: Mouse scrolled (957, 410) with delta (-21, -22)
Screenshot: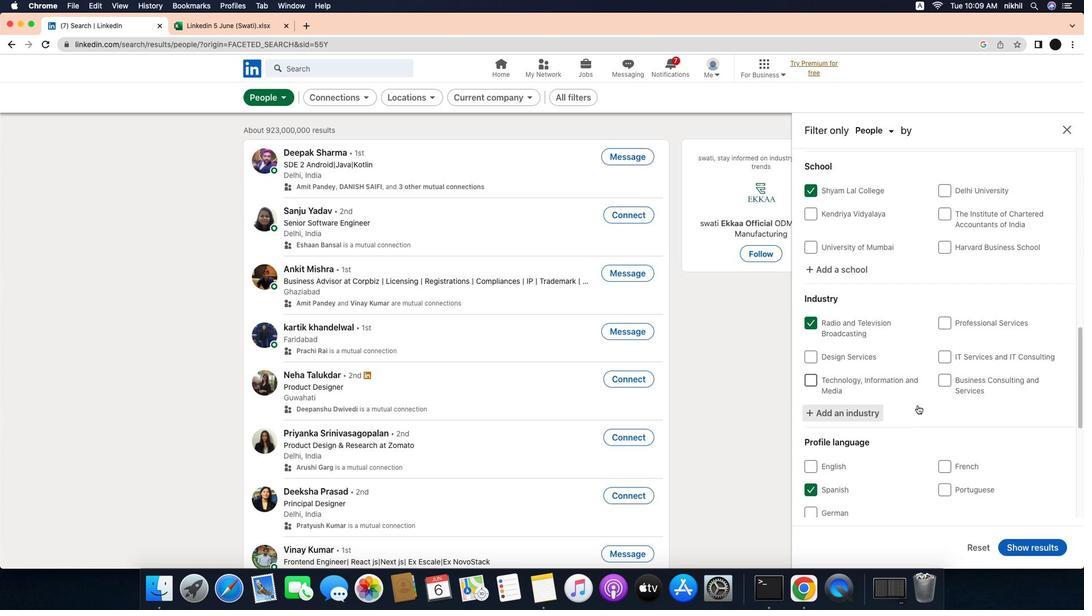 
Action: Mouse scrolled (957, 410) with delta (-21, -22)
Screenshot: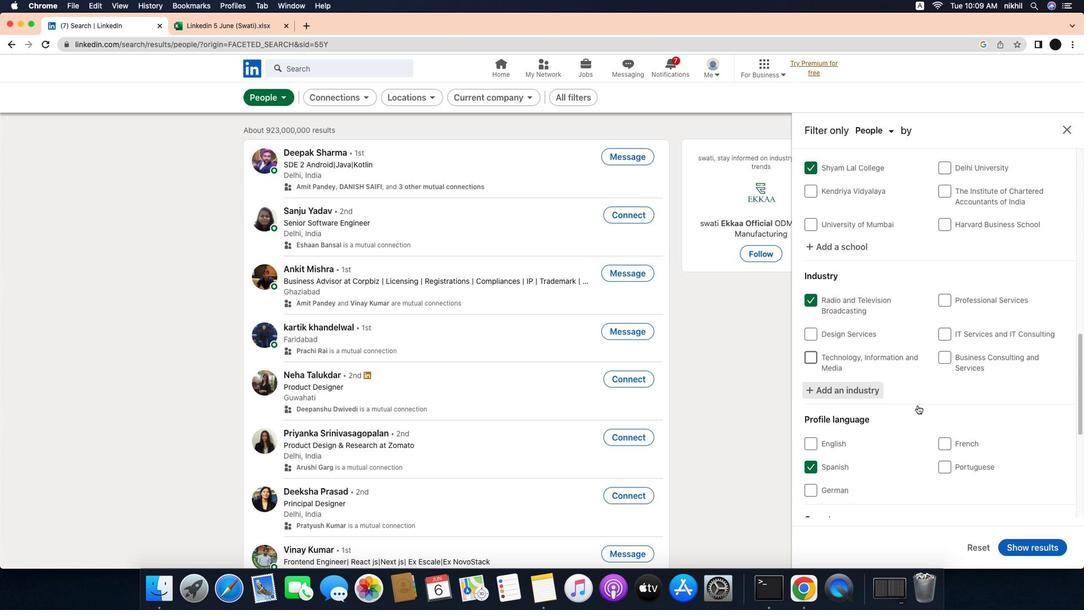 
Action: Mouse scrolled (957, 410) with delta (-21, -22)
Screenshot: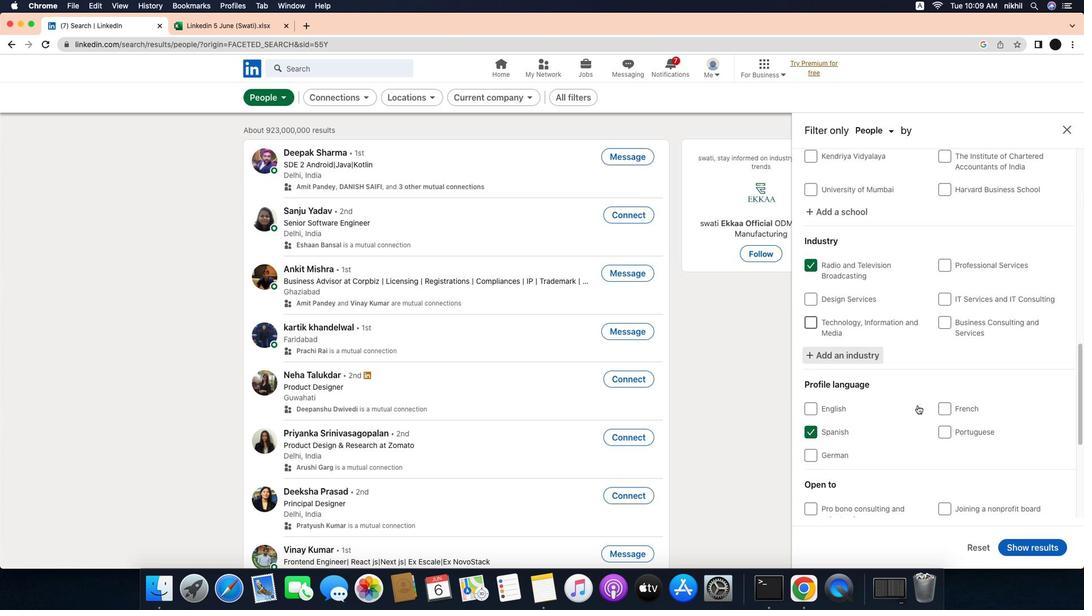 
Action: Mouse scrolled (957, 410) with delta (-21, -22)
Screenshot: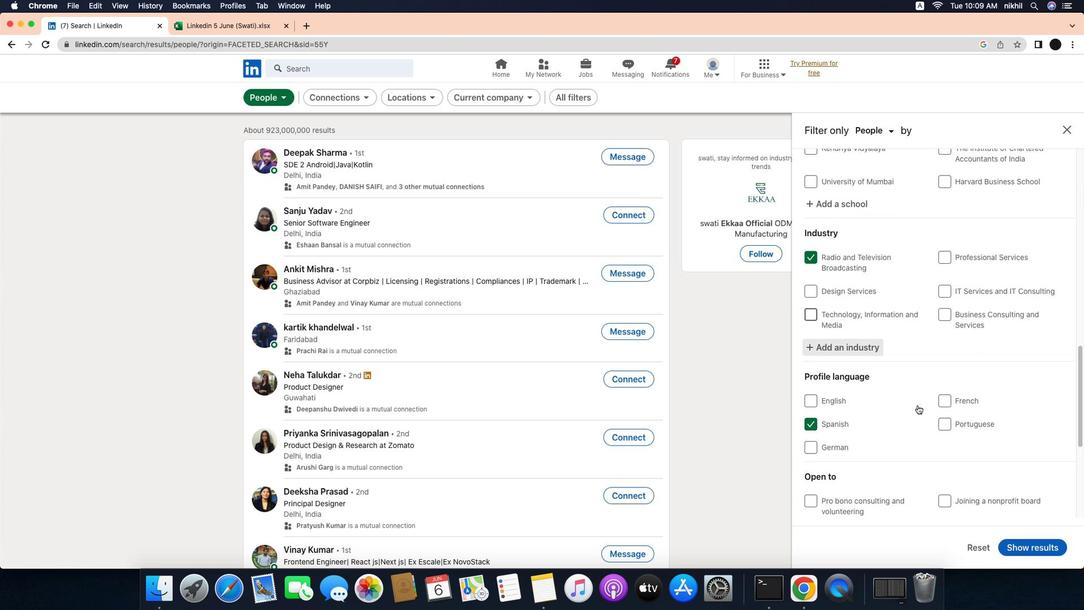 
Action: Mouse scrolled (957, 410) with delta (-21, -22)
Screenshot: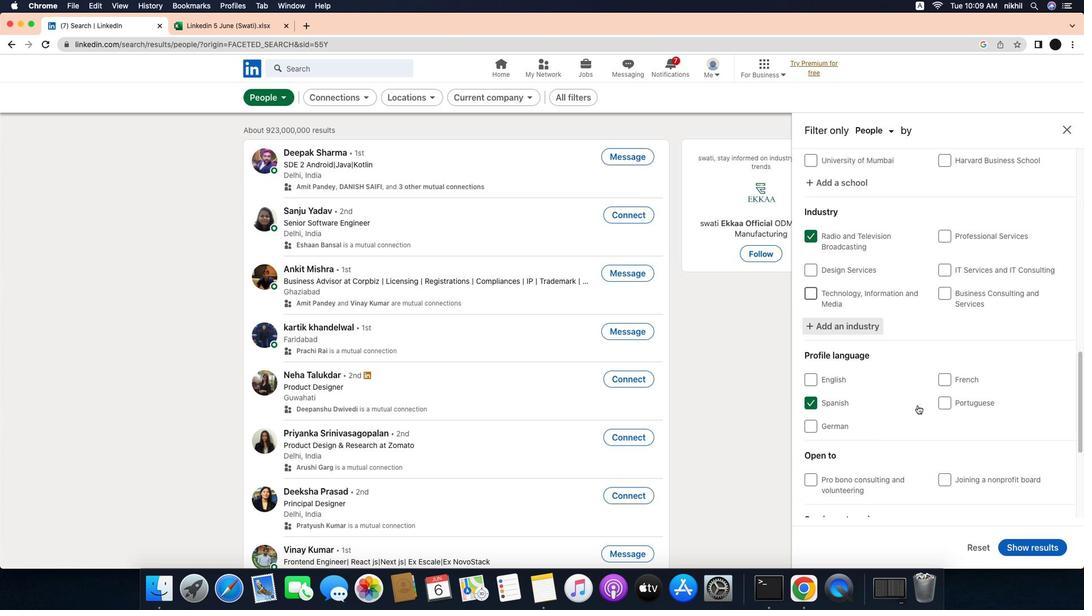
Action: Mouse scrolled (957, 410) with delta (-21, -22)
Screenshot: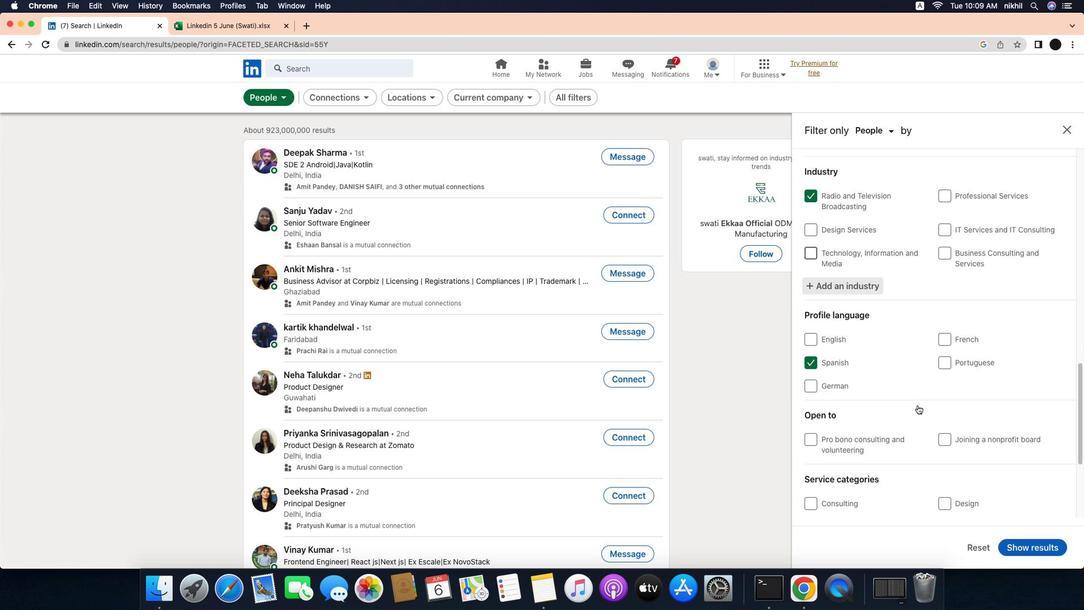 
Action: Mouse scrolled (957, 410) with delta (-21, -22)
Screenshot: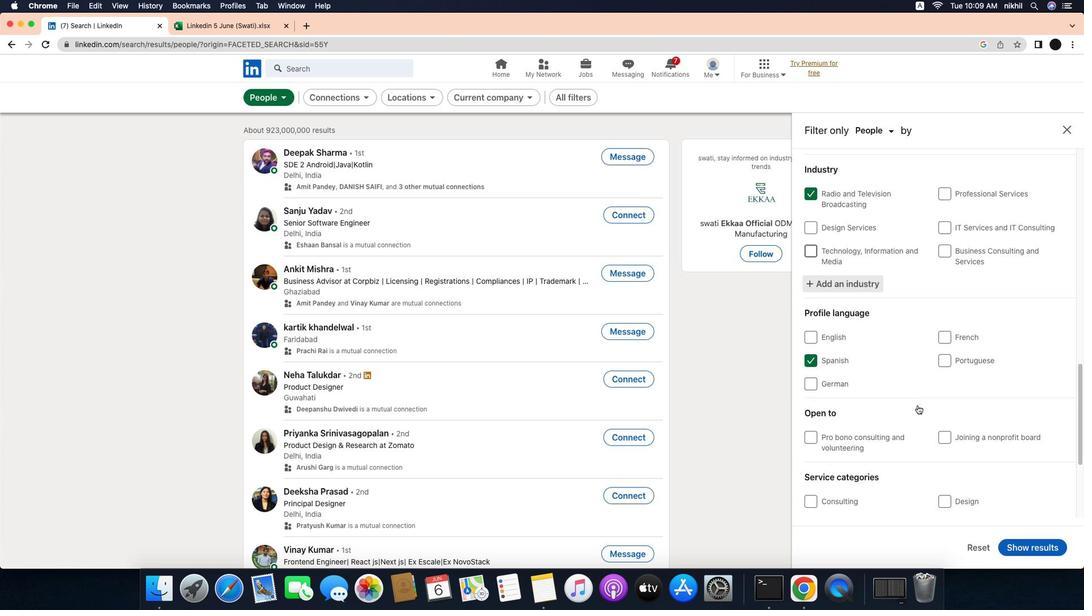 
Action: Mouse scrolled (957, 410) with delta (-21, -22)
Screenshot: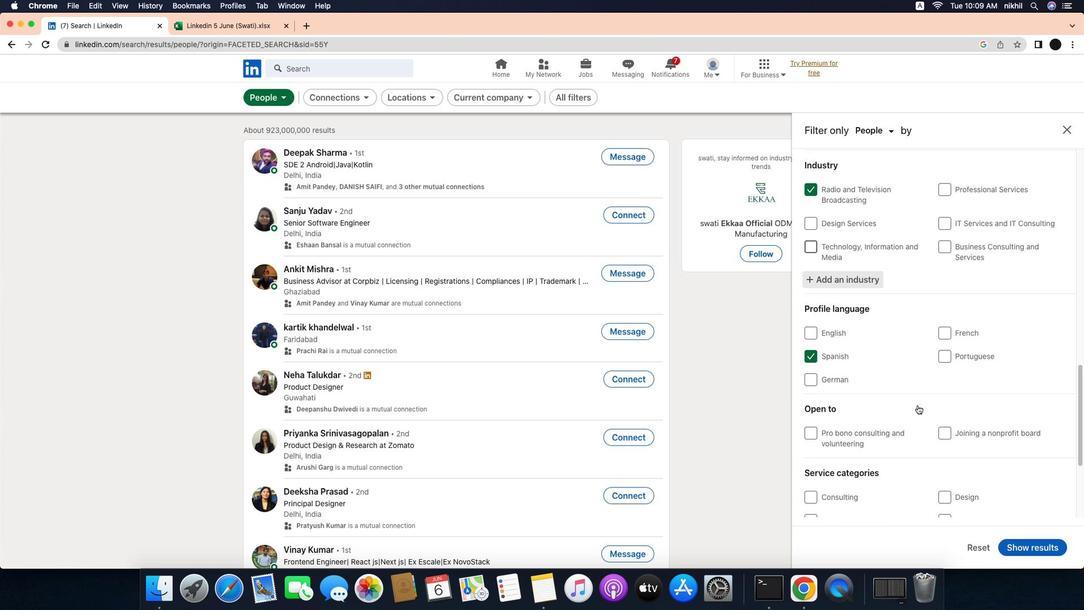 
Action: Mouse scrolled (957, 410) with delta (-21, -22)
Screenshot: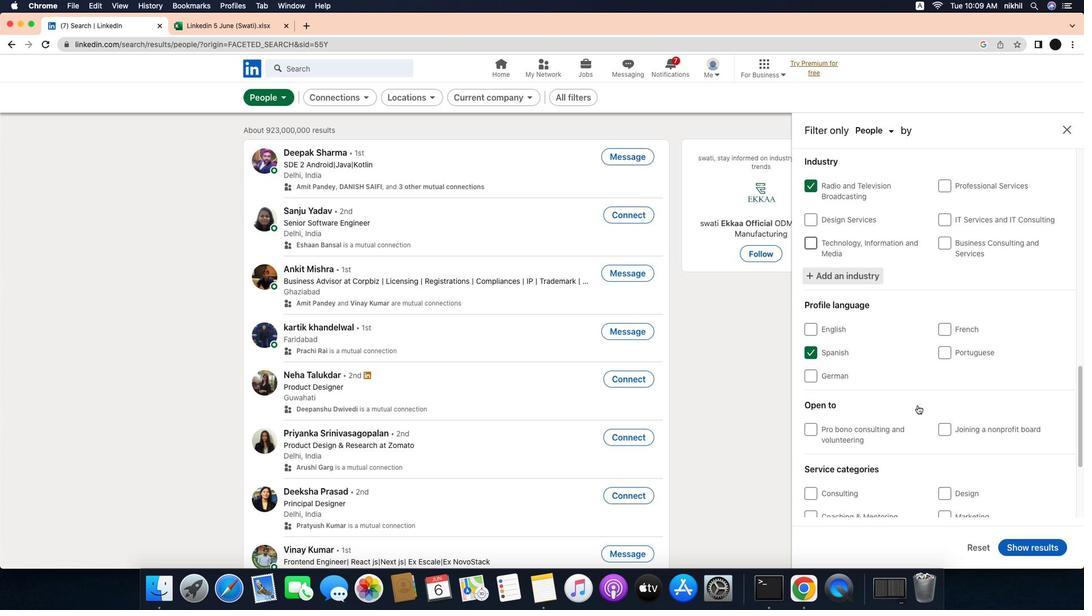 
Action: Mouse scrolled (957, 410) with delta (-21, -22)
Screenshot: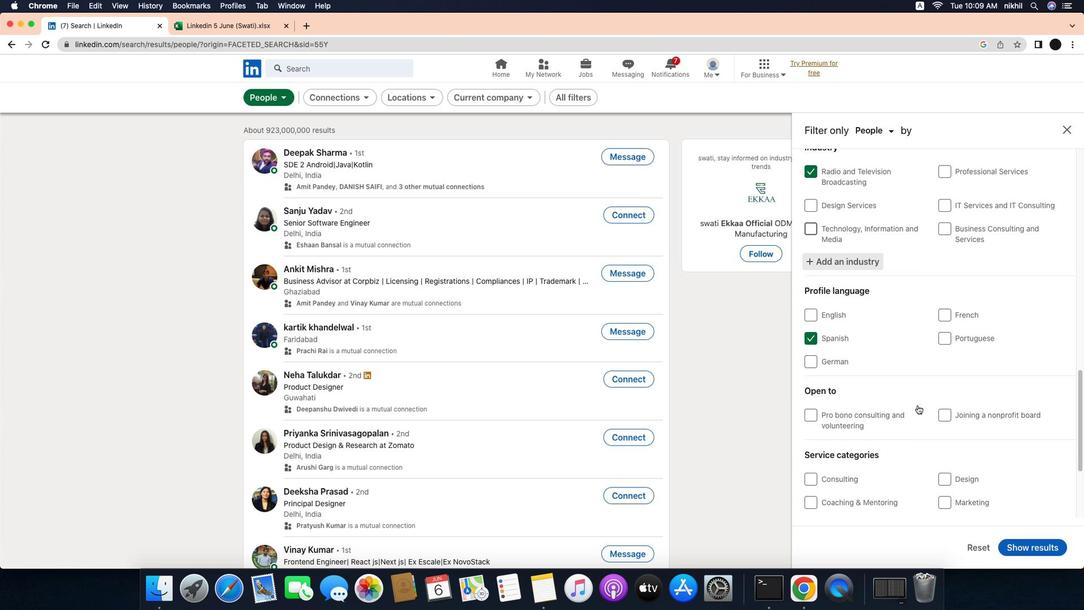 
Action: Mouse scrolled (957, 410) with delta (-21, -22)
Screenshot: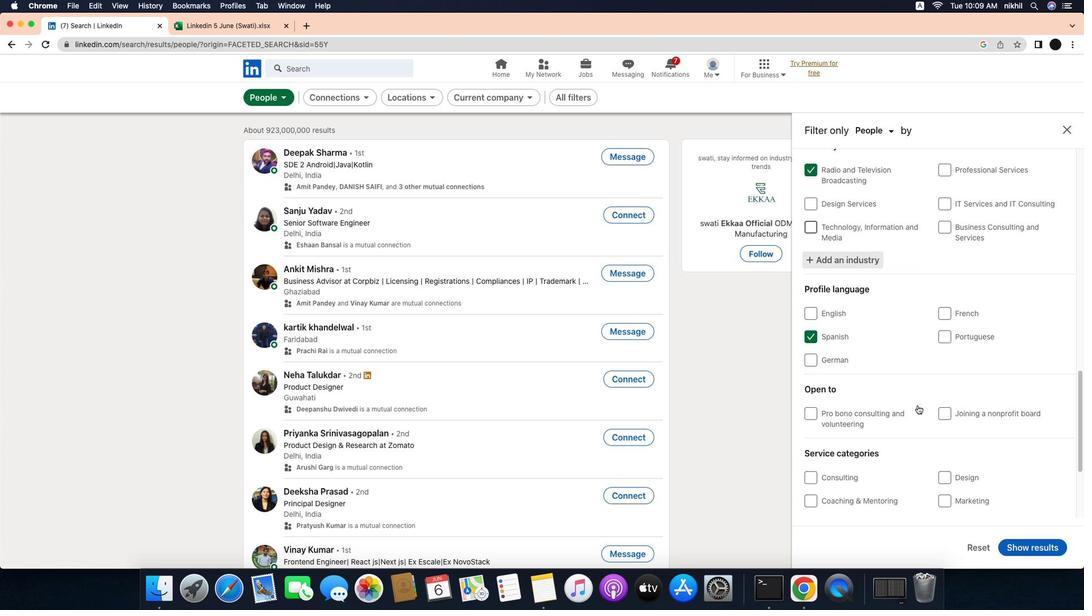 
Action: Mouse scrolled (957, 410) with delta (-21, -22)
Screenshot: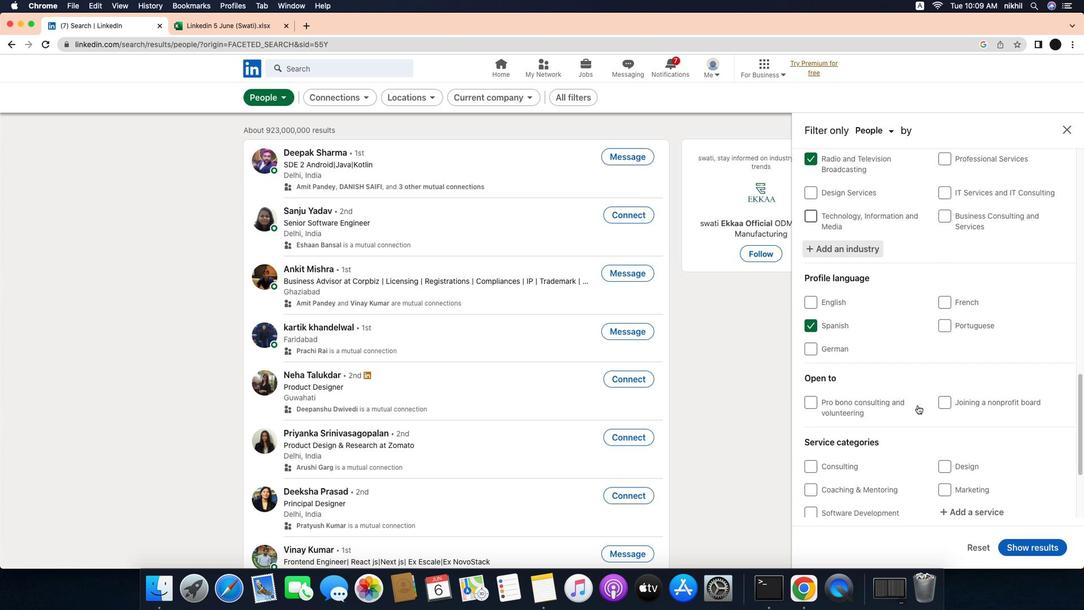 
Action: Mouse scrolled (957, 410) with delta (-21, -22)
Screenshot: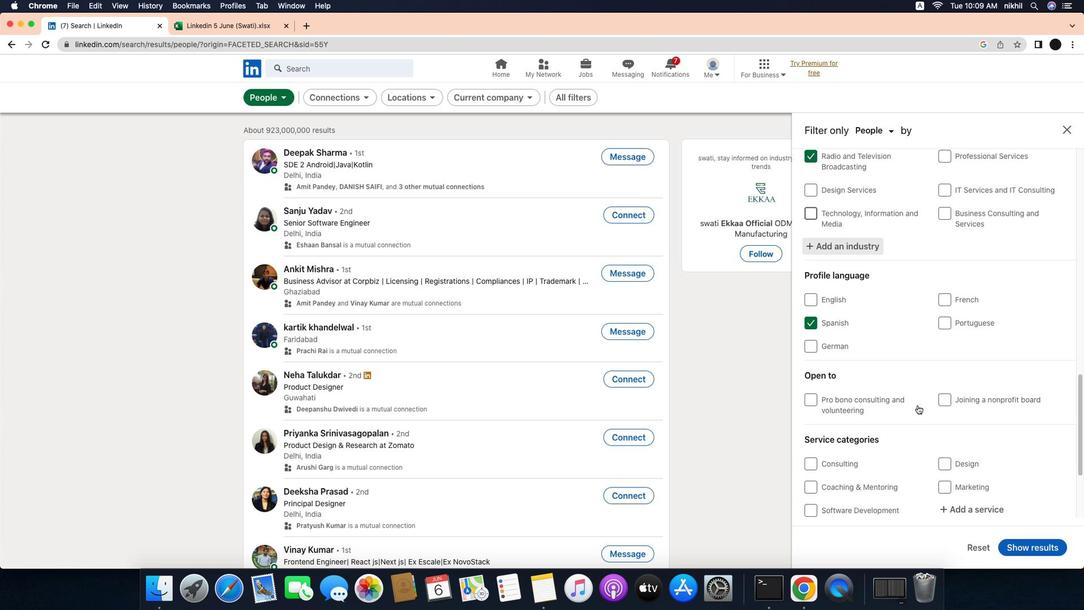 
Action: Mouse scrolled (957, 410) with delta (-21, -22)
Screenshot: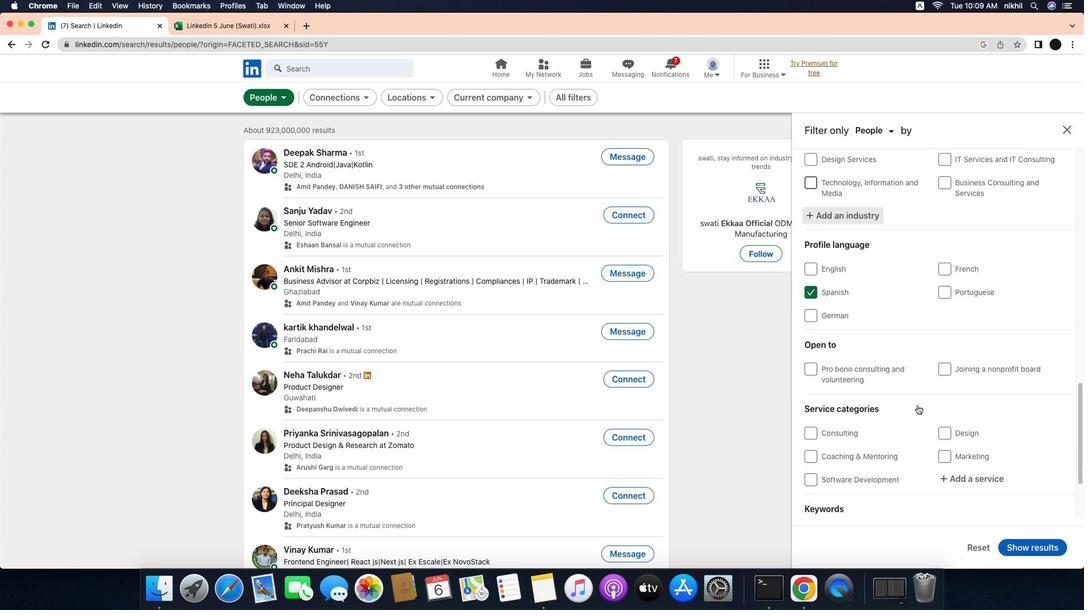 
Action: Mouse scrolled (957, 410) with delta (-21, -22)
Screenshot: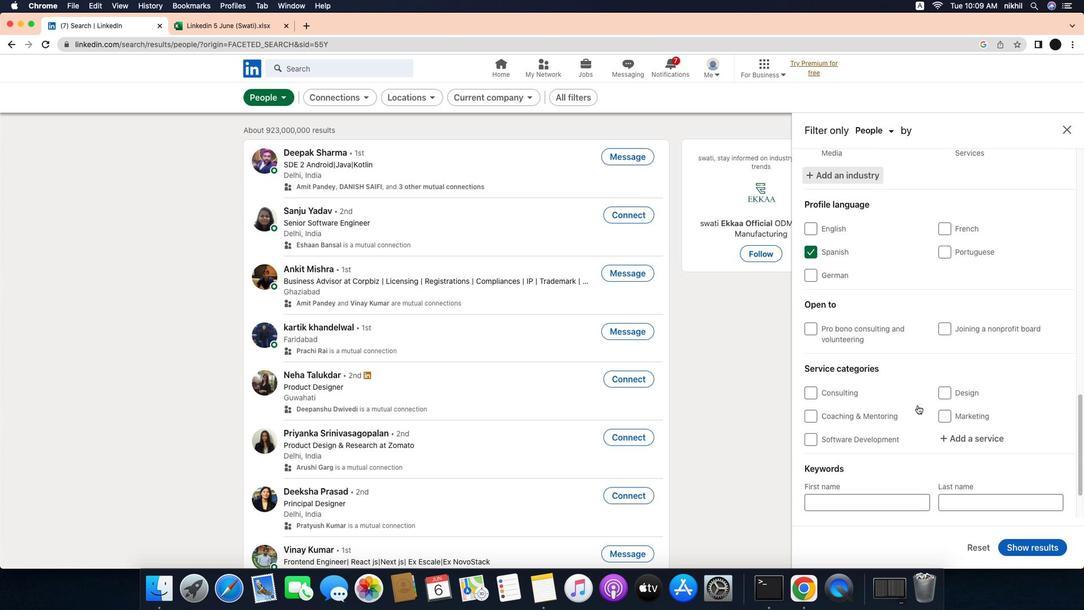 
Action: Mouse moved to (1028, 415)
Screenshot: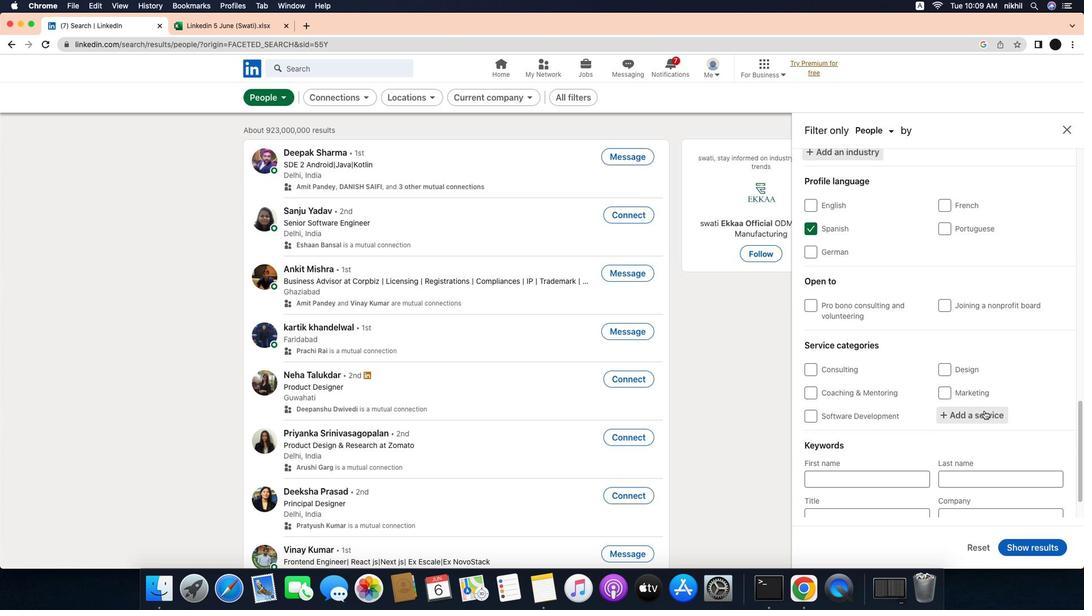 
Action: Mouse pressed left at (1028, 415)
Screenshot: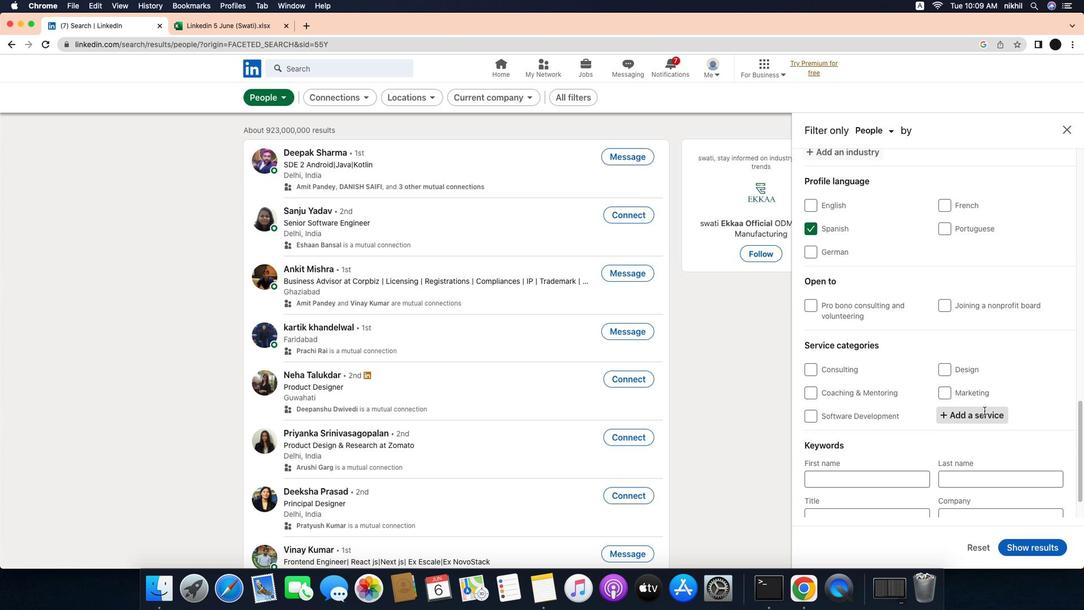 
Action: Mouse moved to (1049, 419)
Screenshot: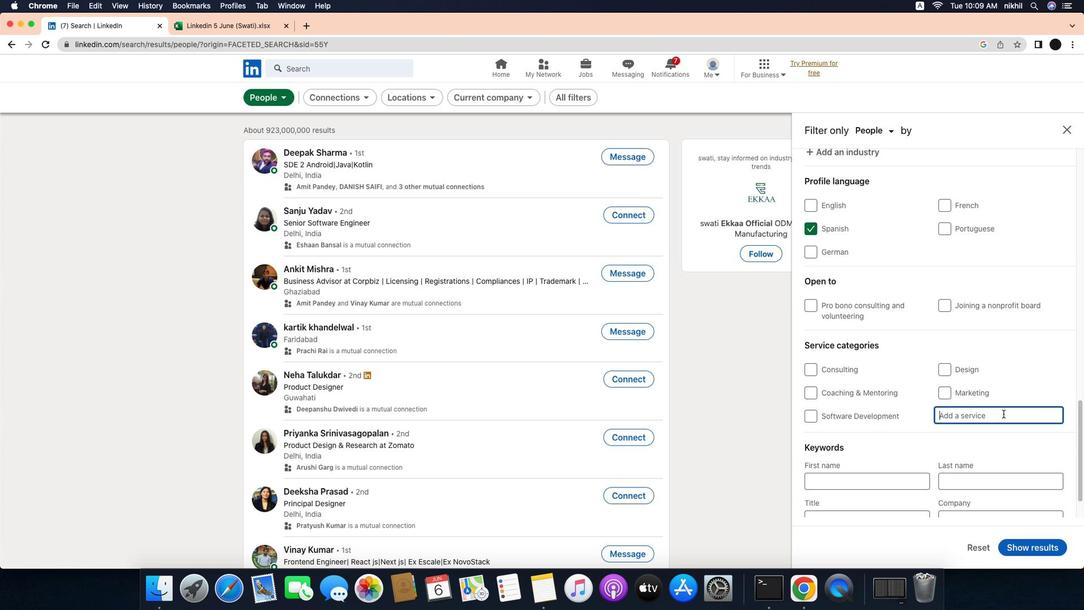 
Action: Mouse pressed left at (1049, 419)
Screenshot: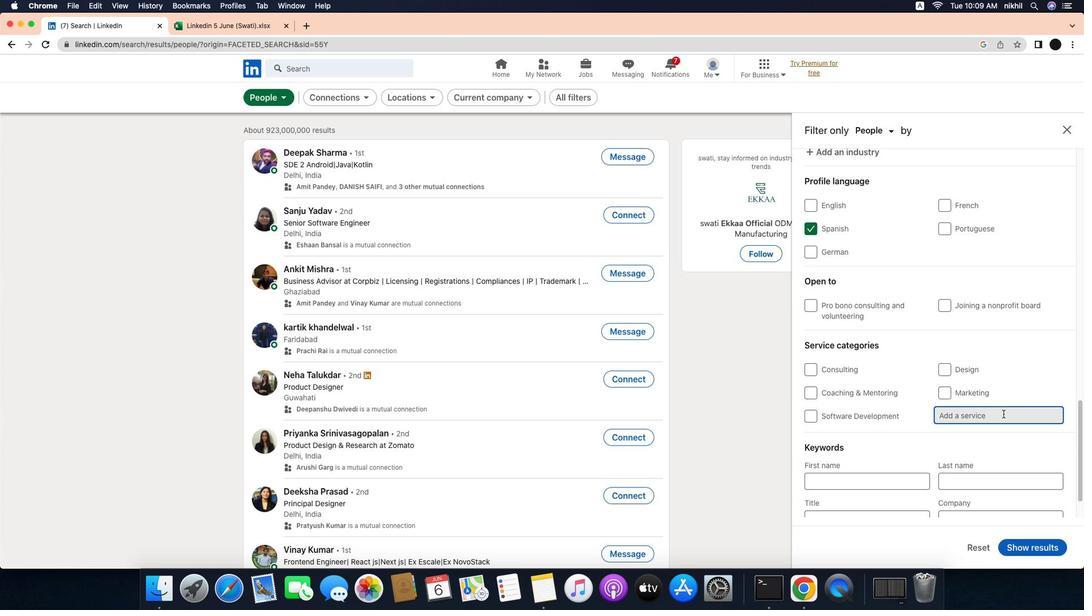 
Action: Mouse moved to (1050, 418)
Screenshot: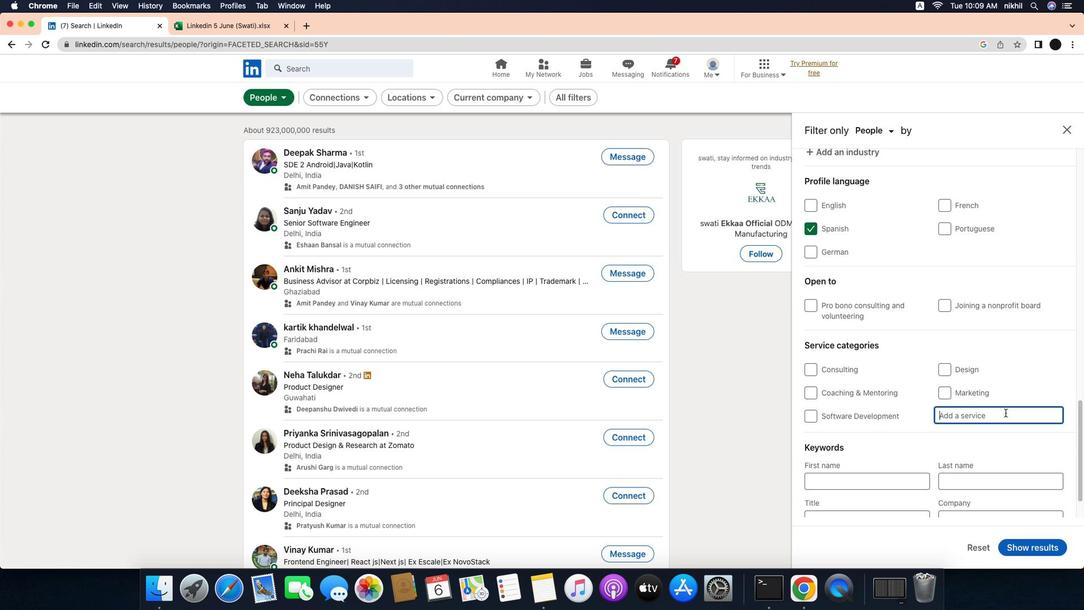 
Action: Key pressed Key.caps_lock'A'Key.caps_lock'c''c''o''u''n''t''i''n''g'
Screenshot: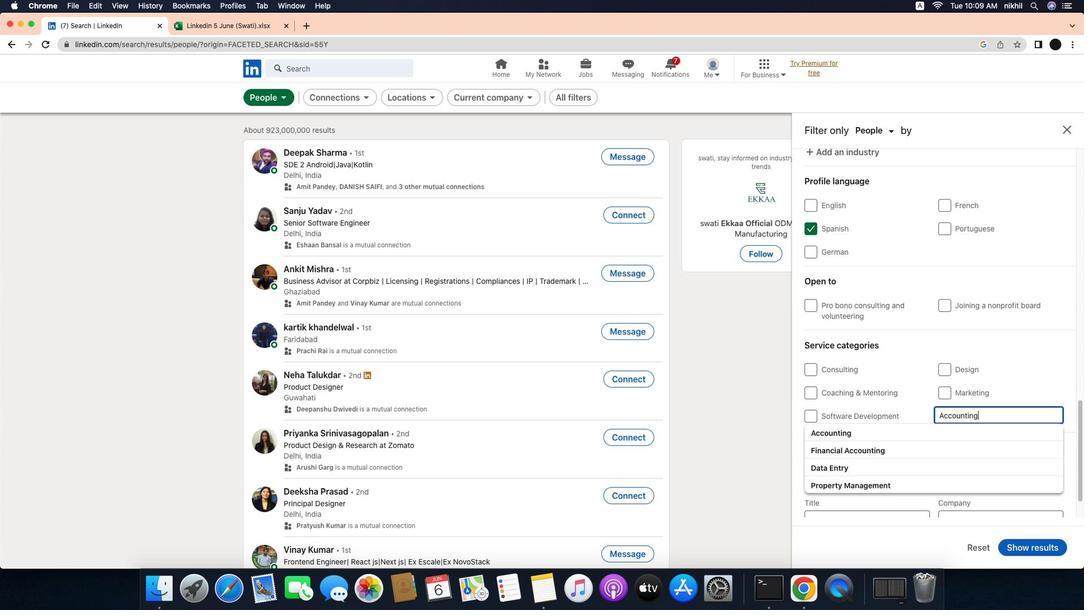 
Action: Mouse moved to (1031, 435)
Screenshot: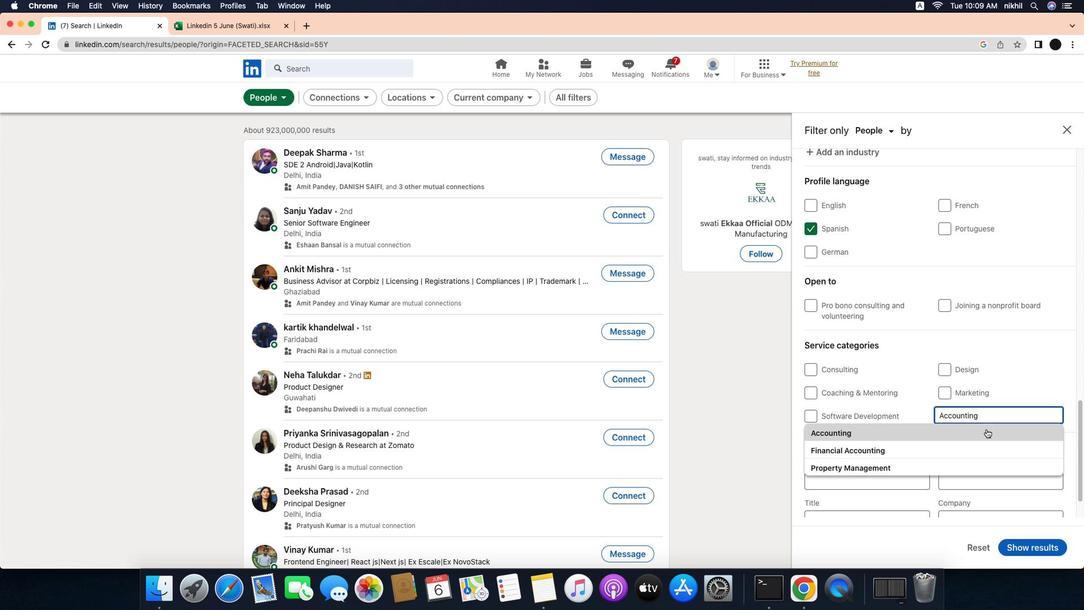 
Action: Mouse pressed left at (1031, 435)
Screenshot: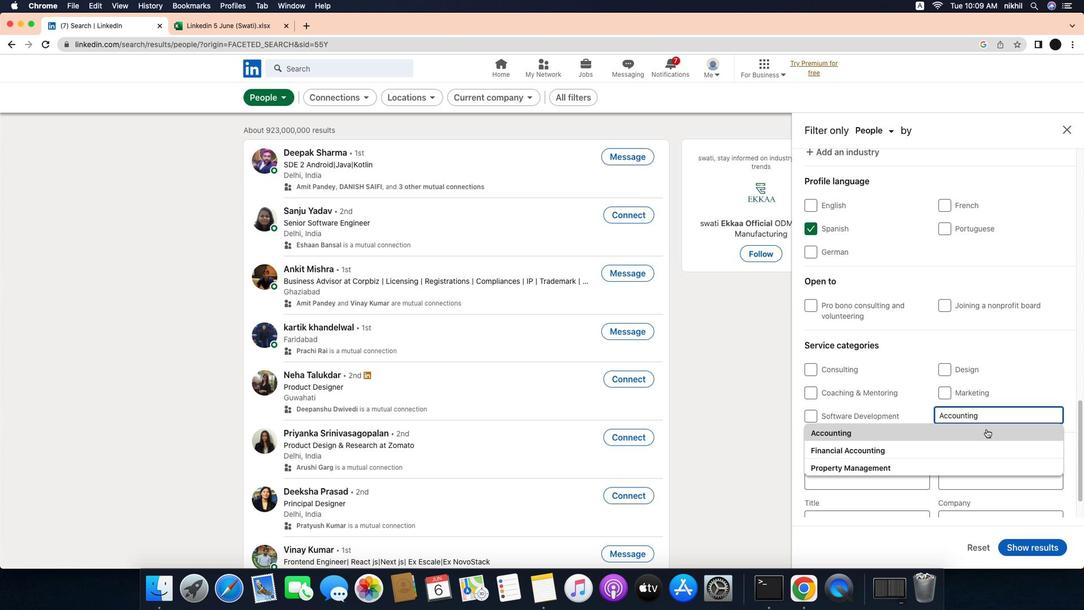 
Action: Mouse moved to (1023, 428)
Screenshot: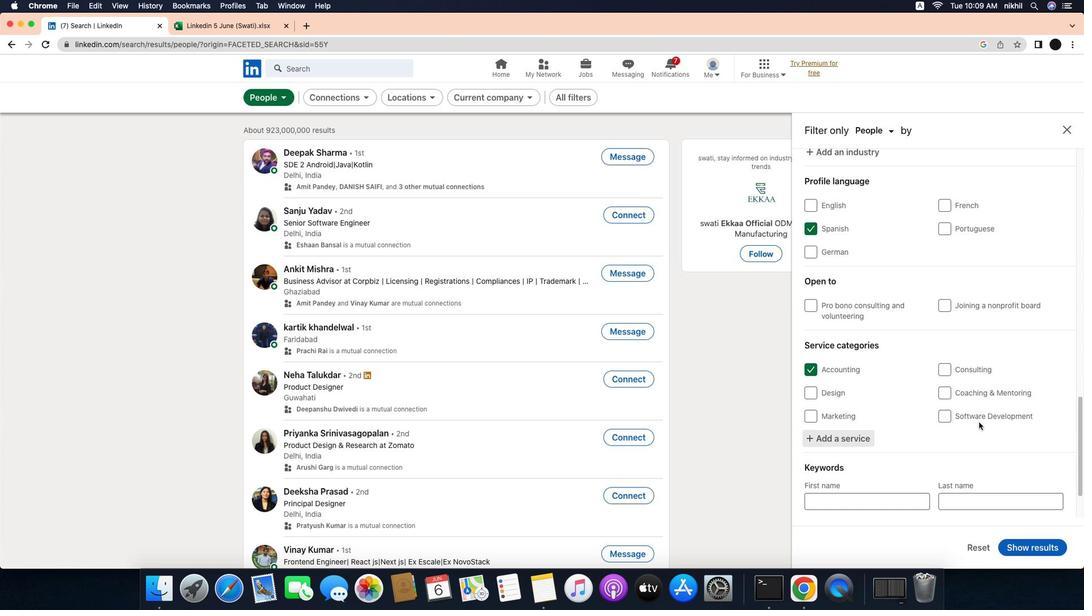 
Action: Mouse scrolled (1023, 428) with delta (-21, -22)
Screenshot: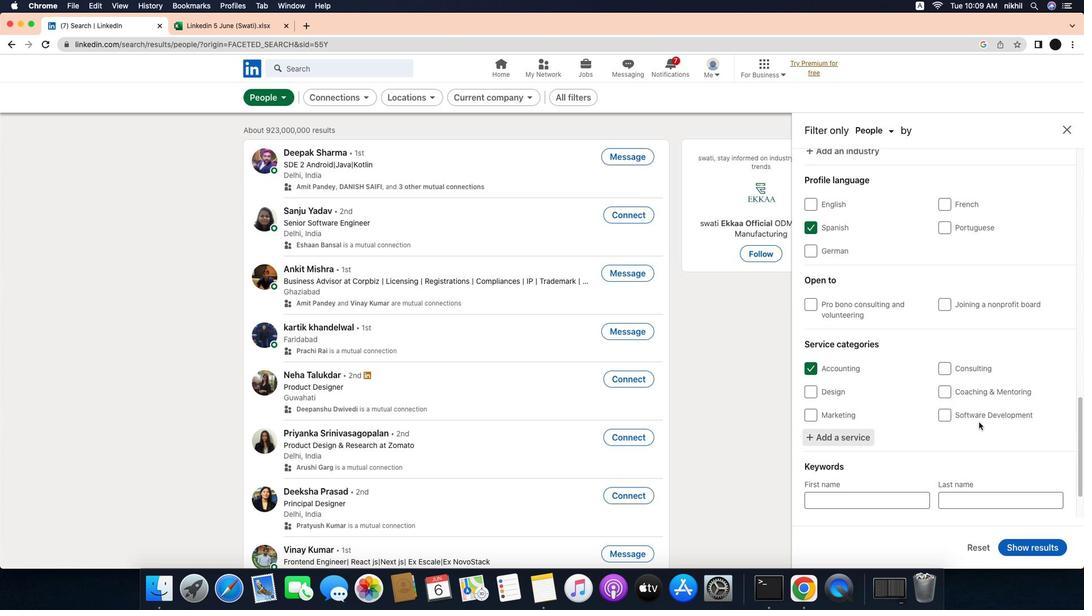 
Action: Mouse scrolled (1023, 428) with delta (-21, -22)
Screenshot: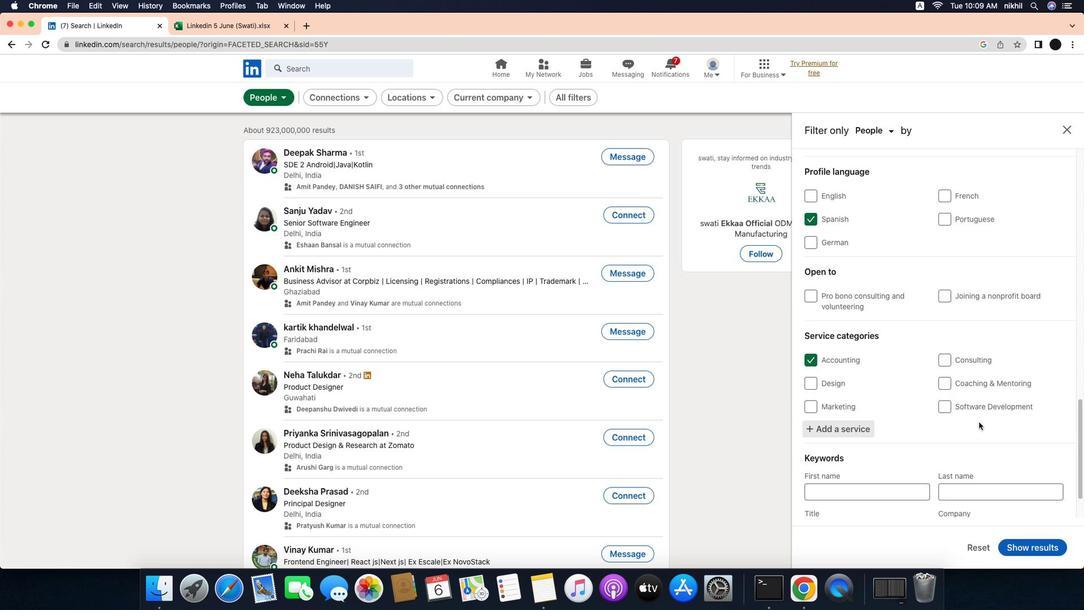 
Action: Mouse scrolled (1023, 428) with delta (-21, -22)
Screenshot: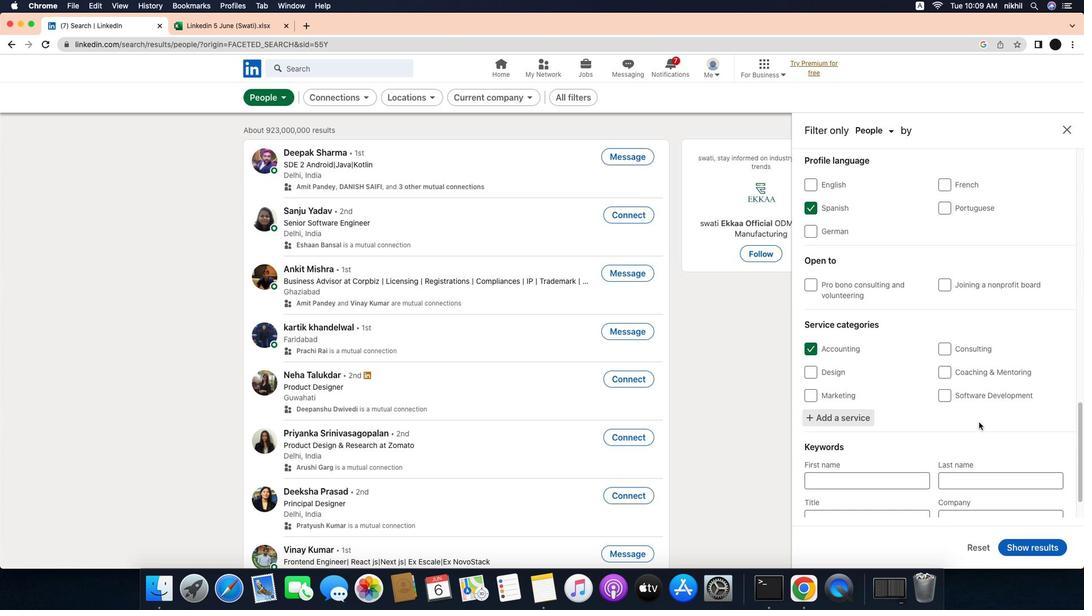 
Action: Mouse scrolled (1023, 428) with delta (-21, -23)
Screenshot: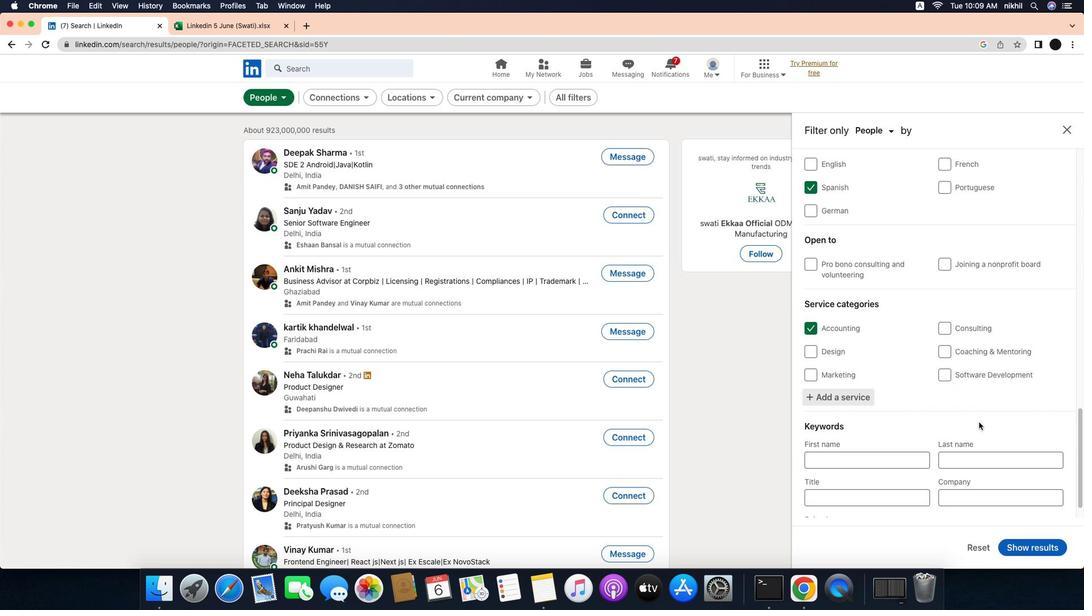 
Action: Mouse scrolled (1023, 428) with delta (-21, -23)
Screenshot: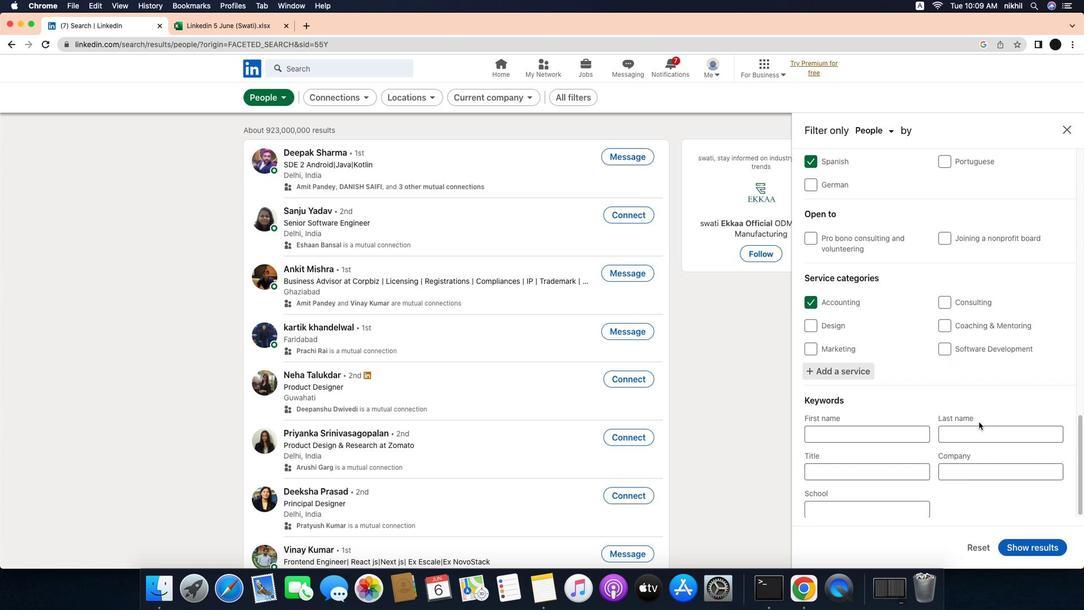 
Action: Mouse scrolled (1023, 428) with delta (-21, -22)
Screenshot: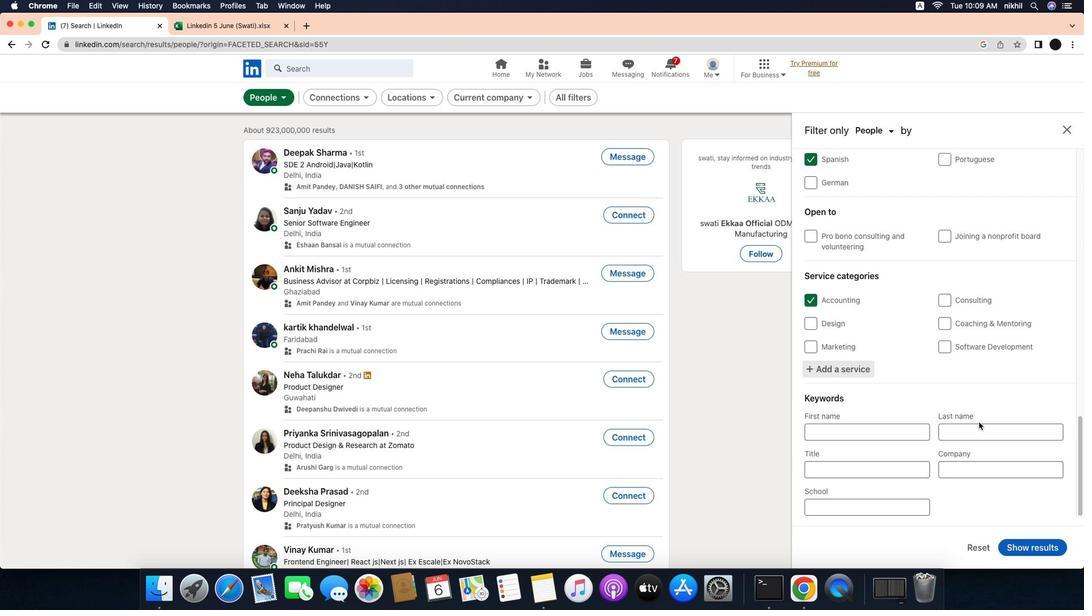 
Action: Mouse scrolled (1023, 428) with delta (-21, -22)
Screenshot: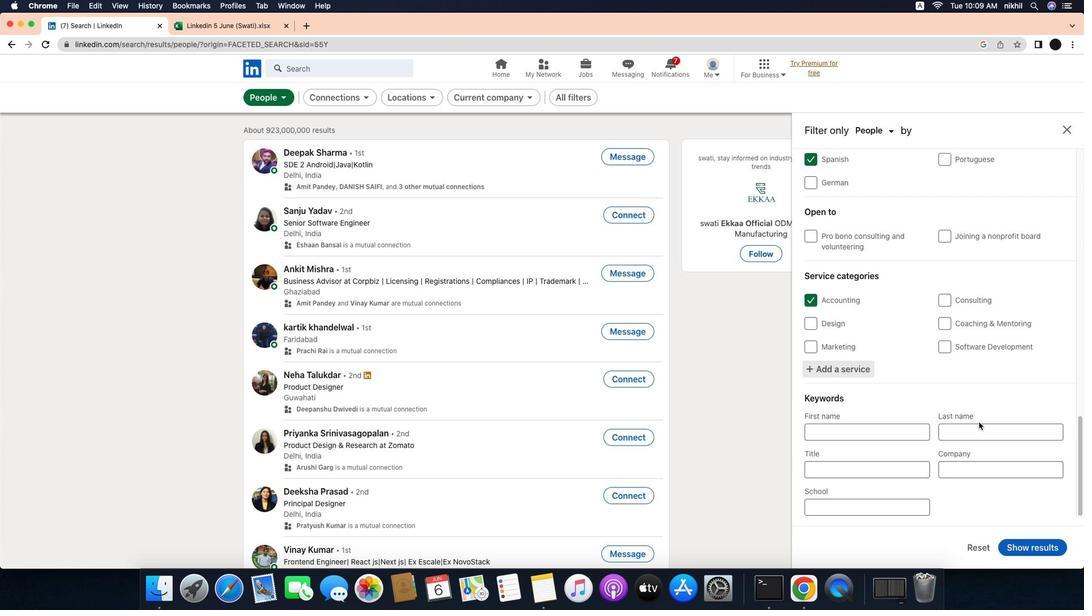 
Action: Mouse scrolled (1023, 428) with delta (-21, -23)
Screenshot: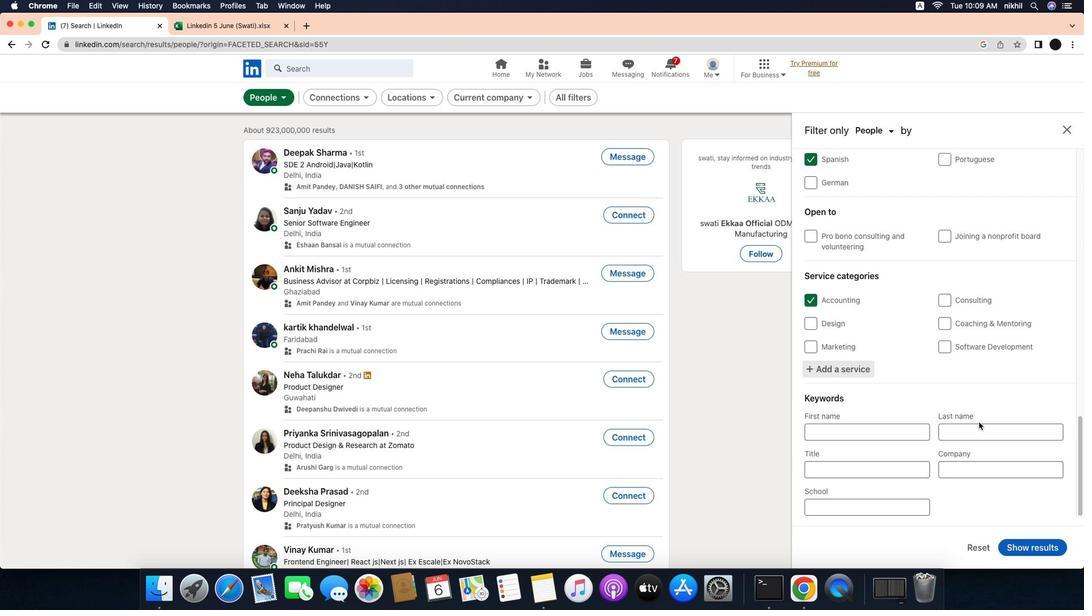 
Action: Mouse moved to (931, 481)
Screenshot: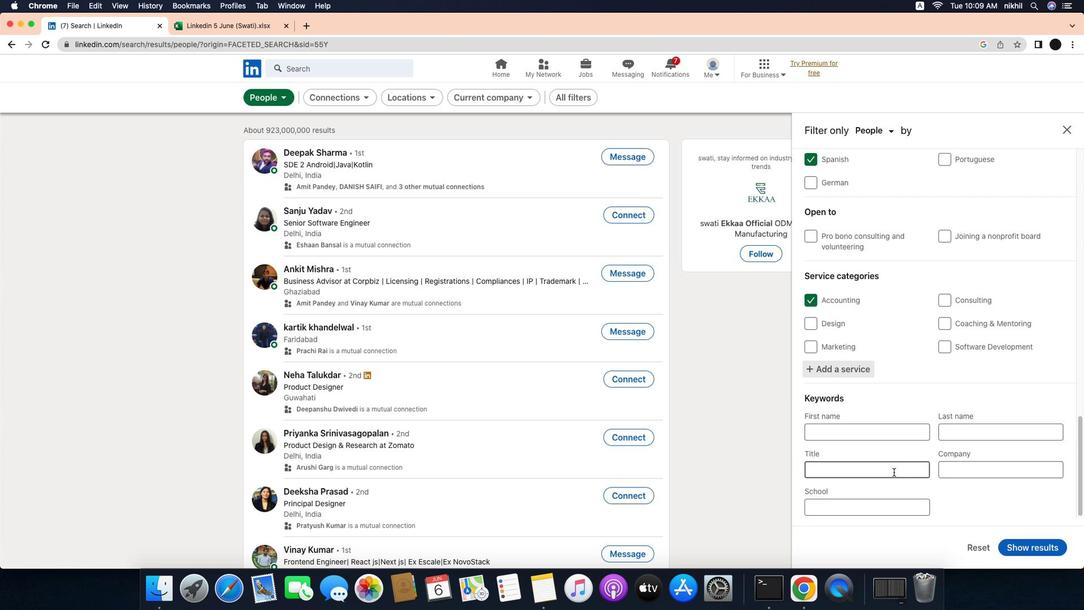 
Action: Mouse pressed left at (931, 481)
Screenshot: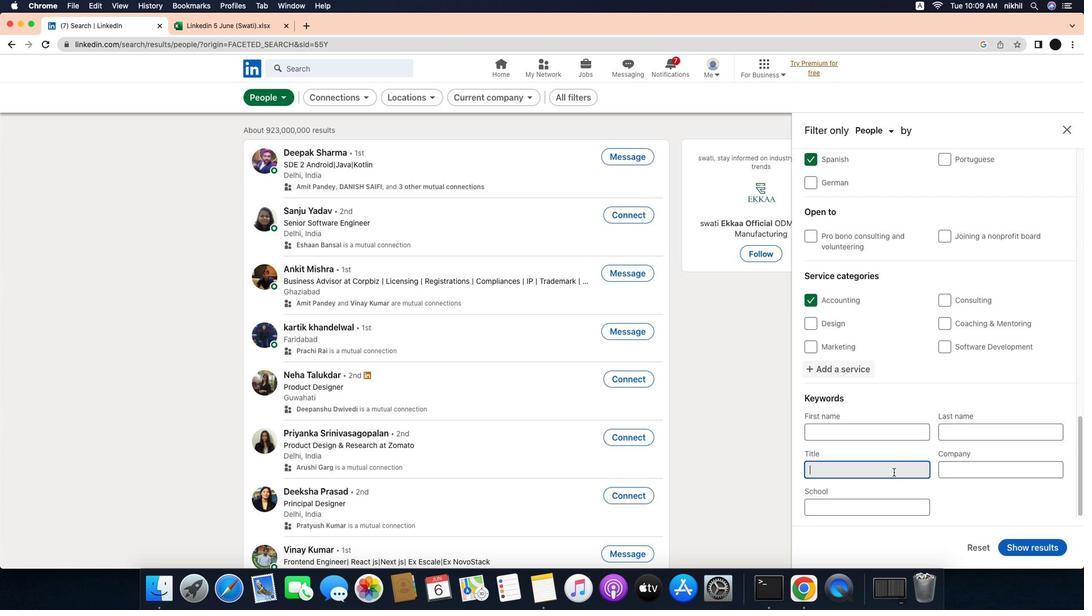 
Action: Key pressed Key.caps_lock'A'Key.caps_lock'n''i''m''a''l'Key.spaceKey.caps_lock'C'Key.caps_lock'o''n''t''r''o''l'Key.spaceKey.caps_lock'O'Key.caps_lock'f''f''i''c''e''r'Key.enter
Screenshot: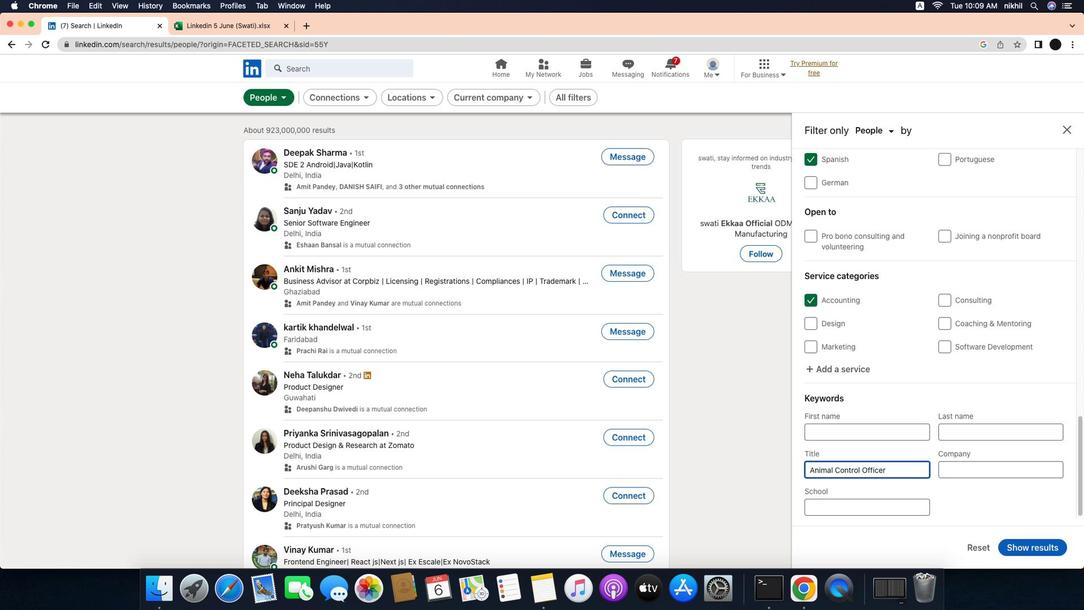 
Action: Mouse moved to (1080, 563)
Screenshot: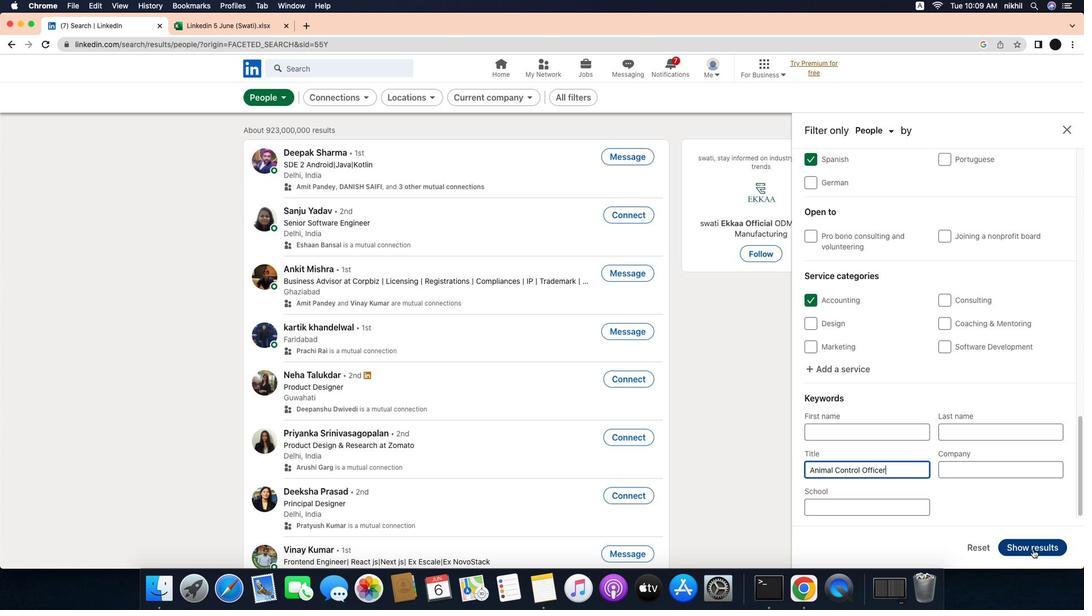 
Action: Mouse pressed left at (1080, 563)
Screenshot: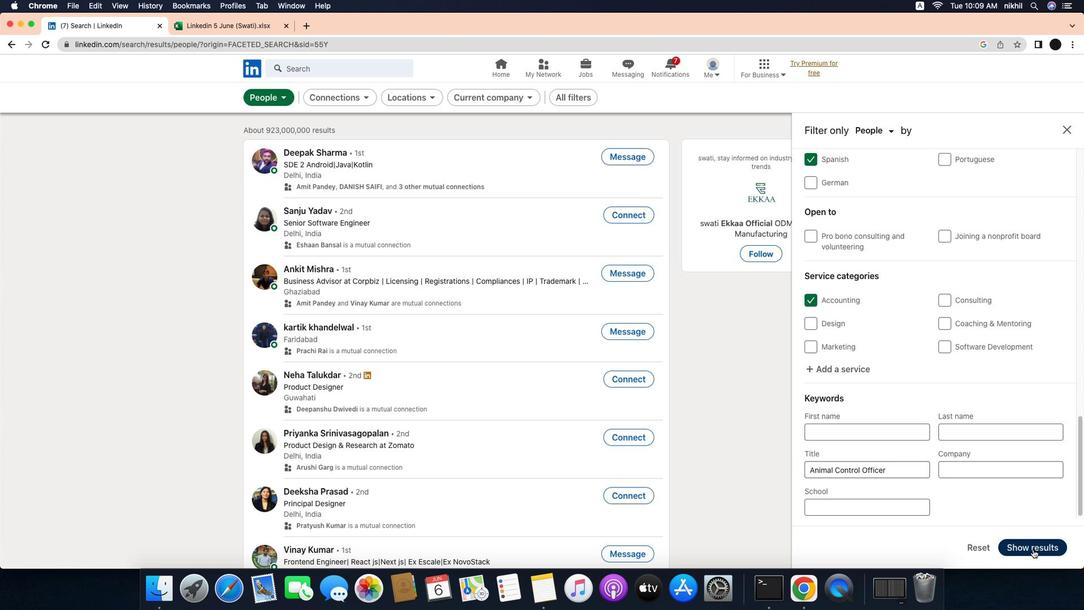 
Action: Mouse moved to (727, 282)
Screenshot: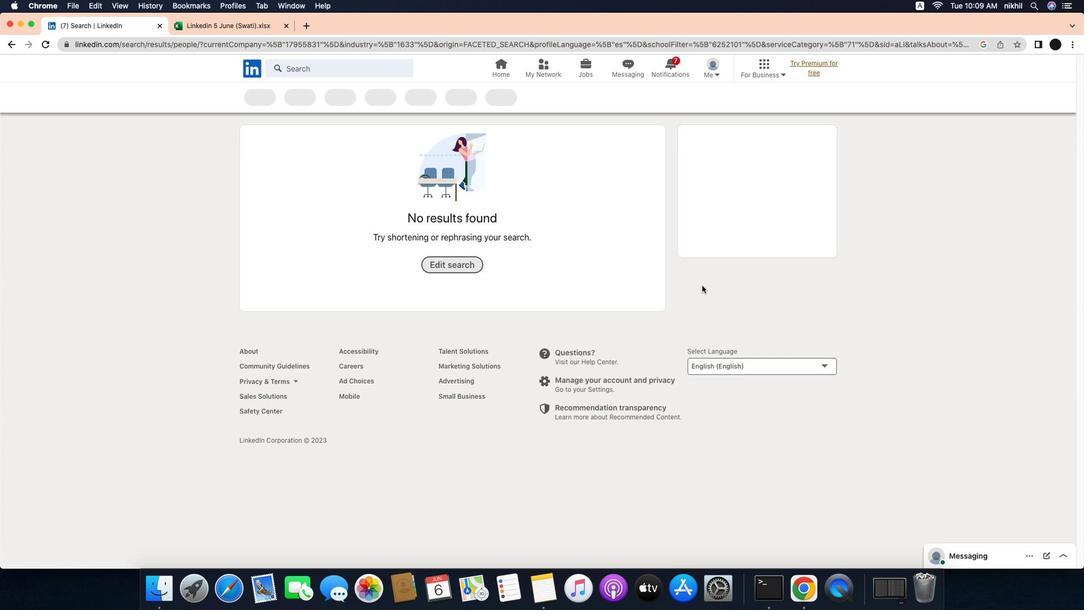 
